 Task: Find connections with filter location Draveil with filter topic #Culturewith filter profile language German with filter current company Gates Corporation with filter school University Institute of Technology, The University of Burdwan with filter industry Computers and Electronics Manufacturing with filter service category Management with filter keywords title Events Manager
Action: Mouse moved to (695, 130)
Screenshot: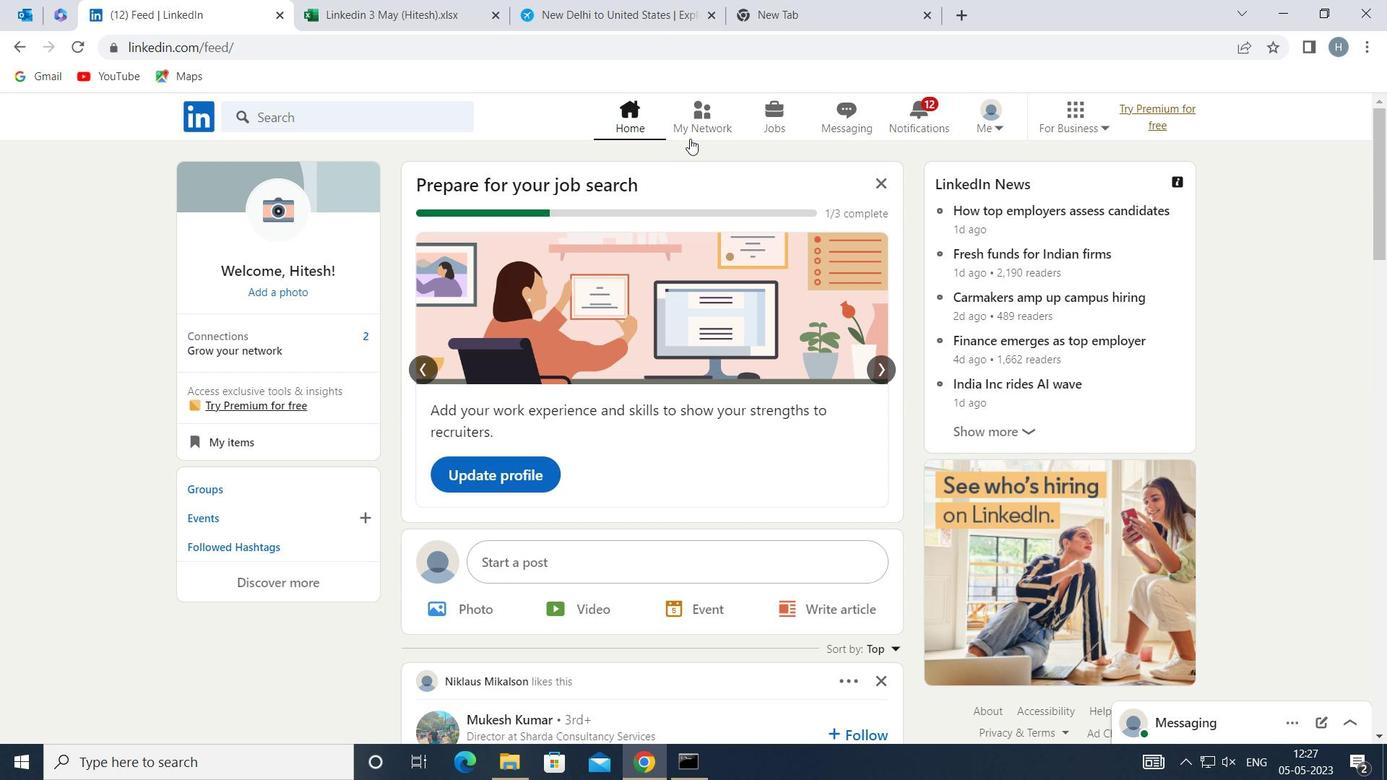 
Action: Mouse pressed left at (695, 130)
Screenshot: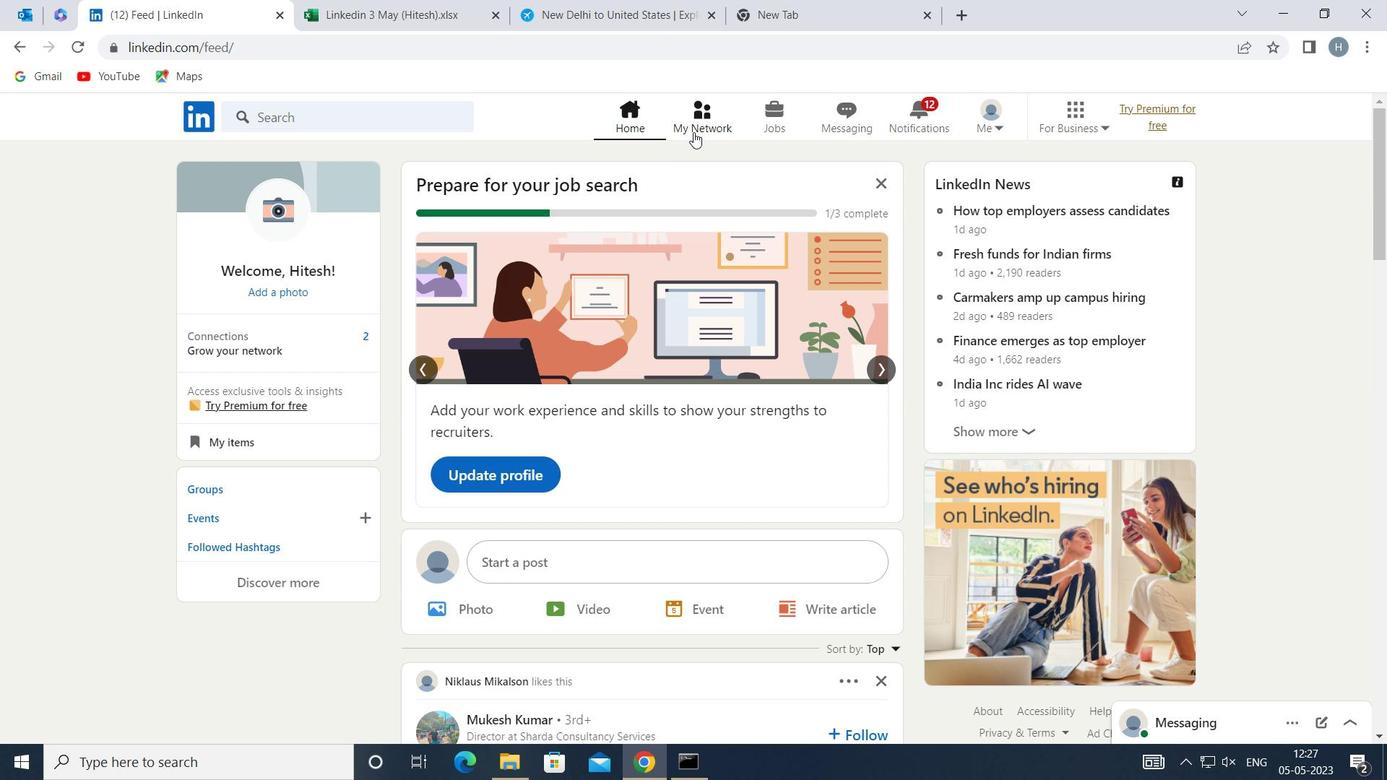 
Action: Mouse moved to (403, 211)
Screenshot: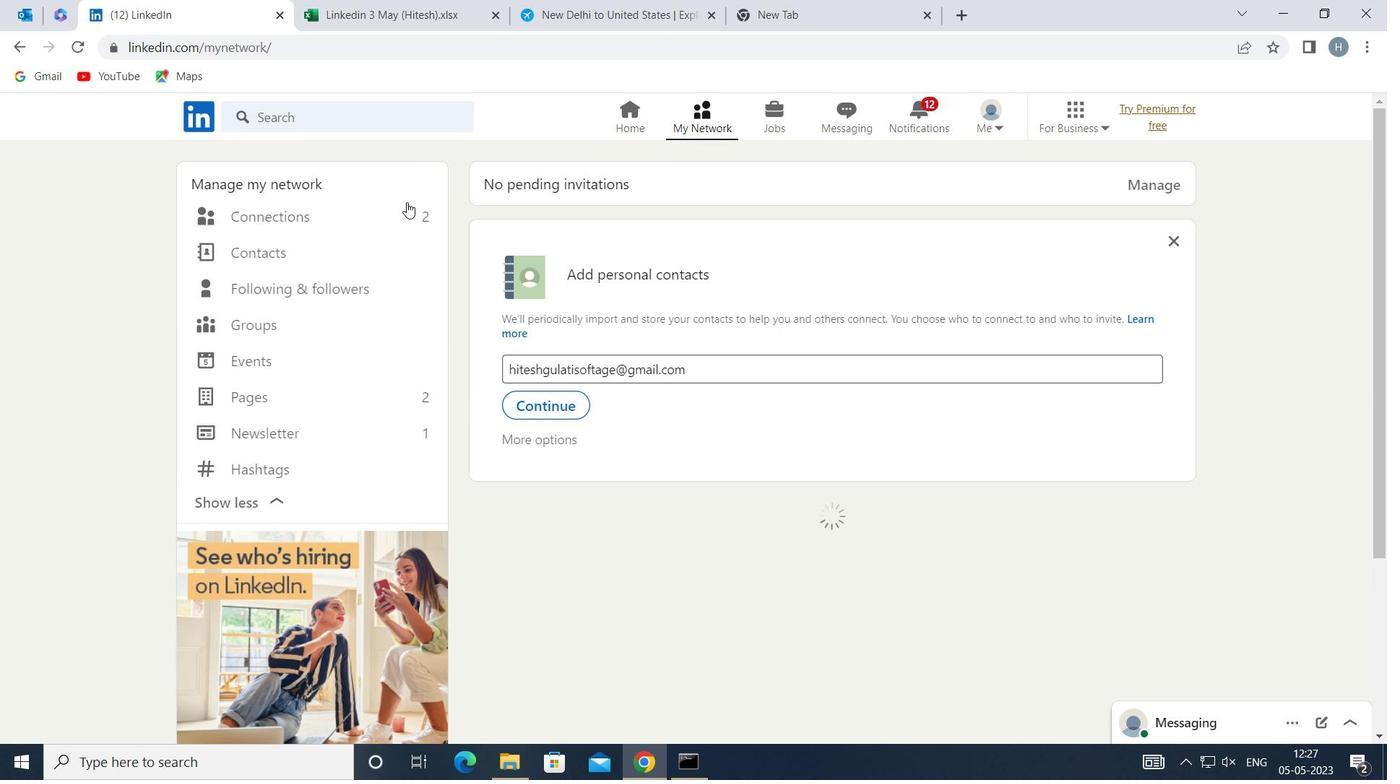 
Action: Mouse pressed left at (403, 211)
Screenshot: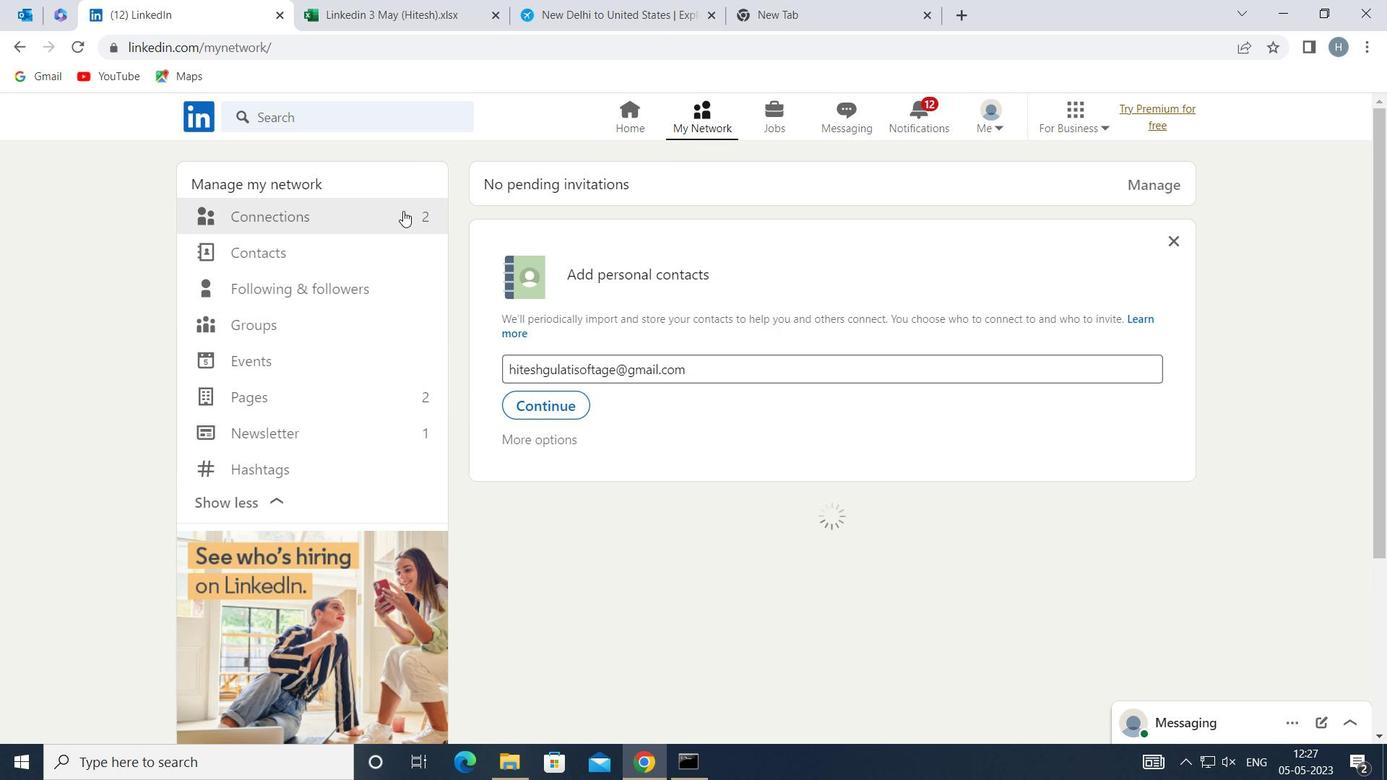 
Action: Mouse moved to (821, 219)
Screenshot: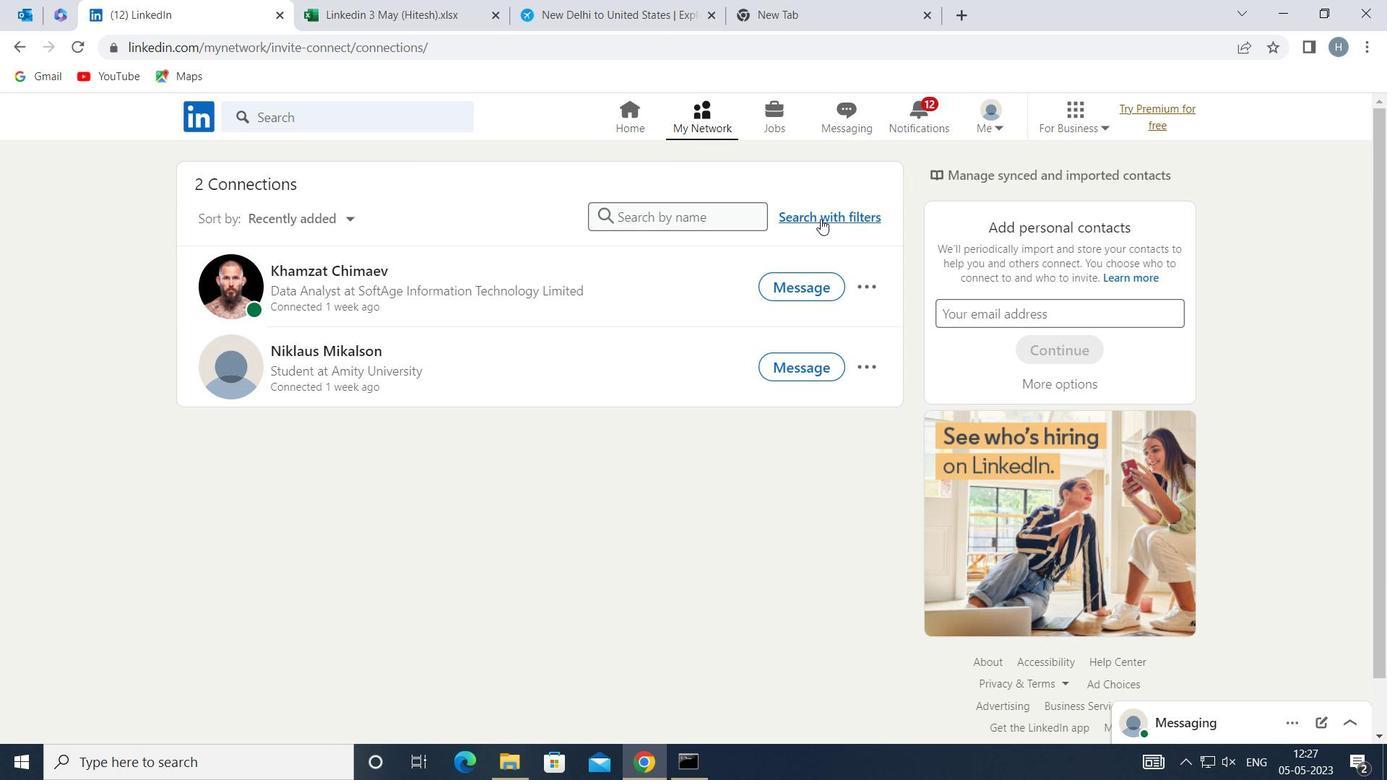 
Action: Mouse pressed left at (821, 219)
Screenshot: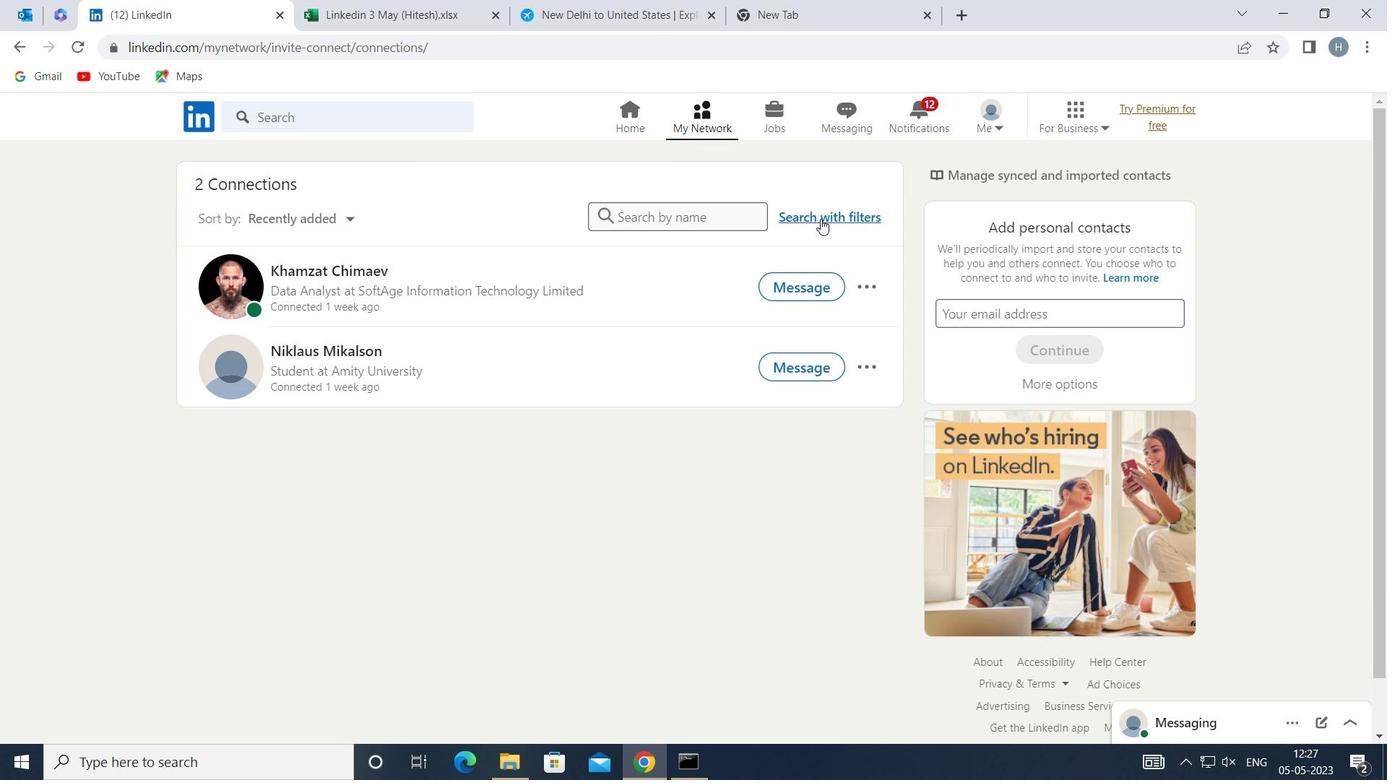 
Action: Mouse moved to (752, 171)
Screenshot: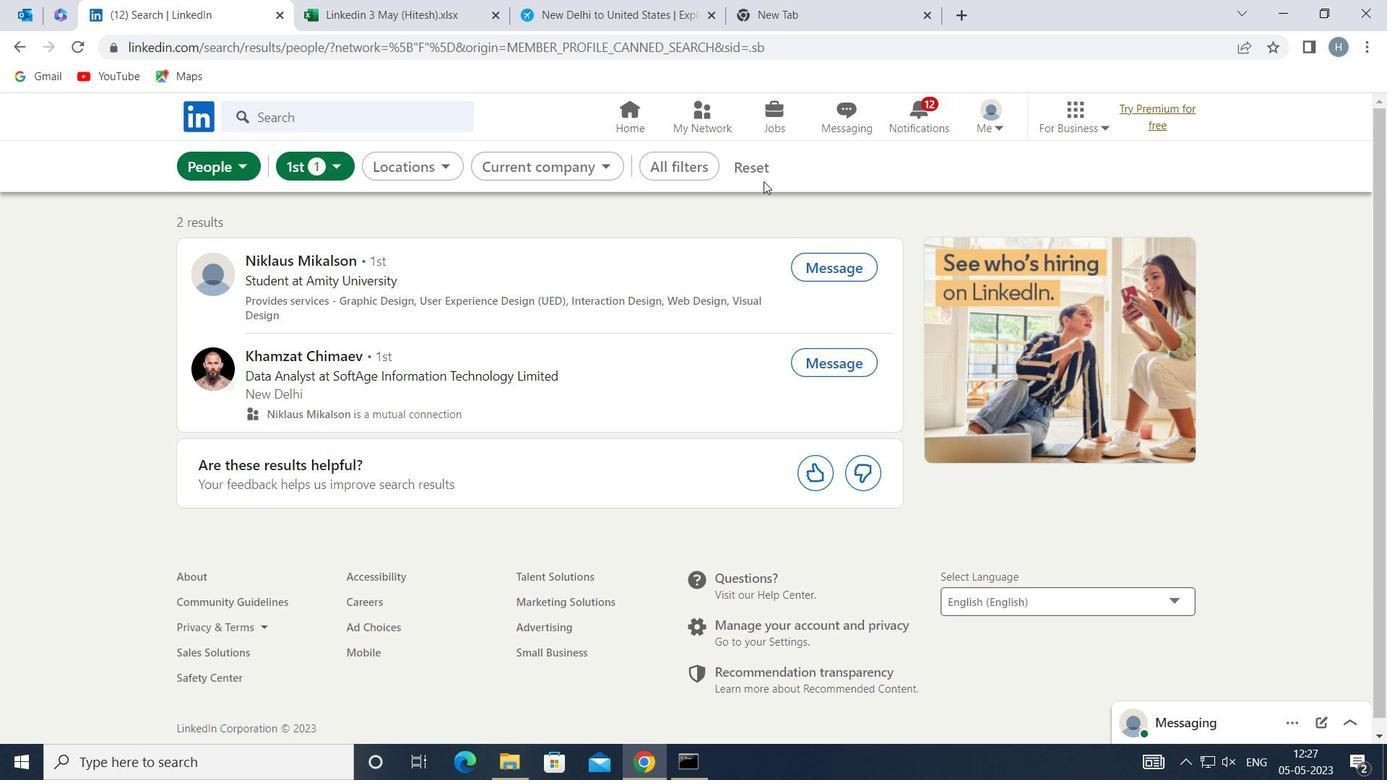 
Action: Mouse pressed left at (752, 171)
Screenshot: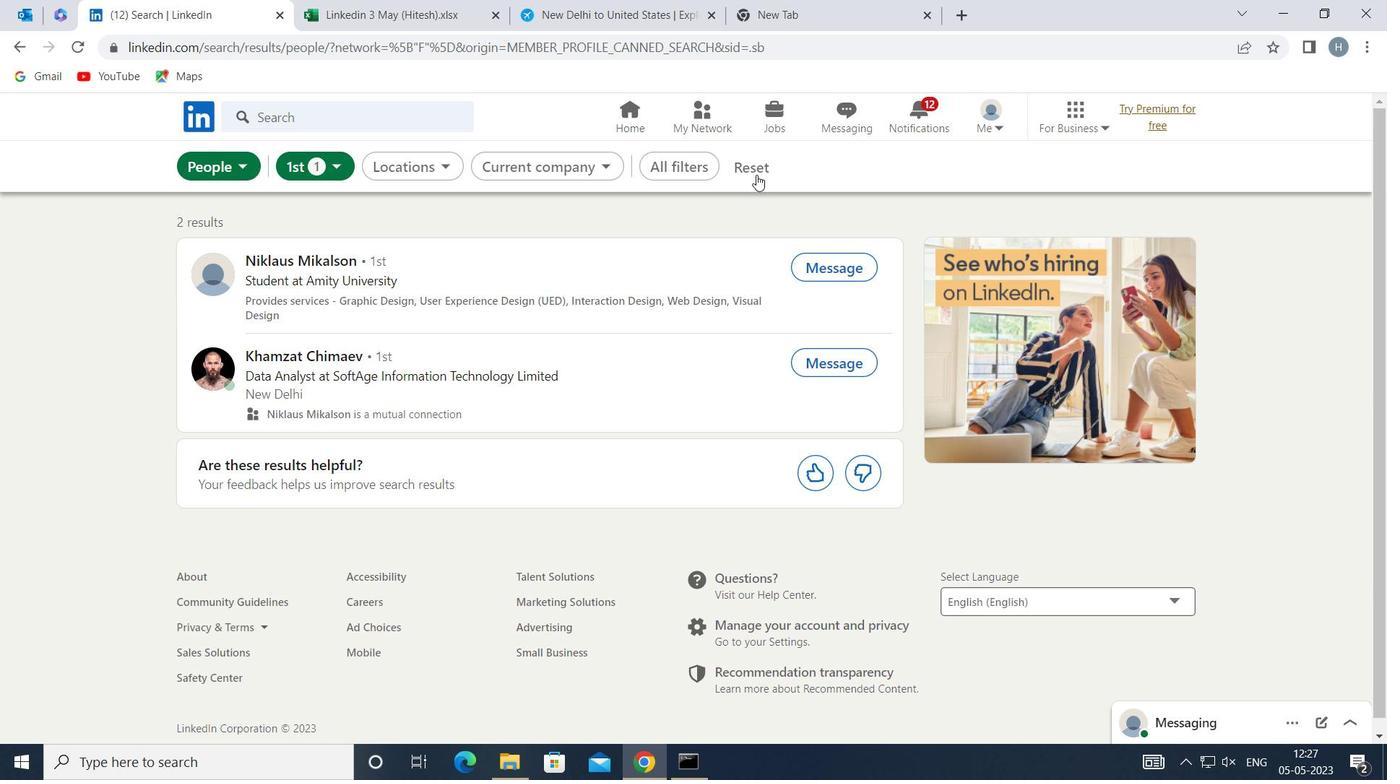 
Action: Mouse moved to (738, 169)
Screenshot: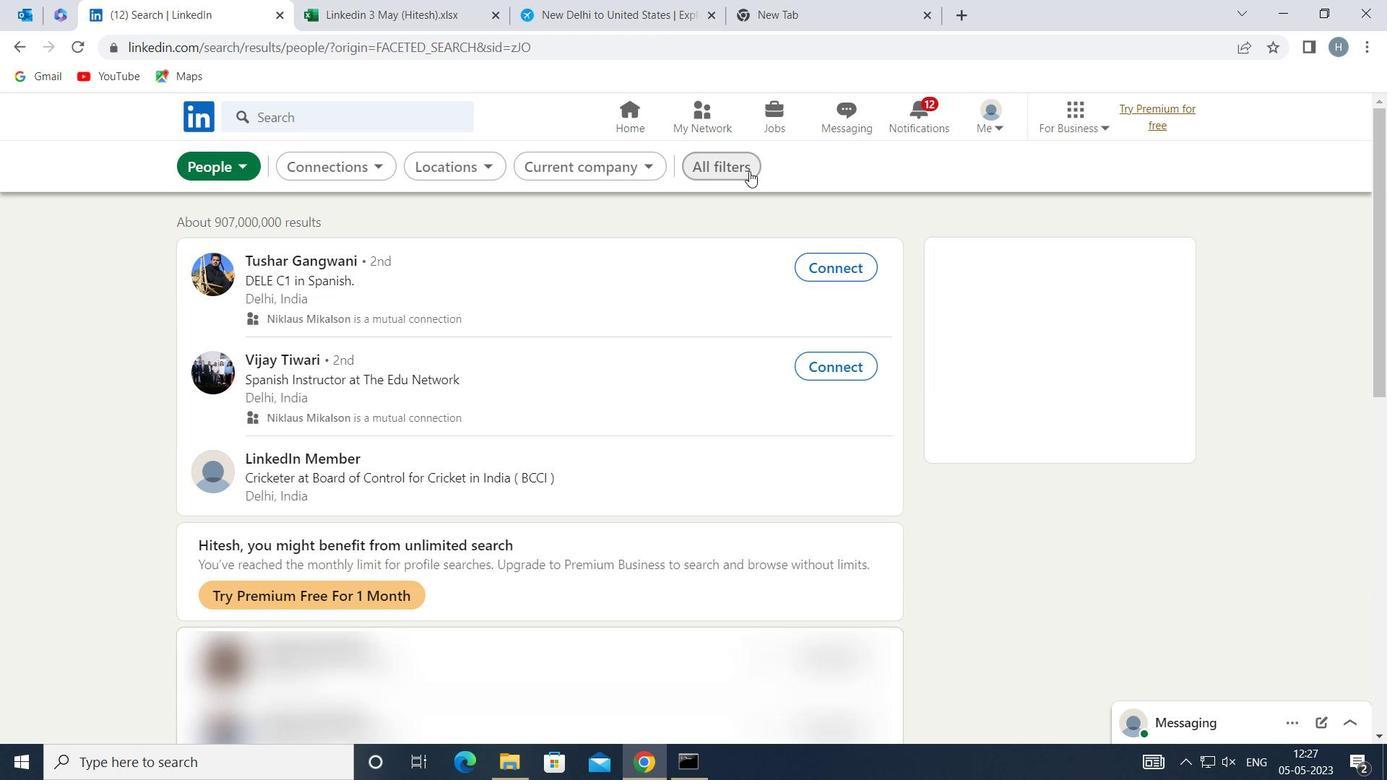 
Action: Mouse pressed left at (738, 169)
Screenshot: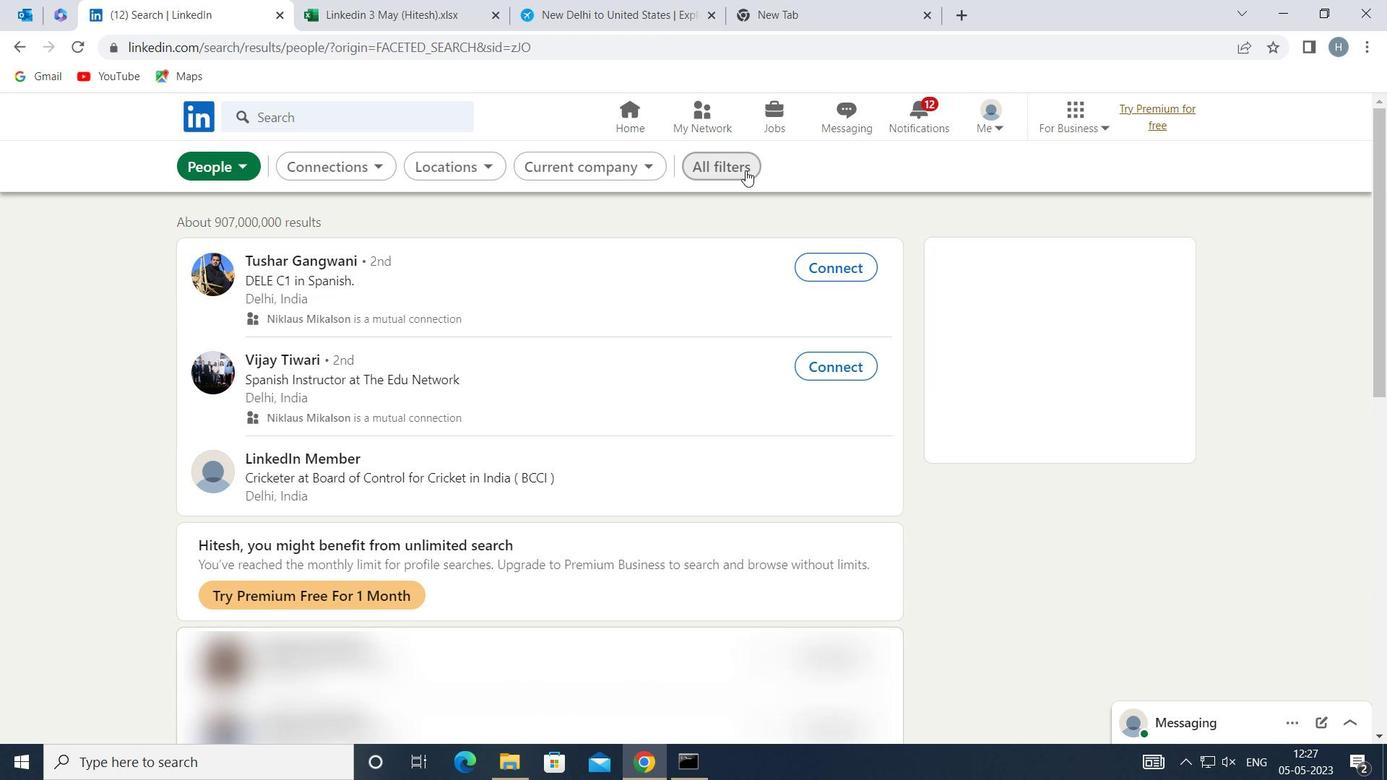 
Action: Mouse moved to (1088, 431)
Screenshot: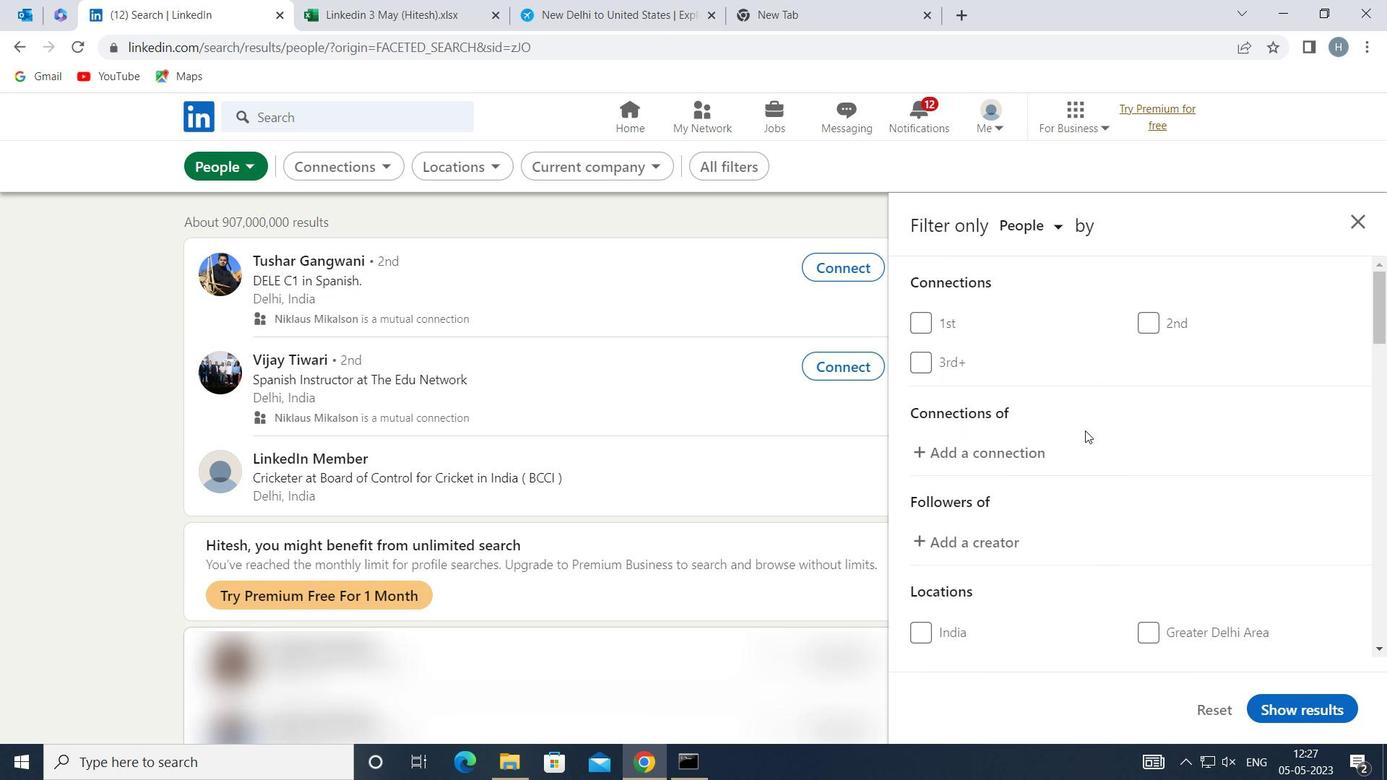 
Action: Mouse scrolled (1088, 430) with delta (0, 0)
Screenshot: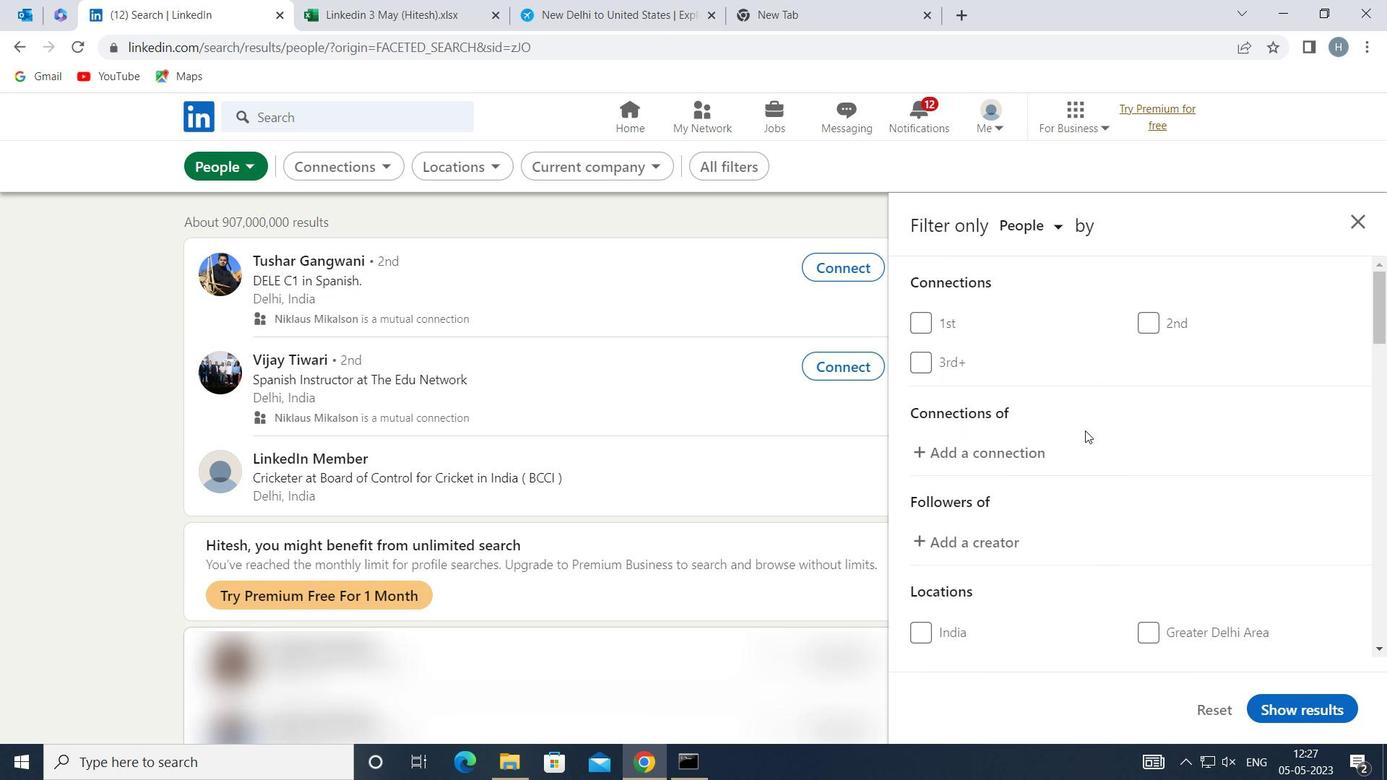 
Action: Mouse moved to (1090, 430)
Screenshot: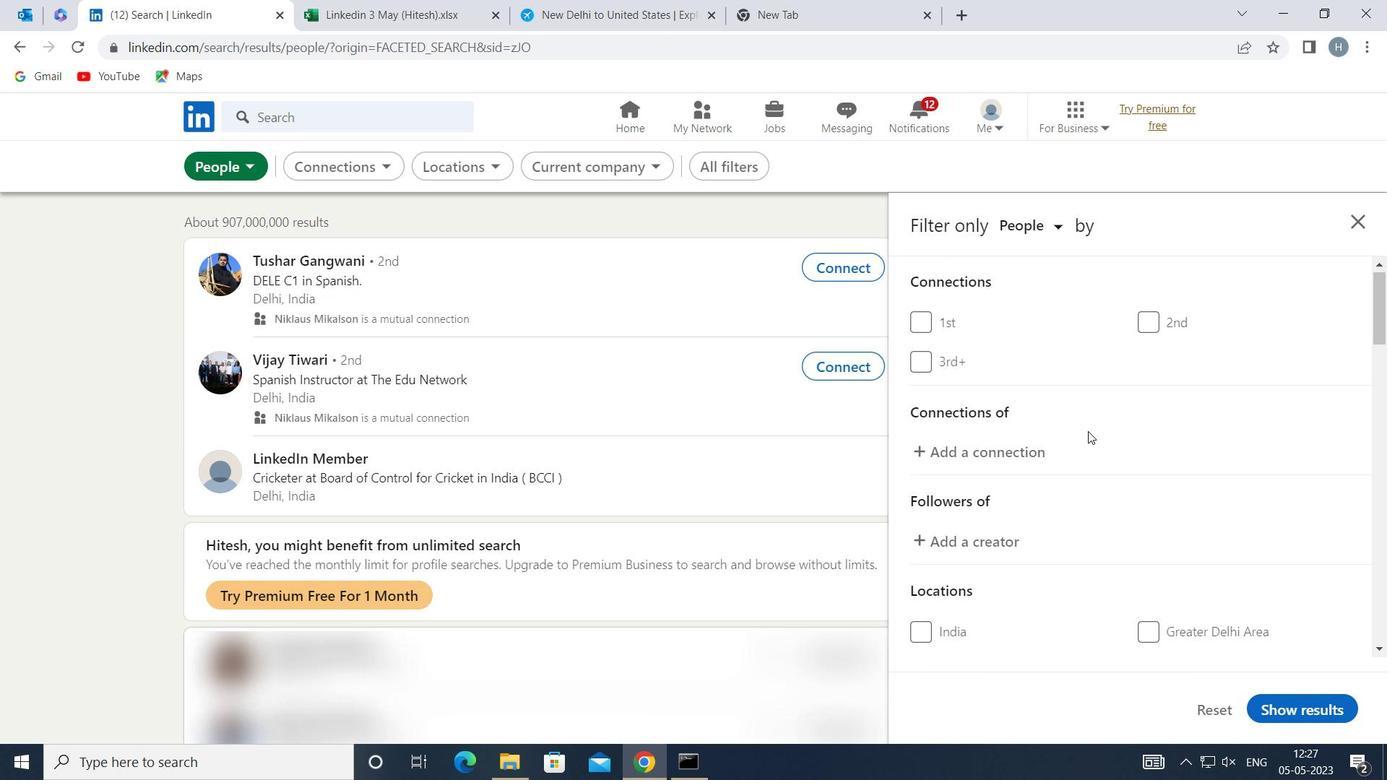 
Action: Mouse scrolled (1090, 430) with delta (0, 0)
Screenshot: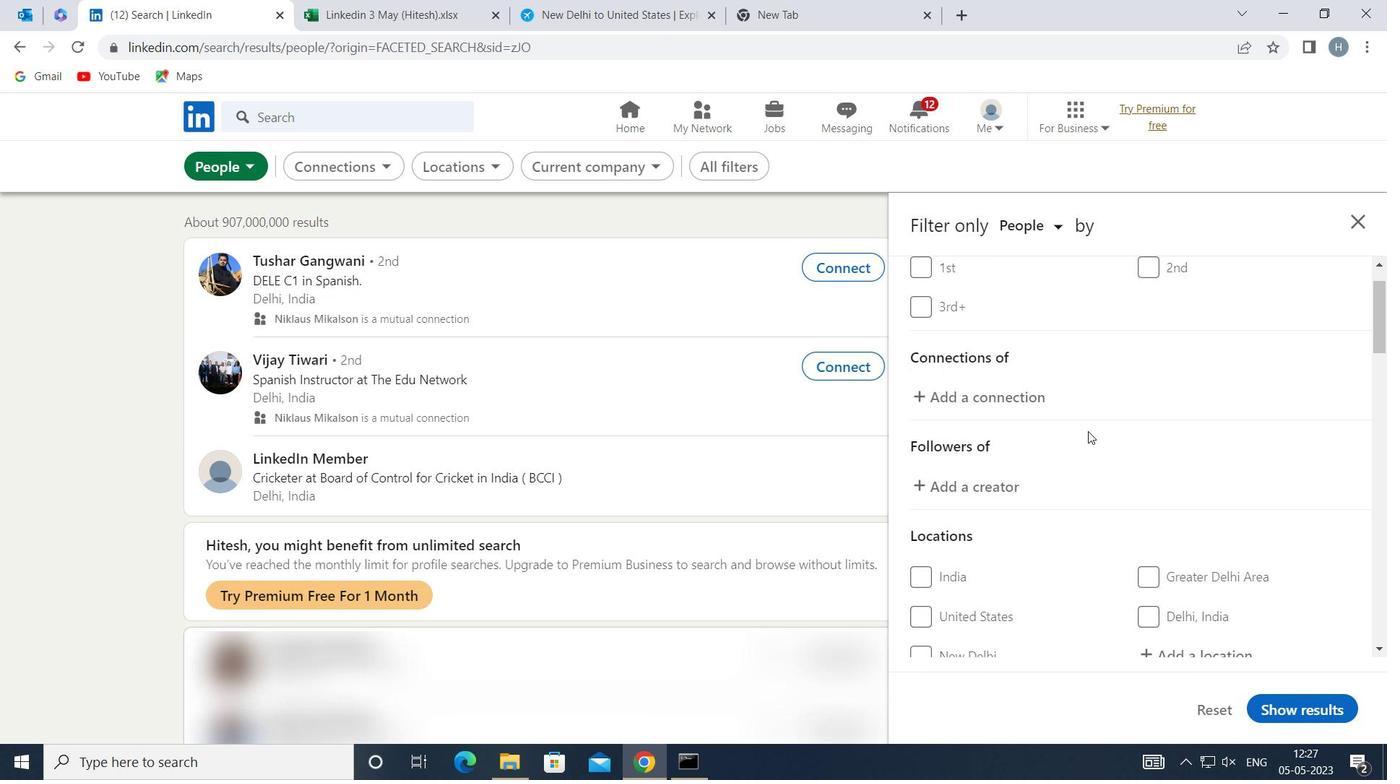 
Action: Mouse moved to (1209, 529)
Screenshot: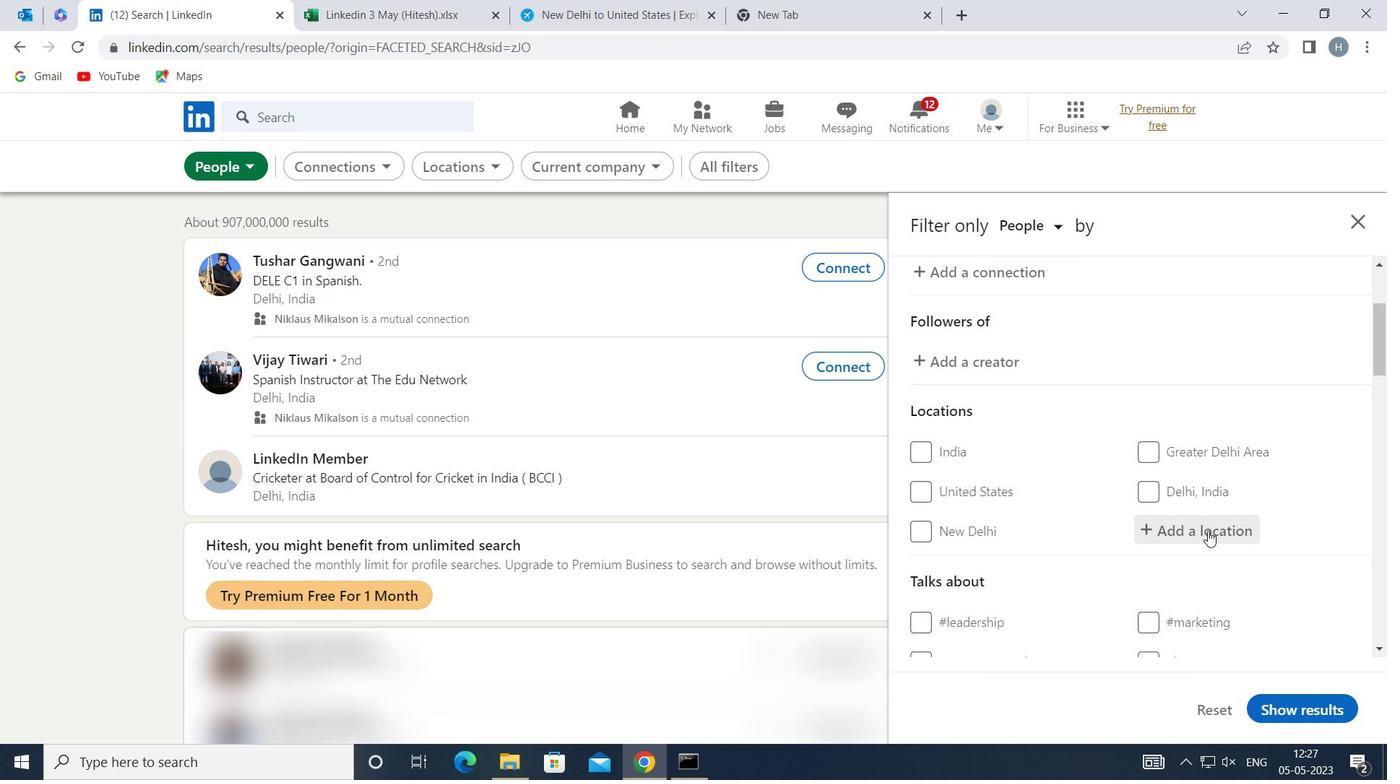 
Action: Mouse pressed left at (1209, 529)
Screenshot: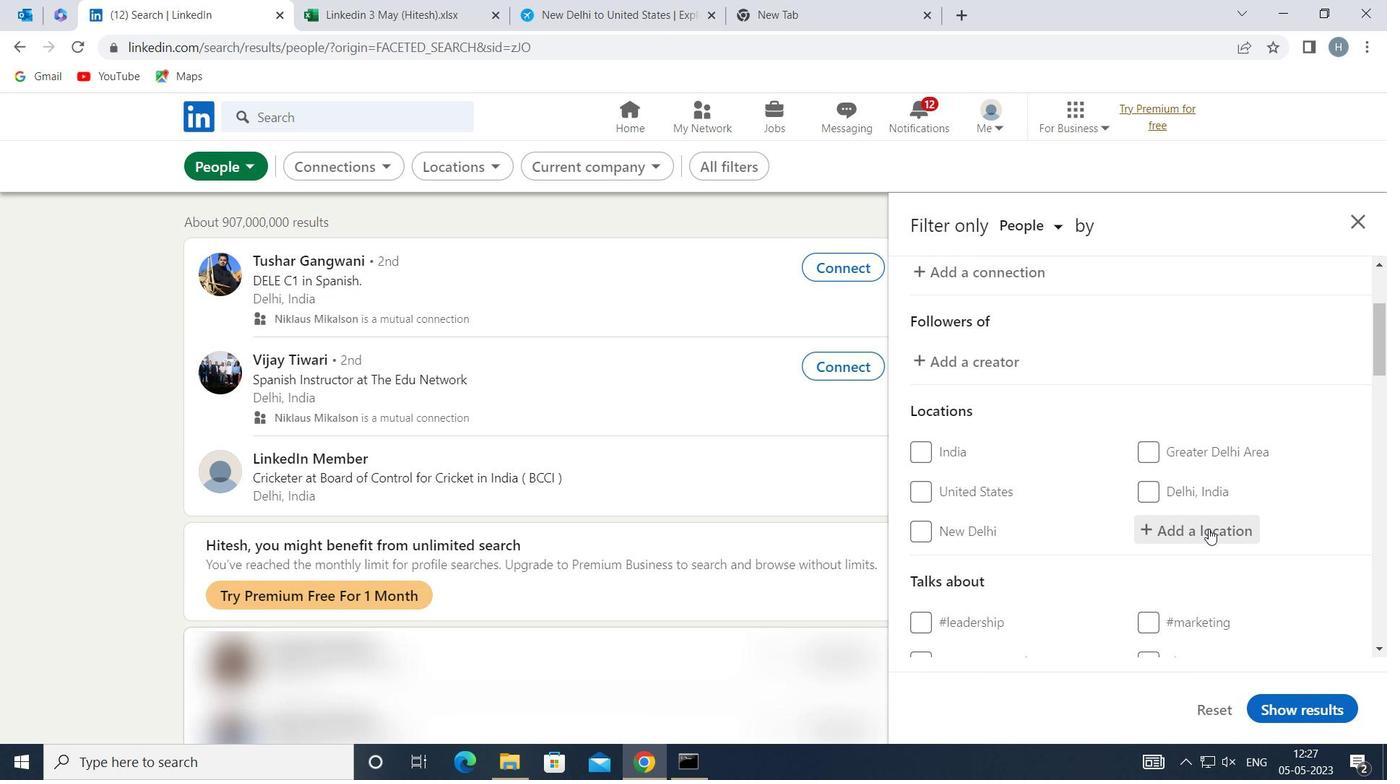 
Action: Key pressed <Key.shift>DRAVEIL
Screenshot: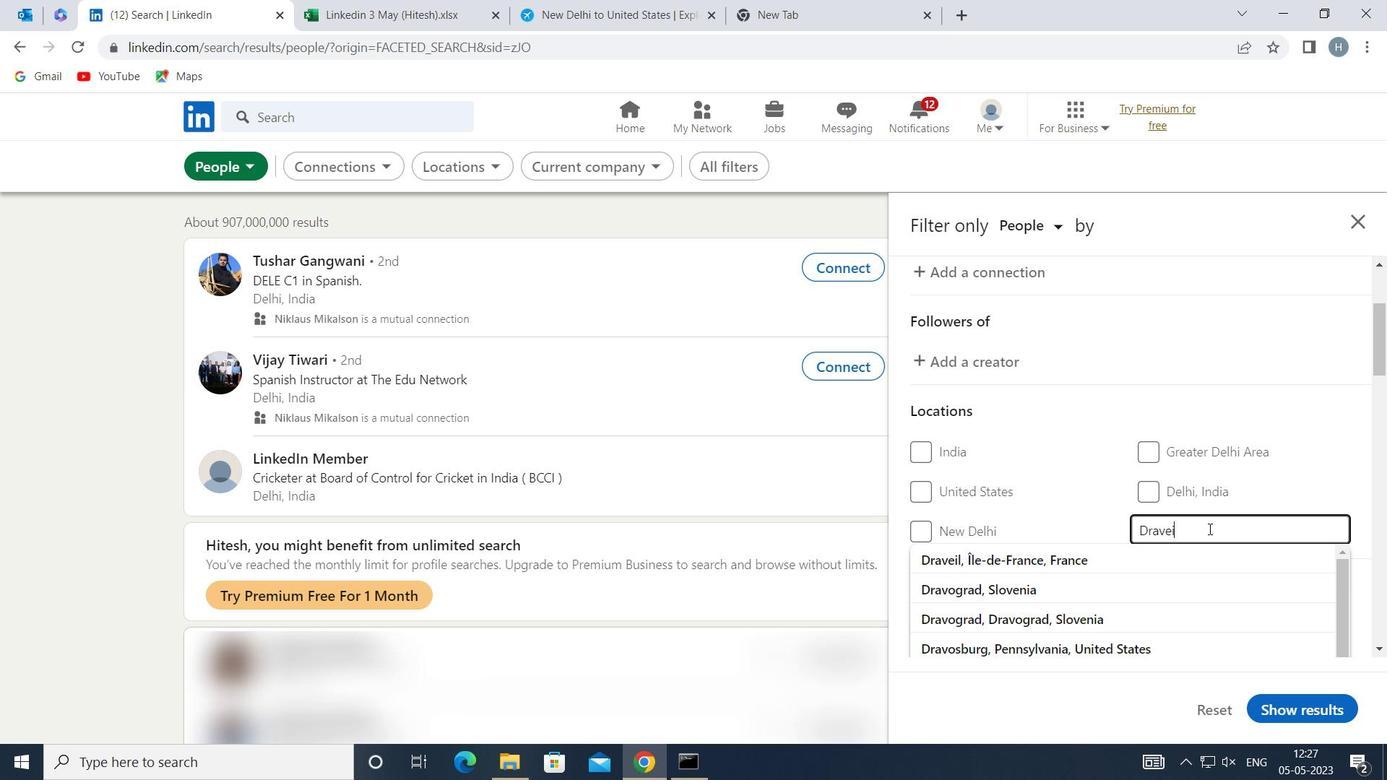 
Action: Mouse moved to (1166, 553)
Screenshot: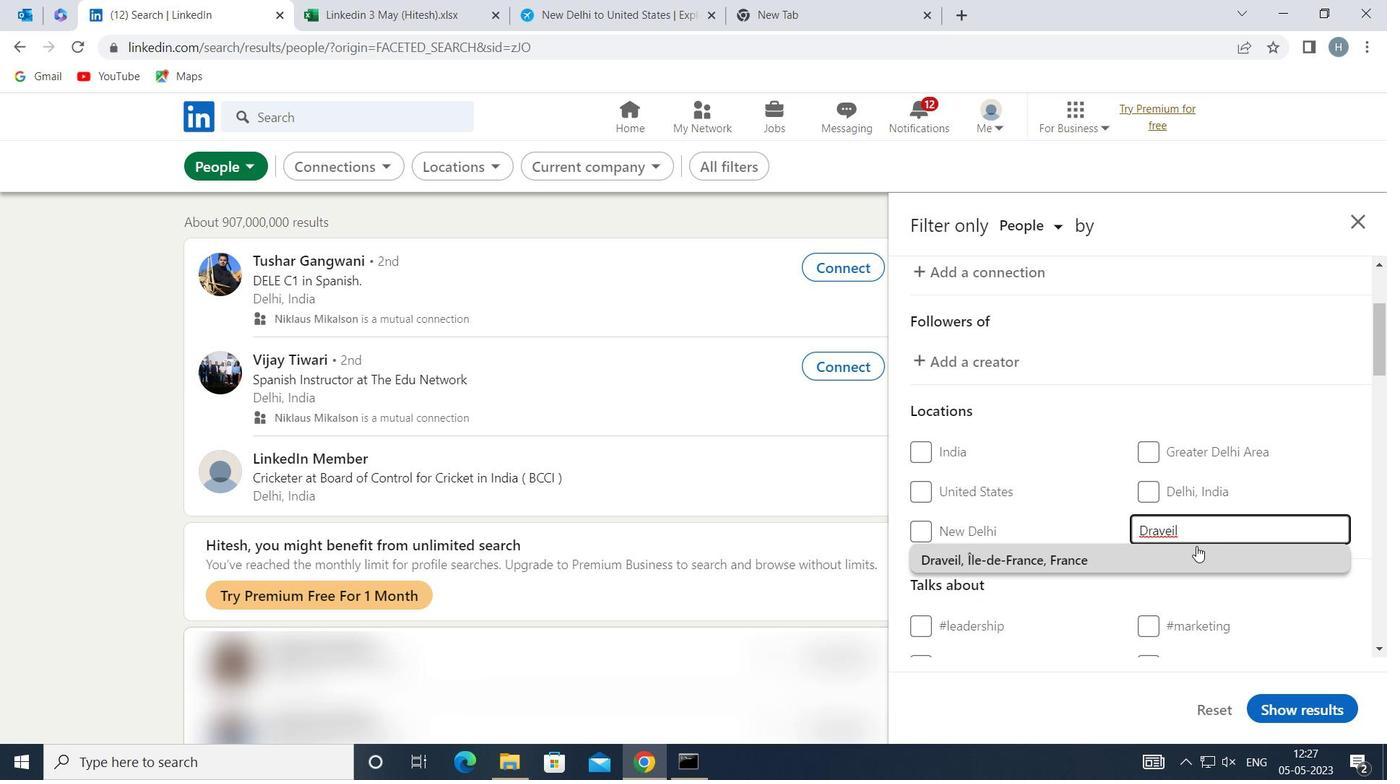 
Action: Mouse pressed left at (1166, 553)
Screenshot: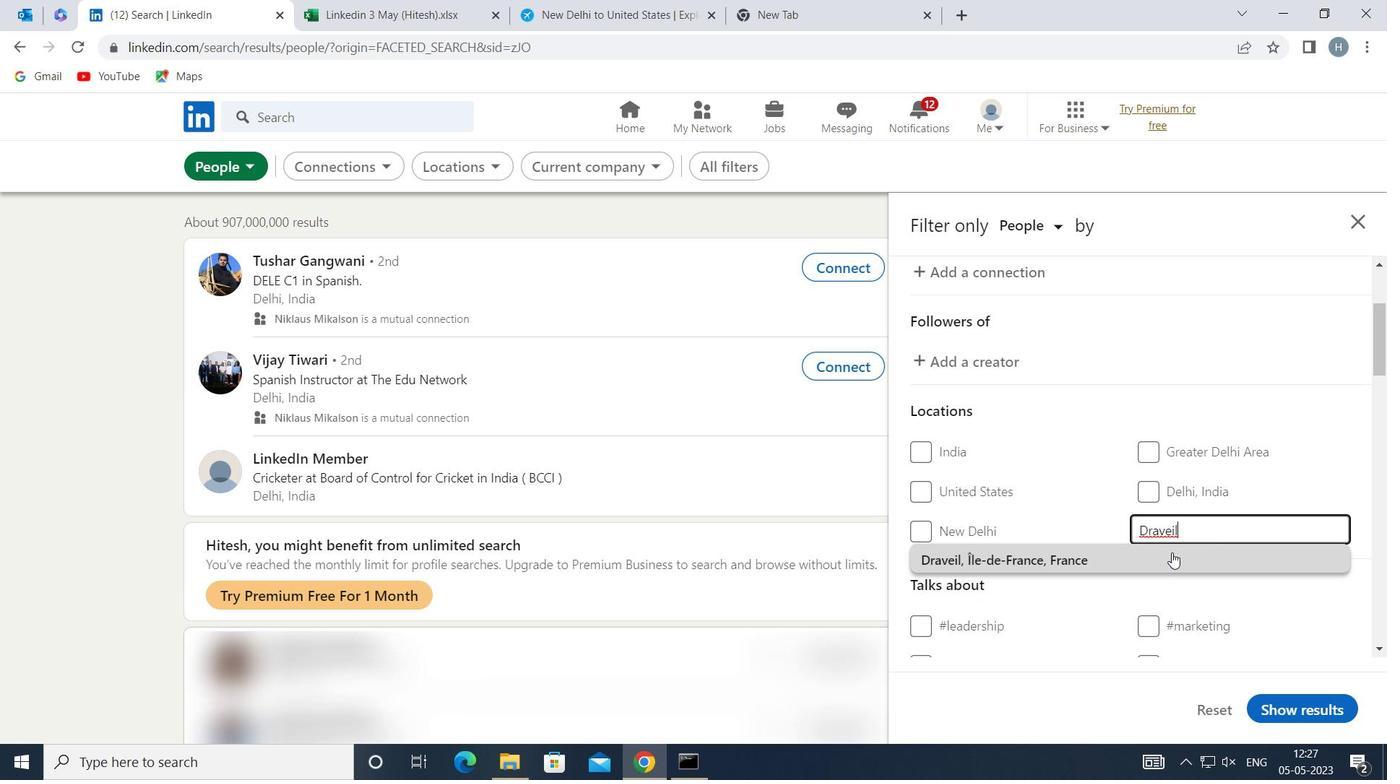 
Action: Mouse moved to (1101, 531)
Screenshot: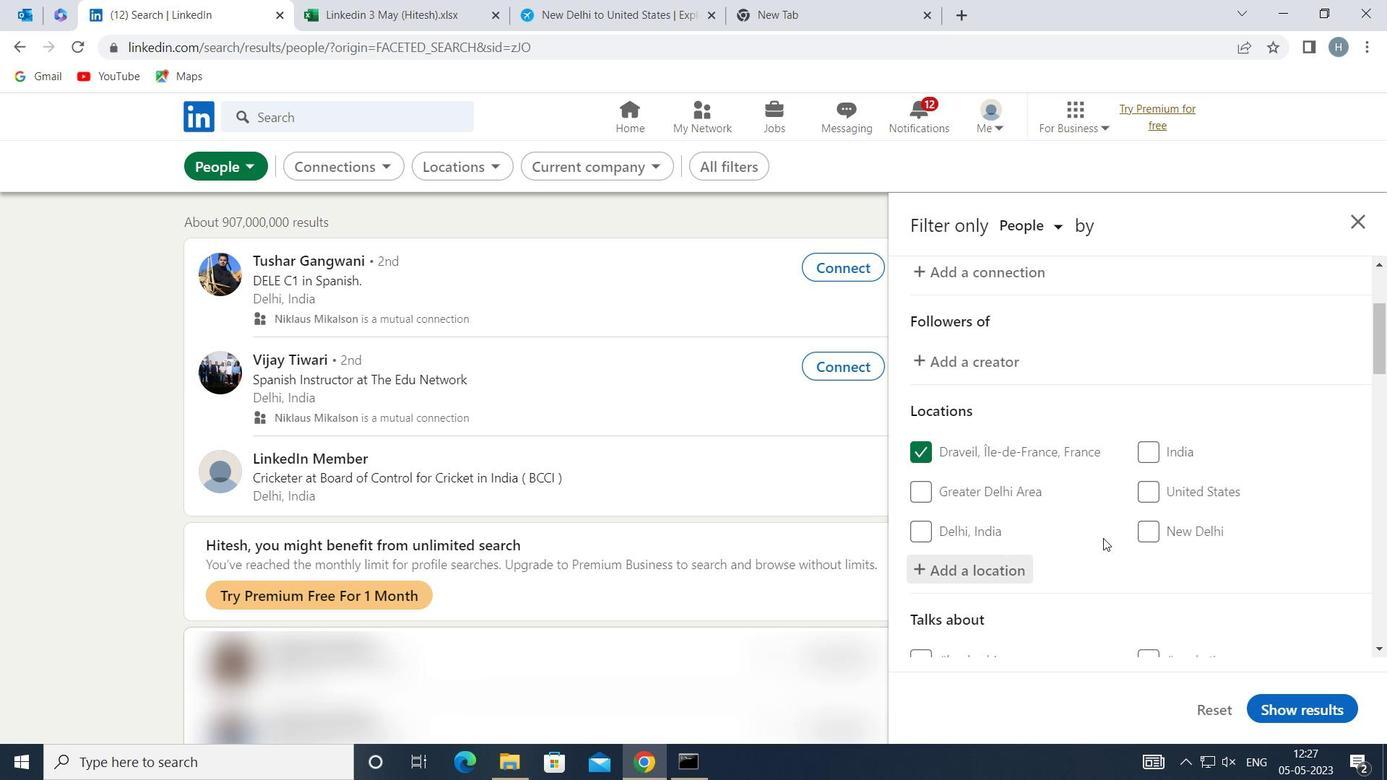 
Action: Mouse scrolled (1101, 530) with delta (0, 0)
Screenshot: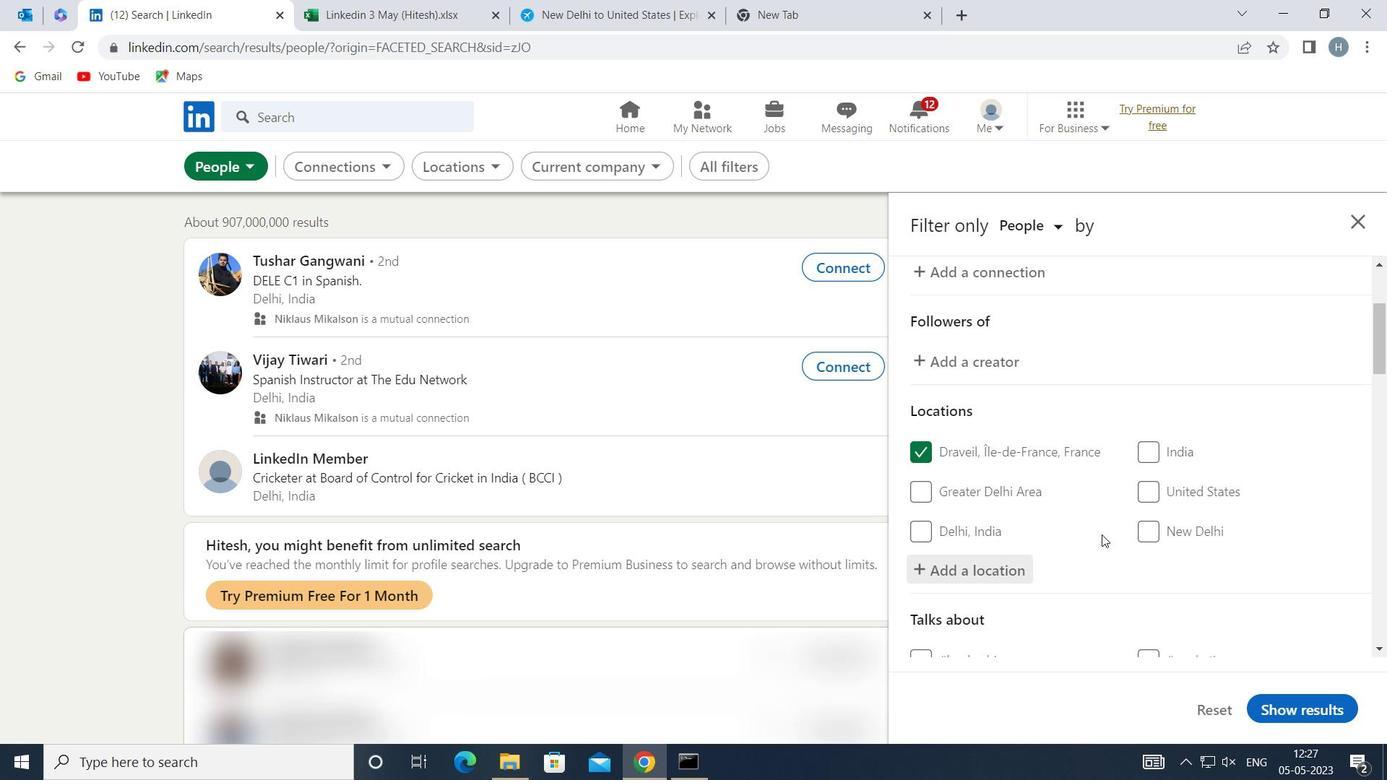 
Action: Mouse scrolled (1101, 530) with delta (0, 0)
Screenshot: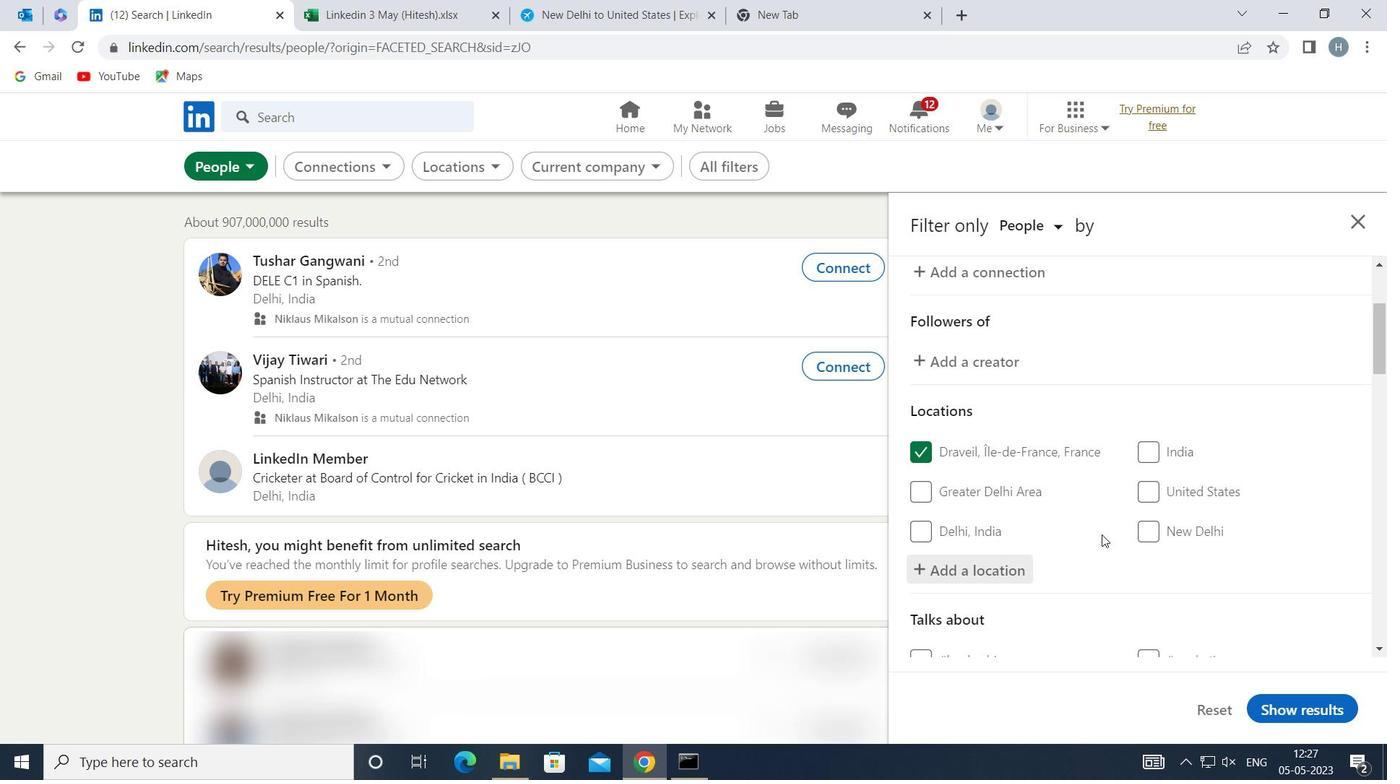 
Action: Mouse moved to (1101, 526)
Screenshot: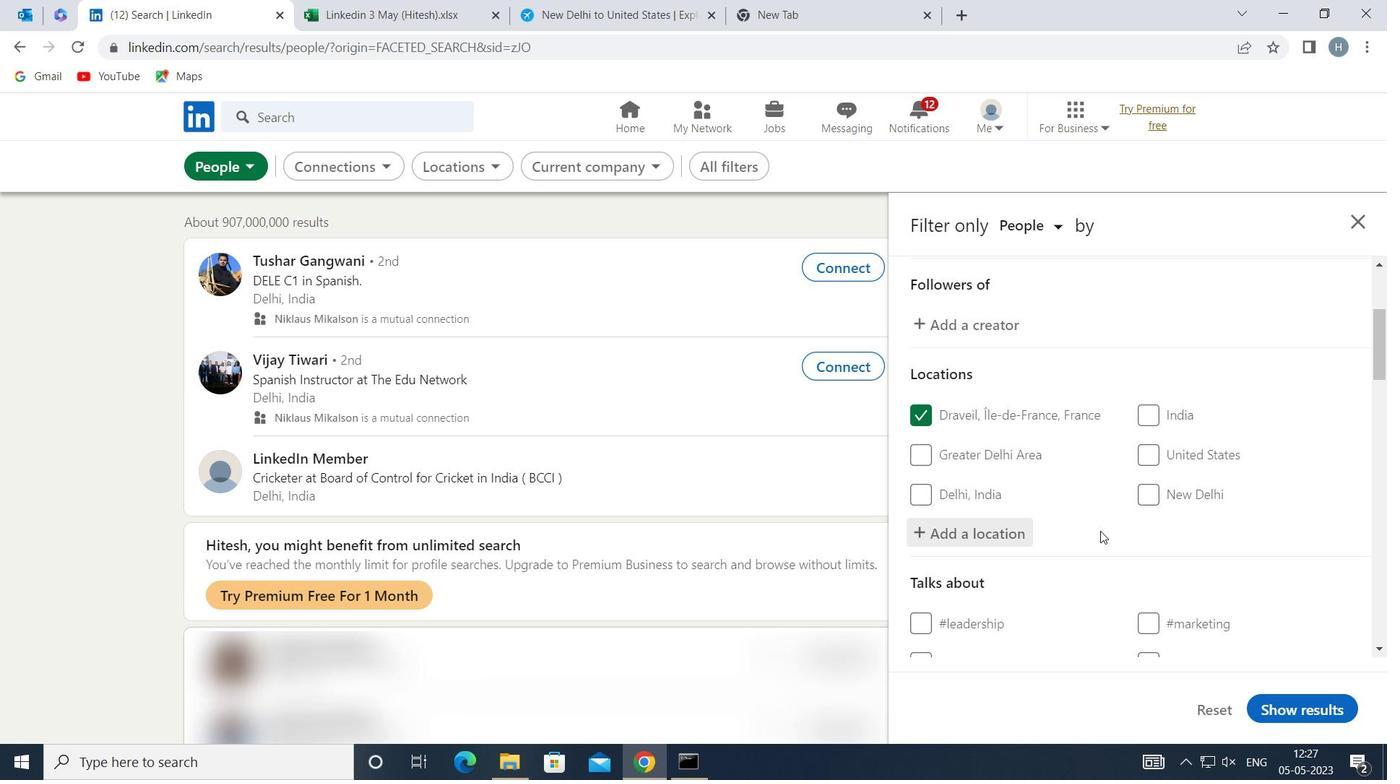 
Action: Mouse scrolled (1101, 526) with delta (0, 0)
Screenshot: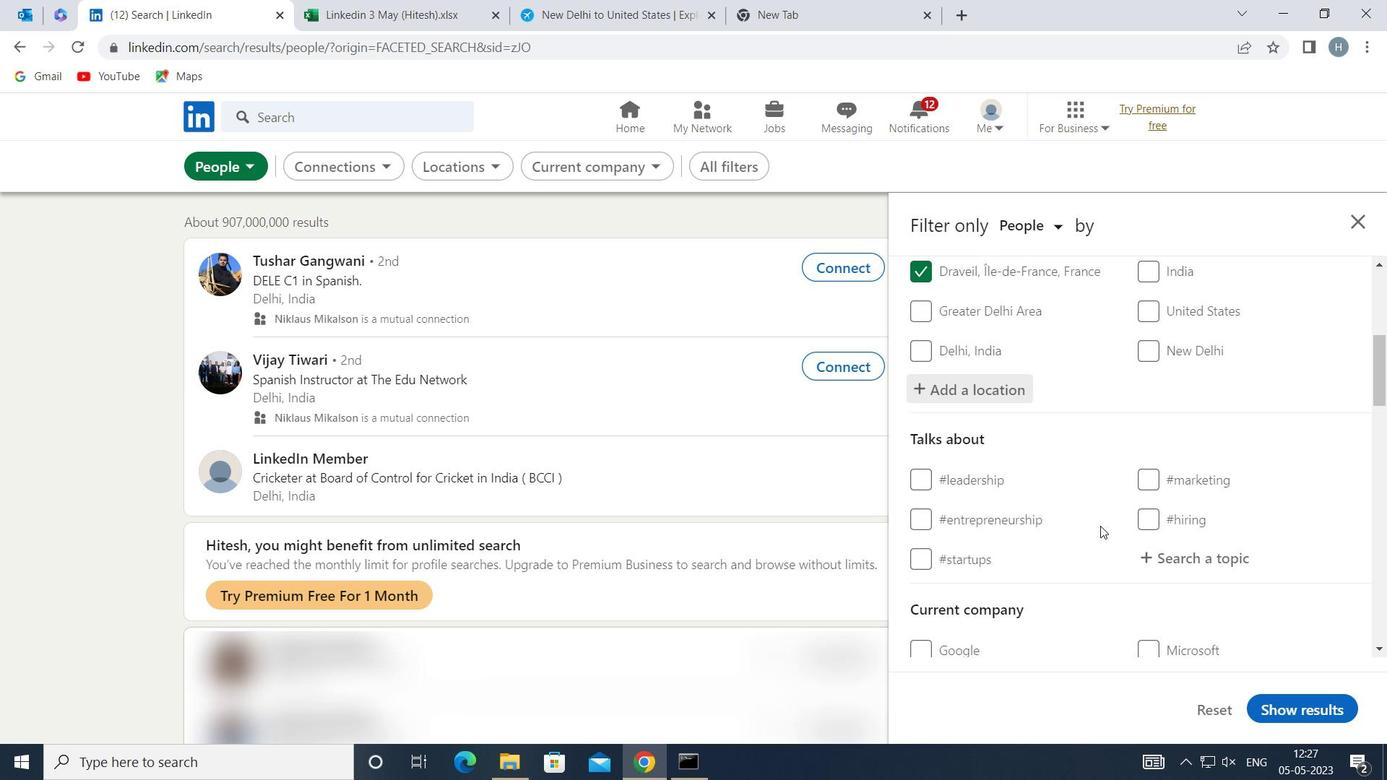 
Action: Mouse moved to (1215, 466)
Screenshot: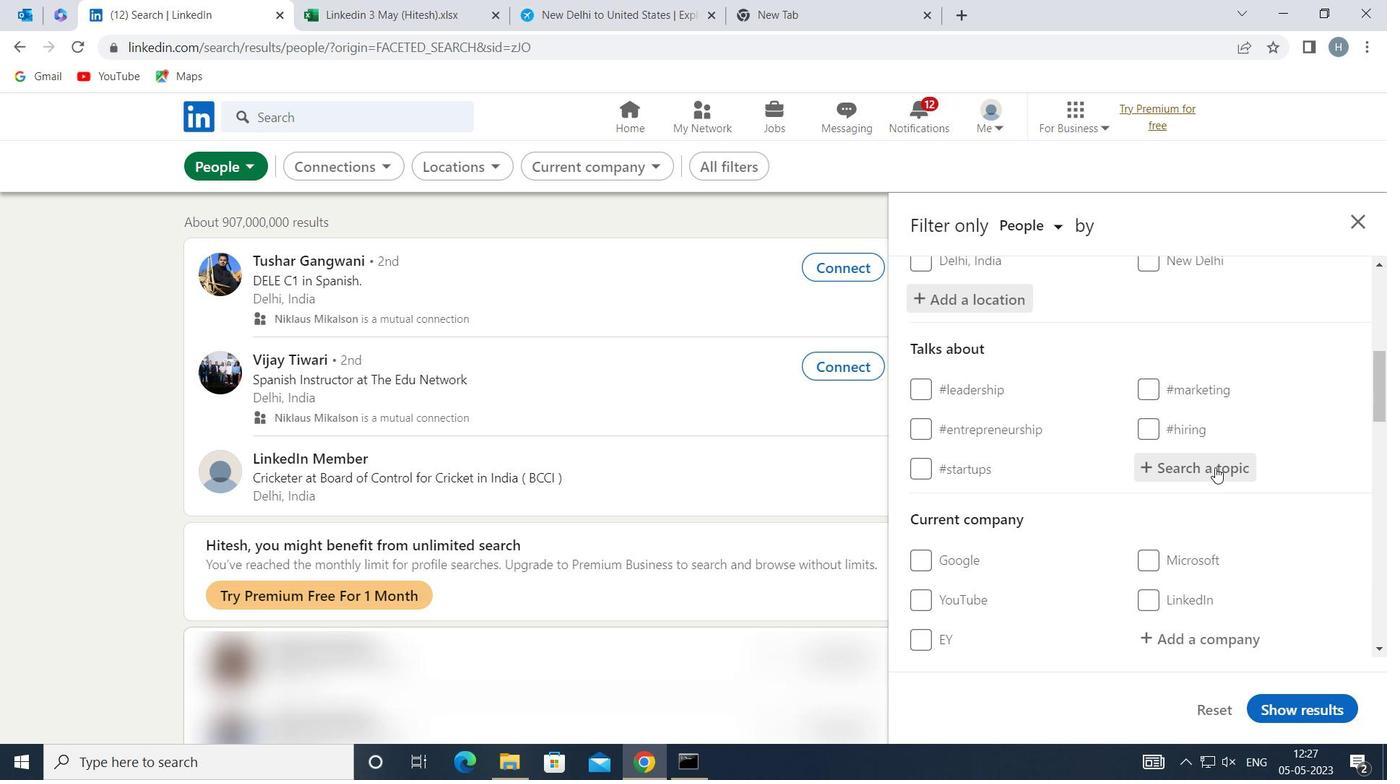 
Action: Mouse pressed left at (1215, 466)
Screenshot: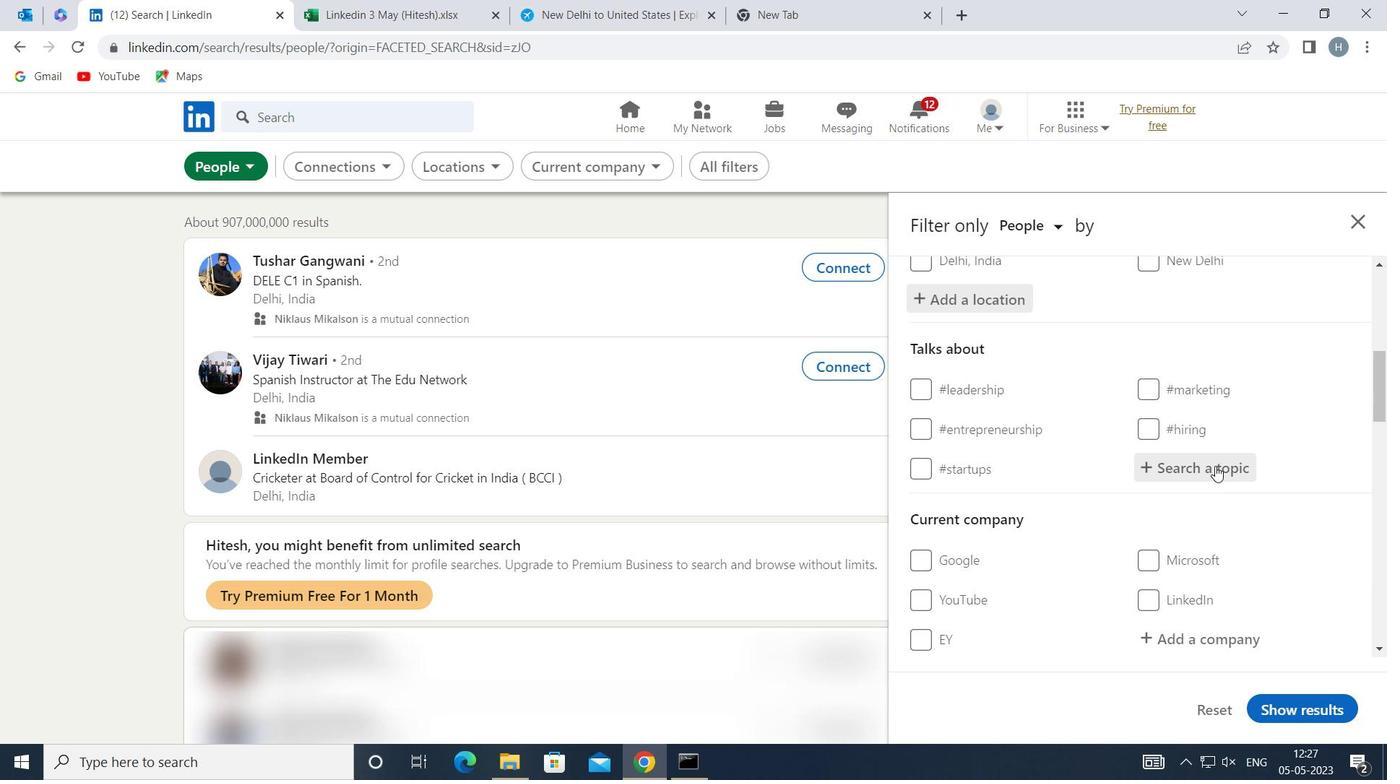 
Action: Key pressed <Key.shift>CULTURE
Screenshot: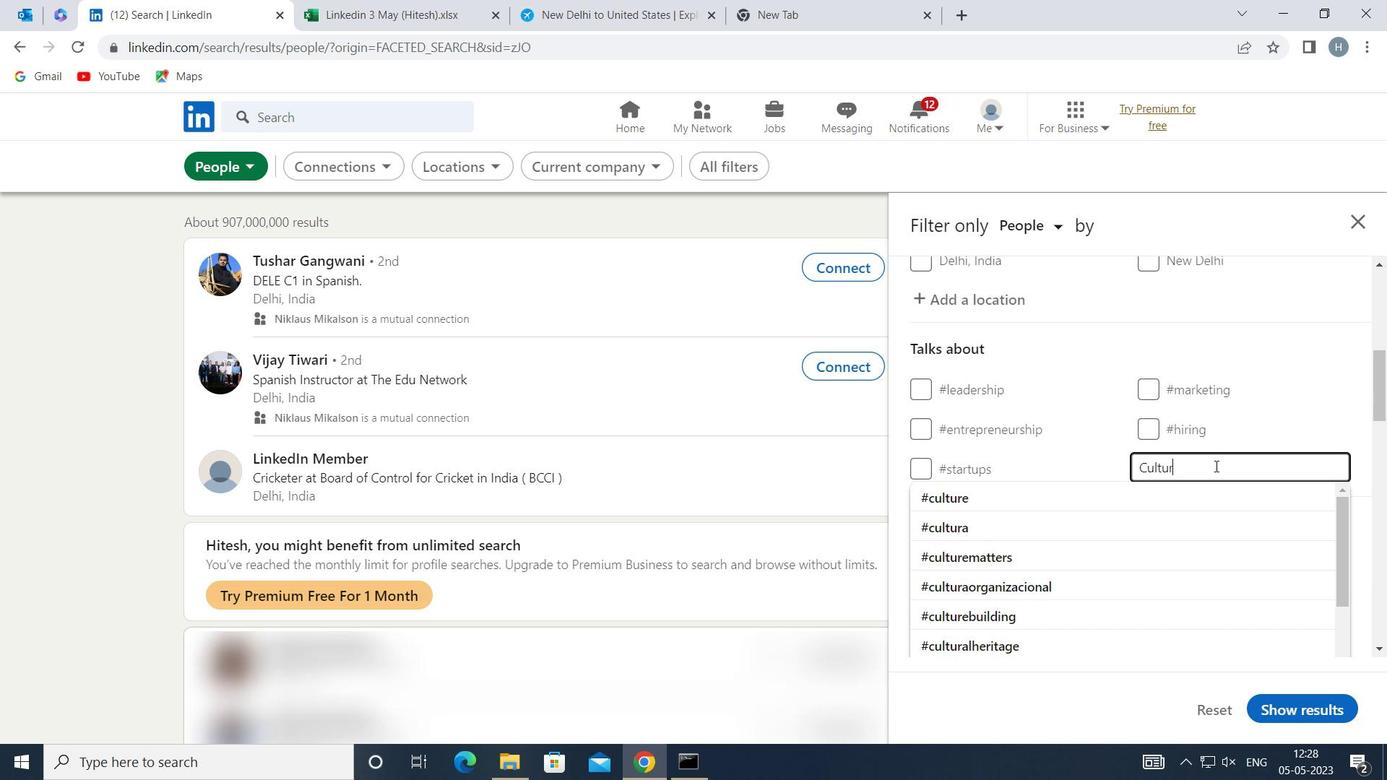 
Action: Mouse moved to (1102, 495)
Screenshot: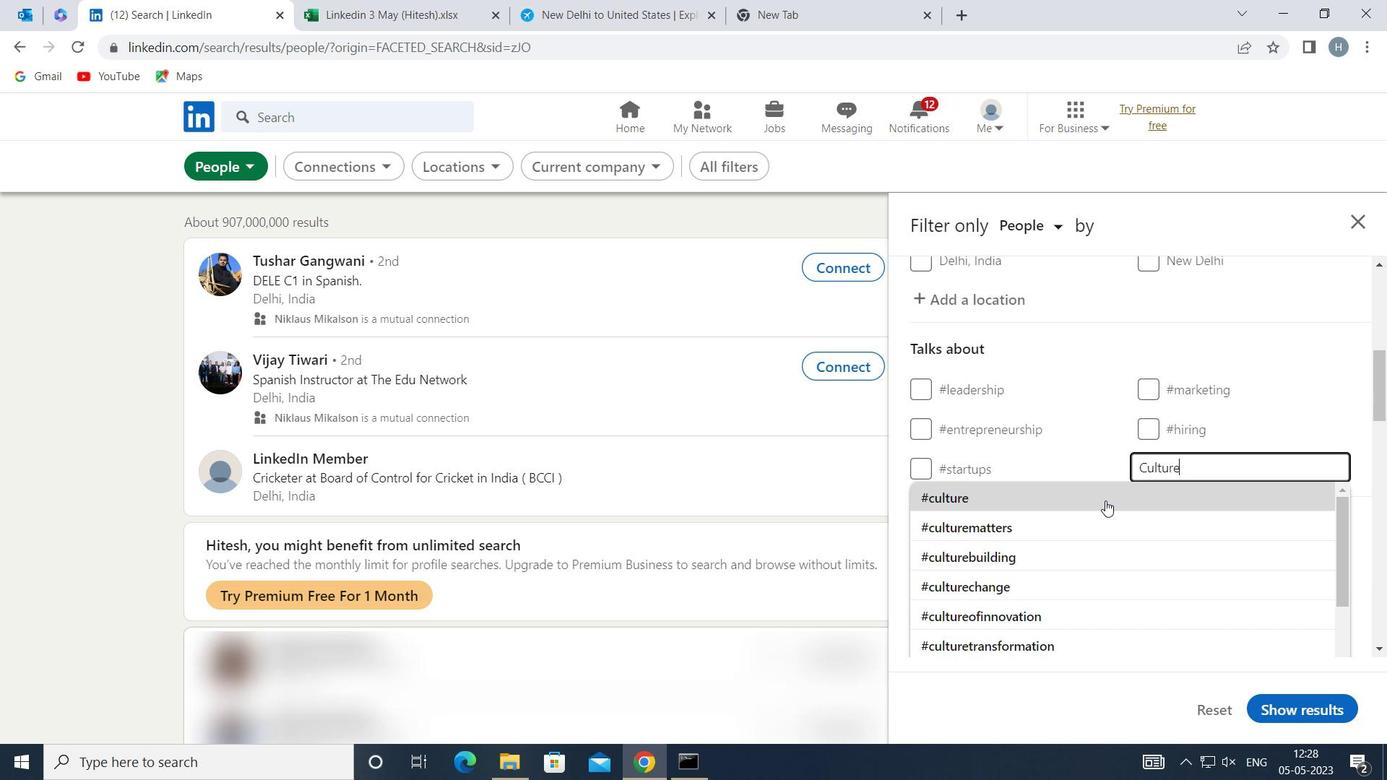 
Action: Mouse pressed left at (1102, 495)
Screenshot: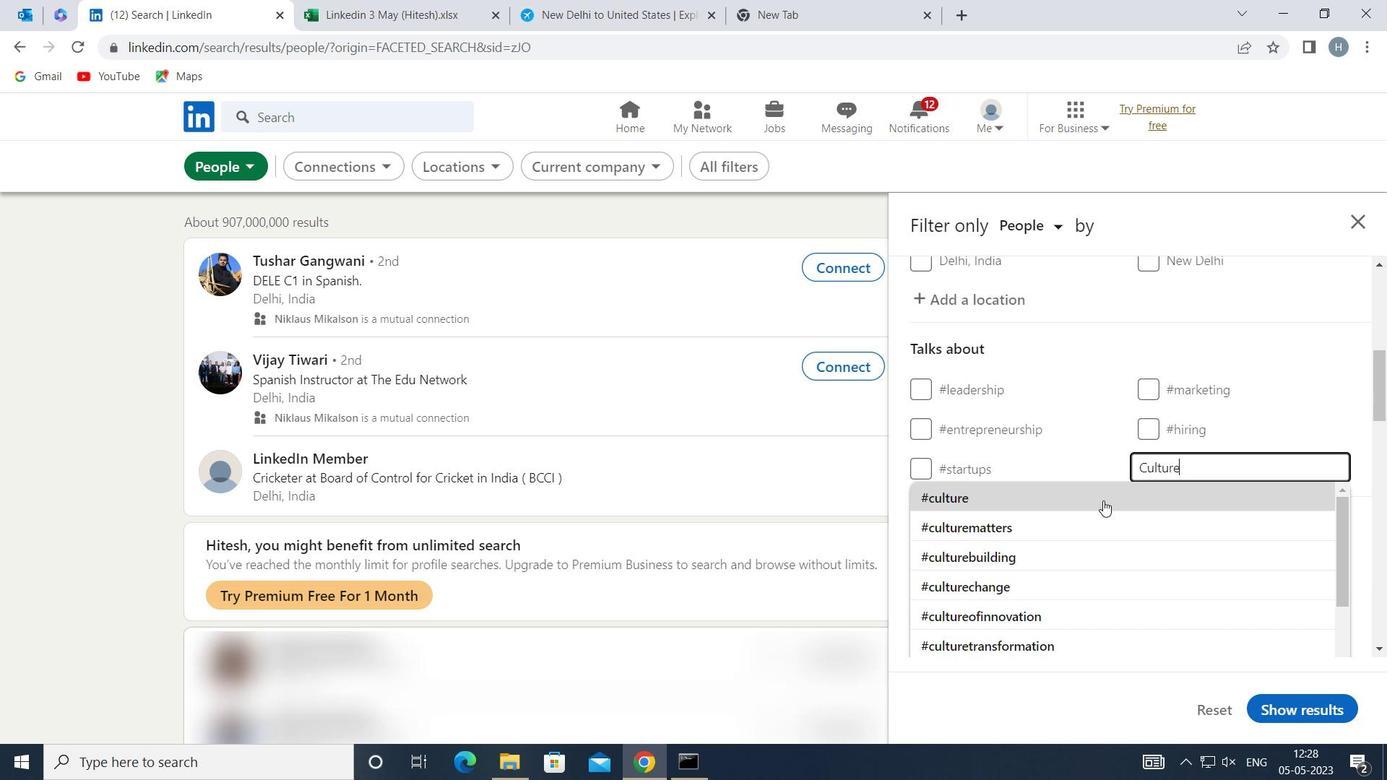 
Action: Mouse moved to (1095, 475)
Screenshot: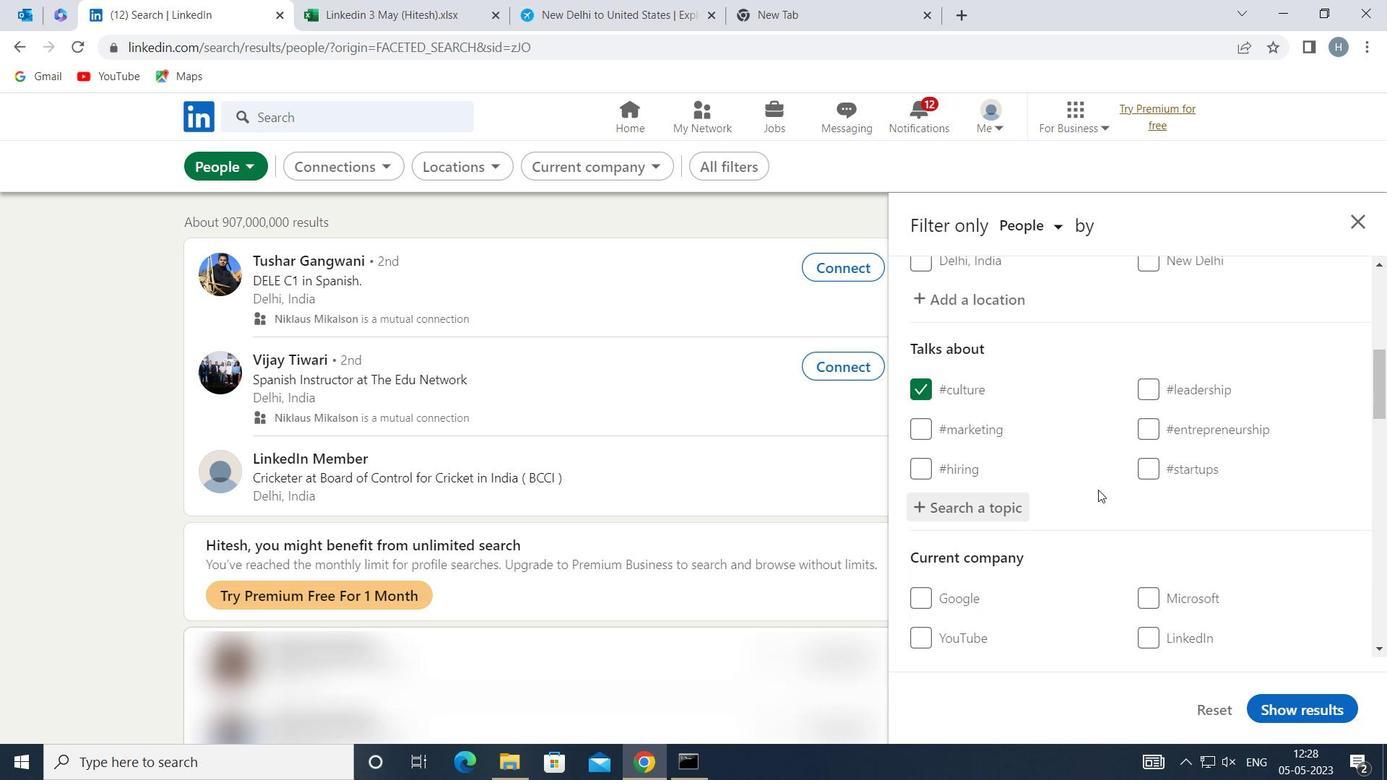 
Action: Mouse scrolled (1095, 474) with delta (0, 0)
Screenshot: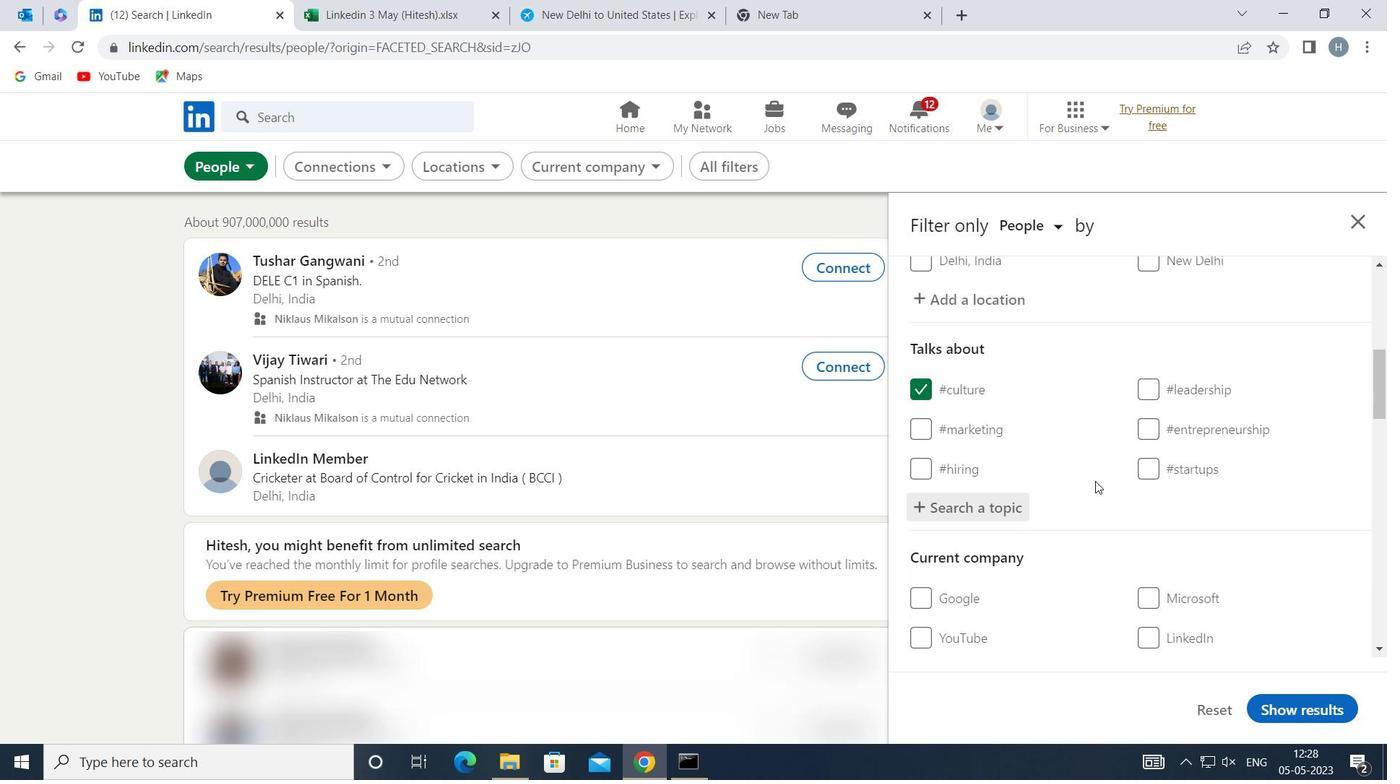 
Action: Mouse moved to (1097, 469)
Screenshot: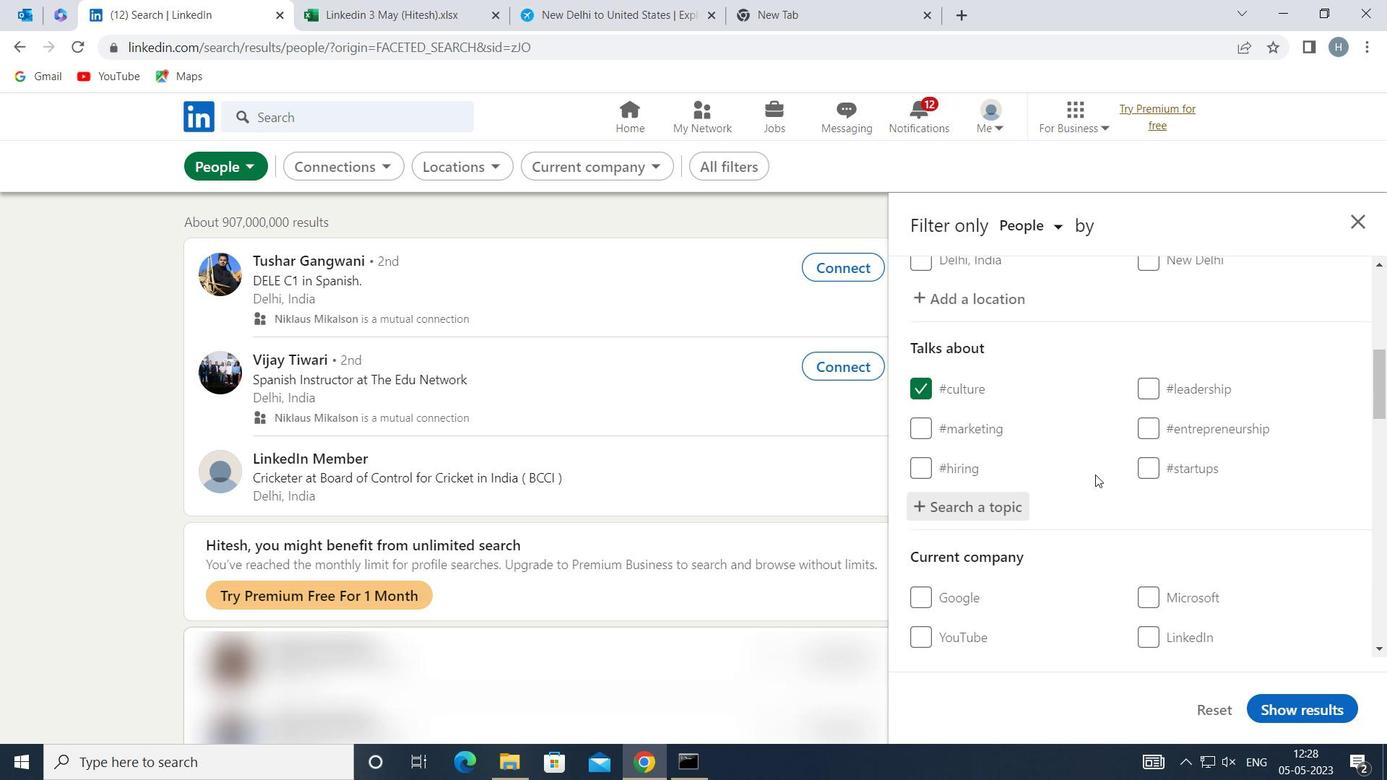 
Action: Mouse scrolled (1097, 468) with delta (0, 0)
Screenshot: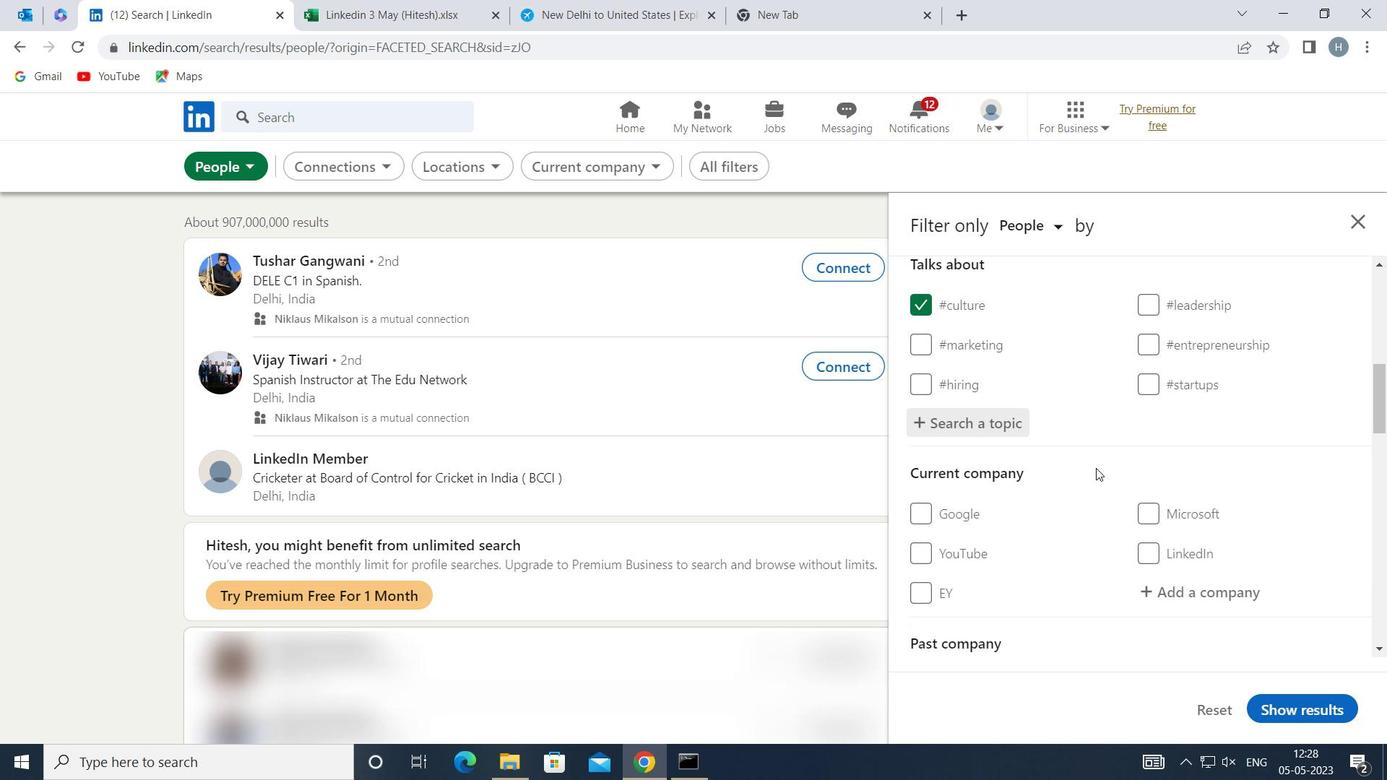 
Action: Mouse moved to (1100, 467)
Screenshot: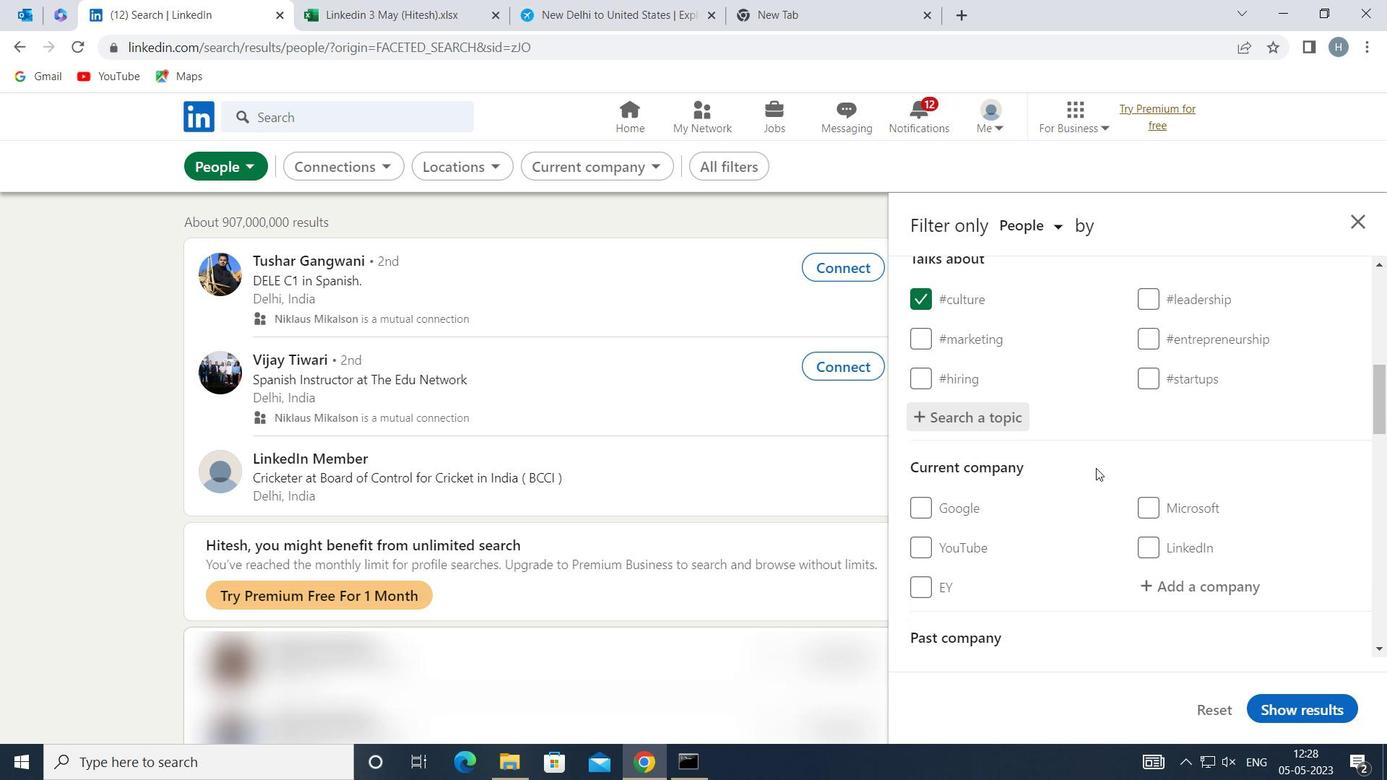 
Action: Mouse scrolled (1100, 466) with delta (0, 0)
Screenshot: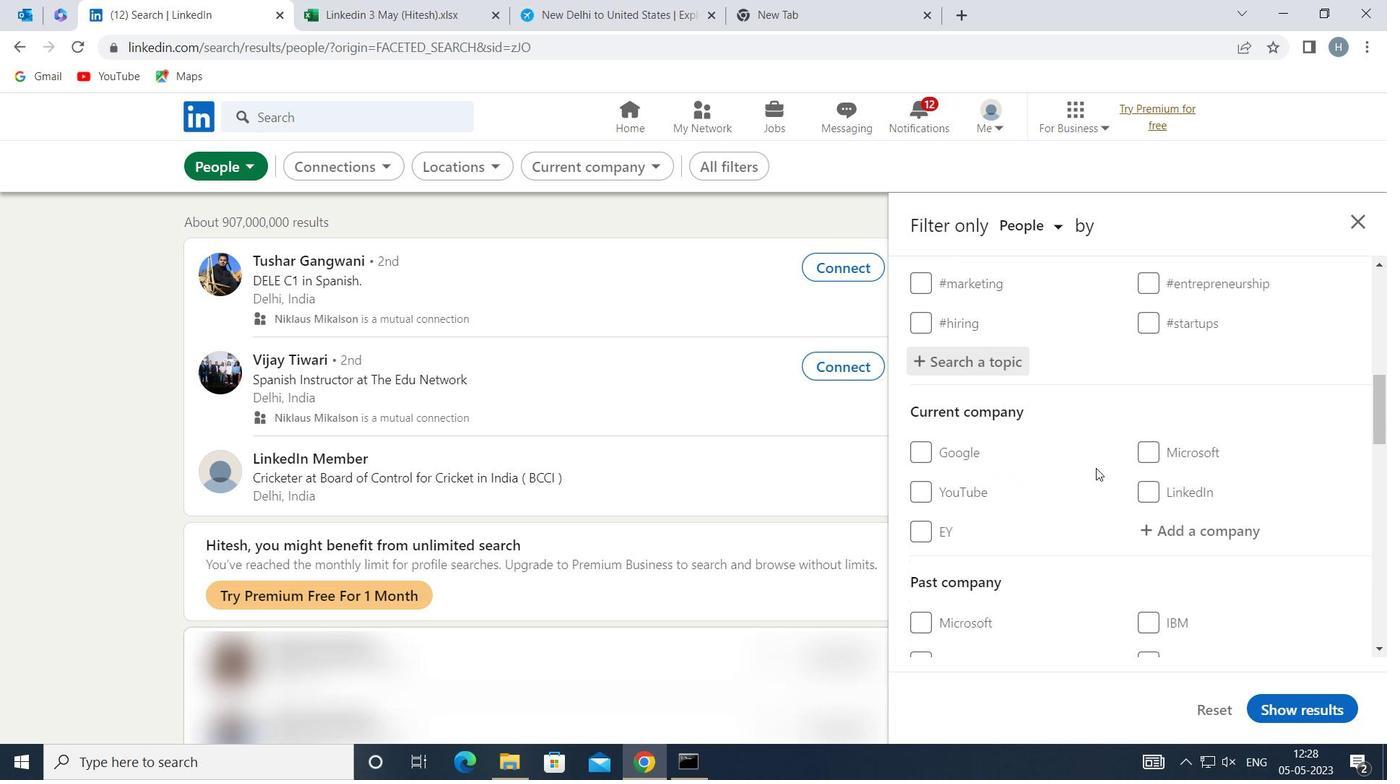
Action: Mouse scrolled (1100, 466) with delta (0, 0)
Screenshot: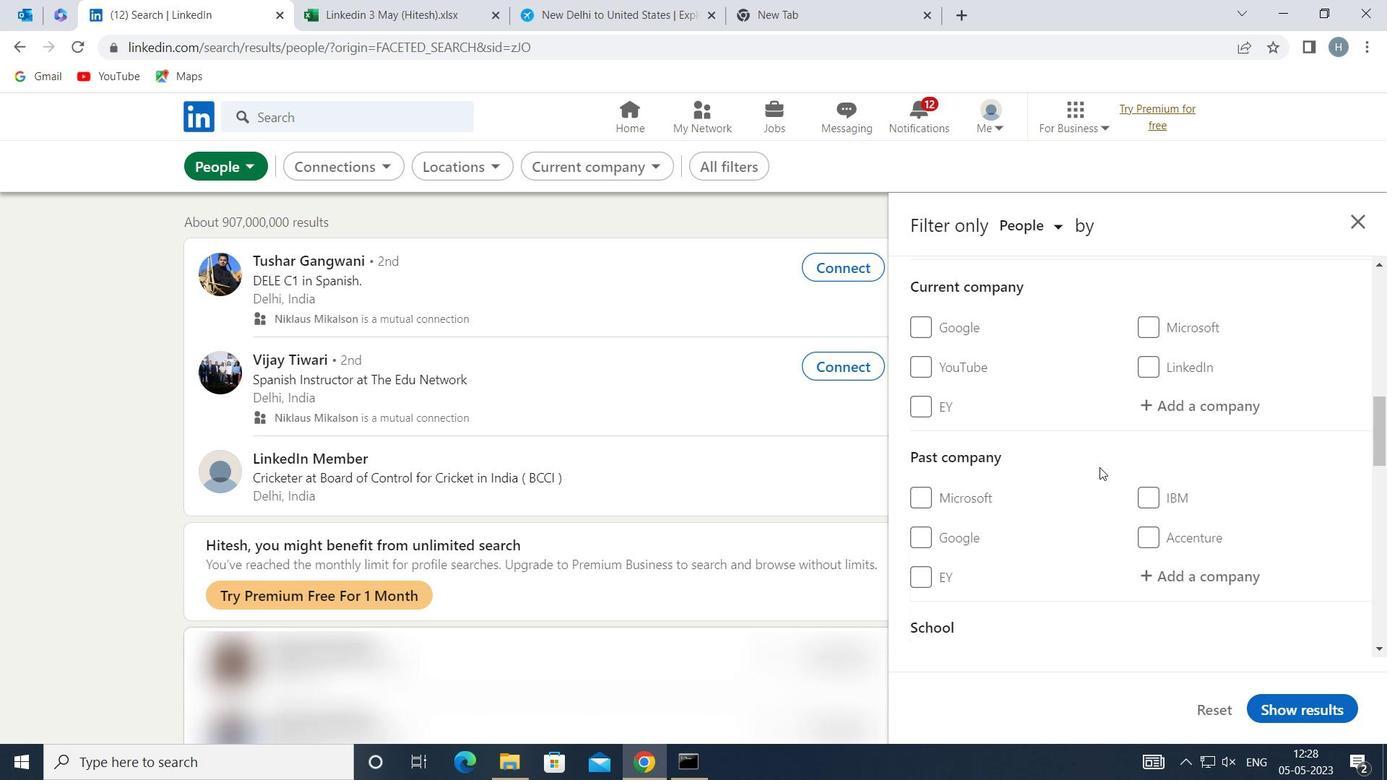 
Action: Mouse moved to (1101, 466)
Screenshot: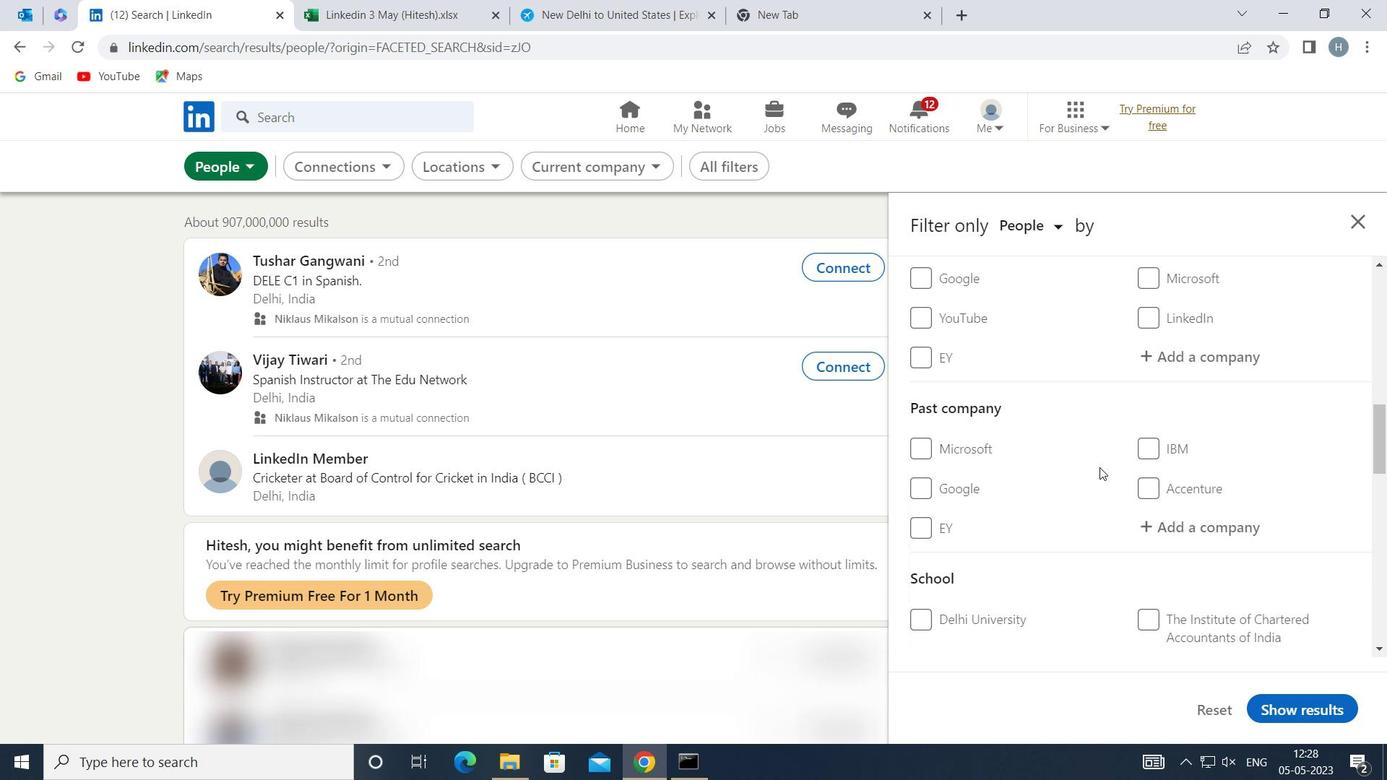 
Action: Mouse scrolled (1101, 466) with delta (0, 0)
Screenshot: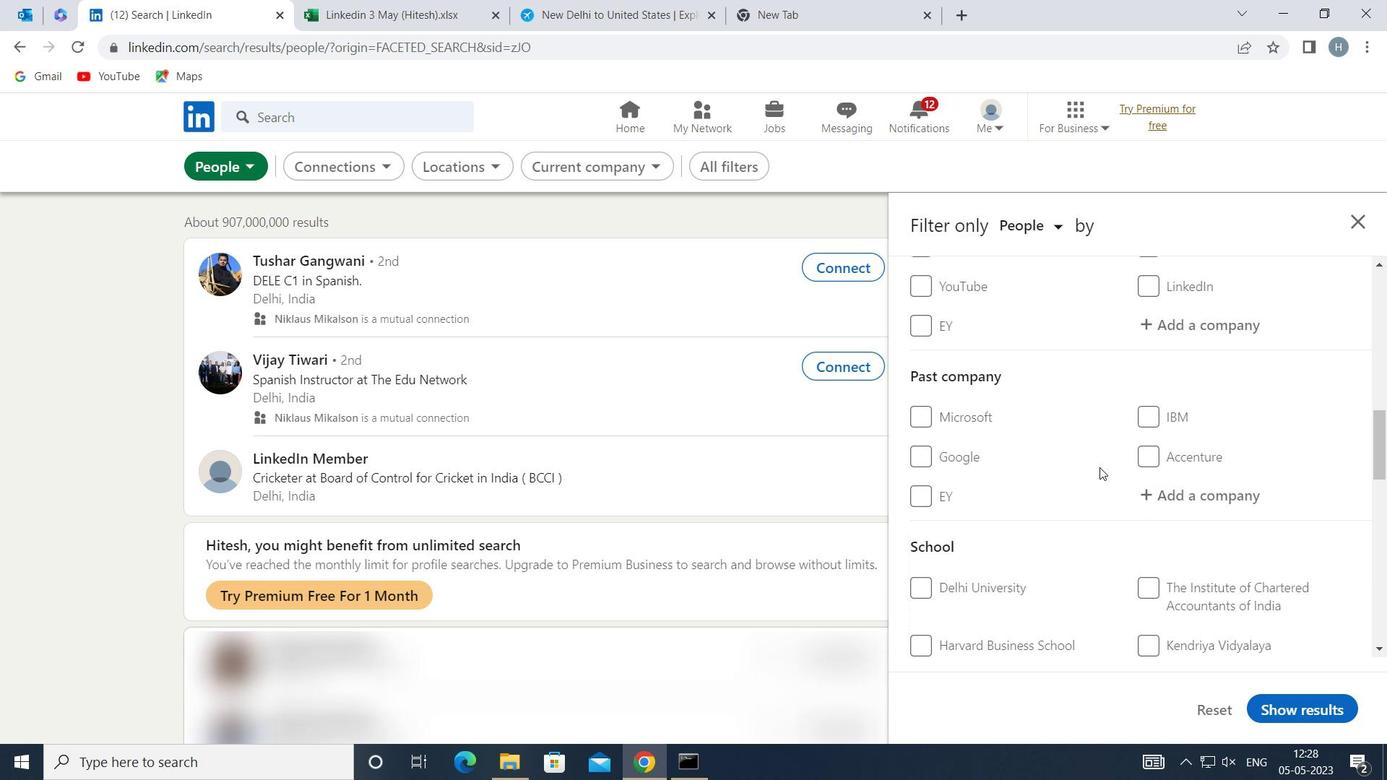 
Action: Mouse moved to (1102, 465)
Screenshot: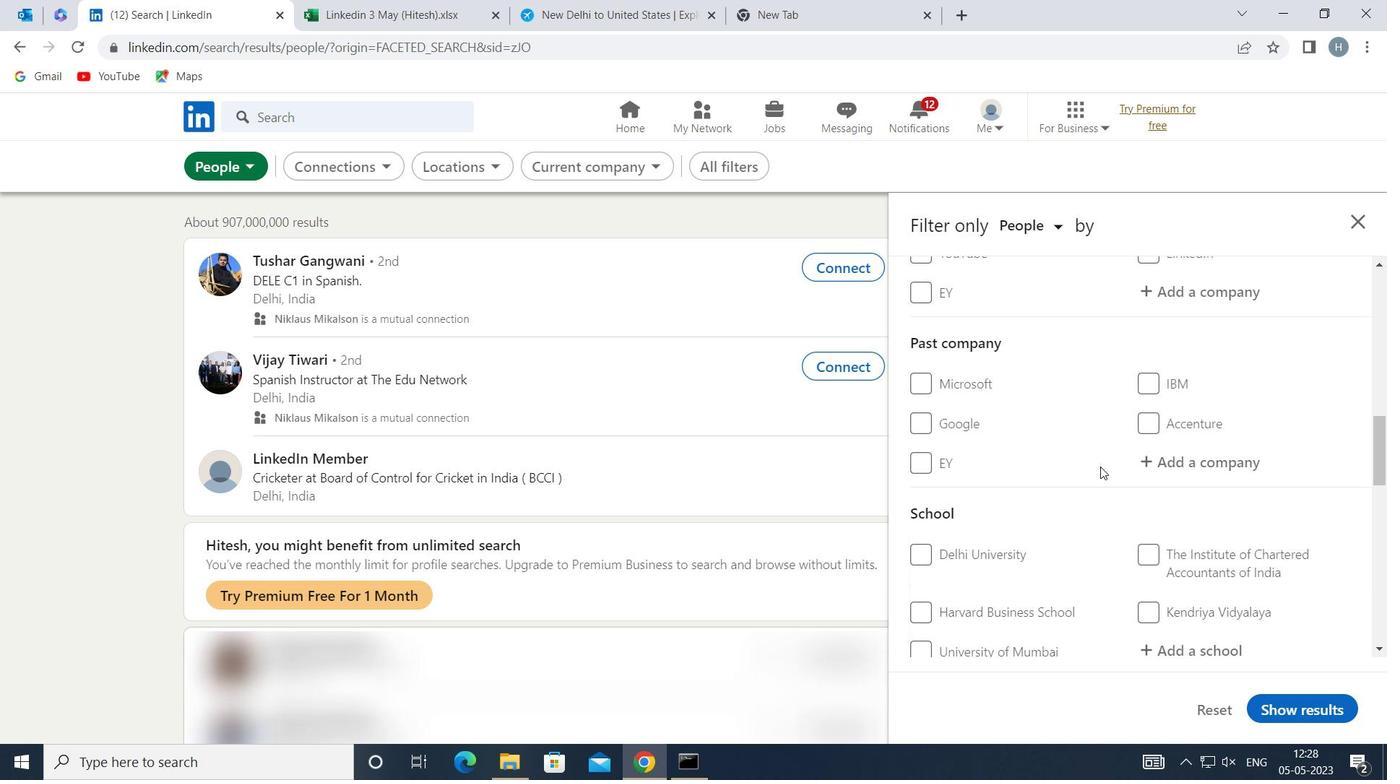 
Action: Mouse scrolled (1102, 464) with delta (0, 0)
Screenshot: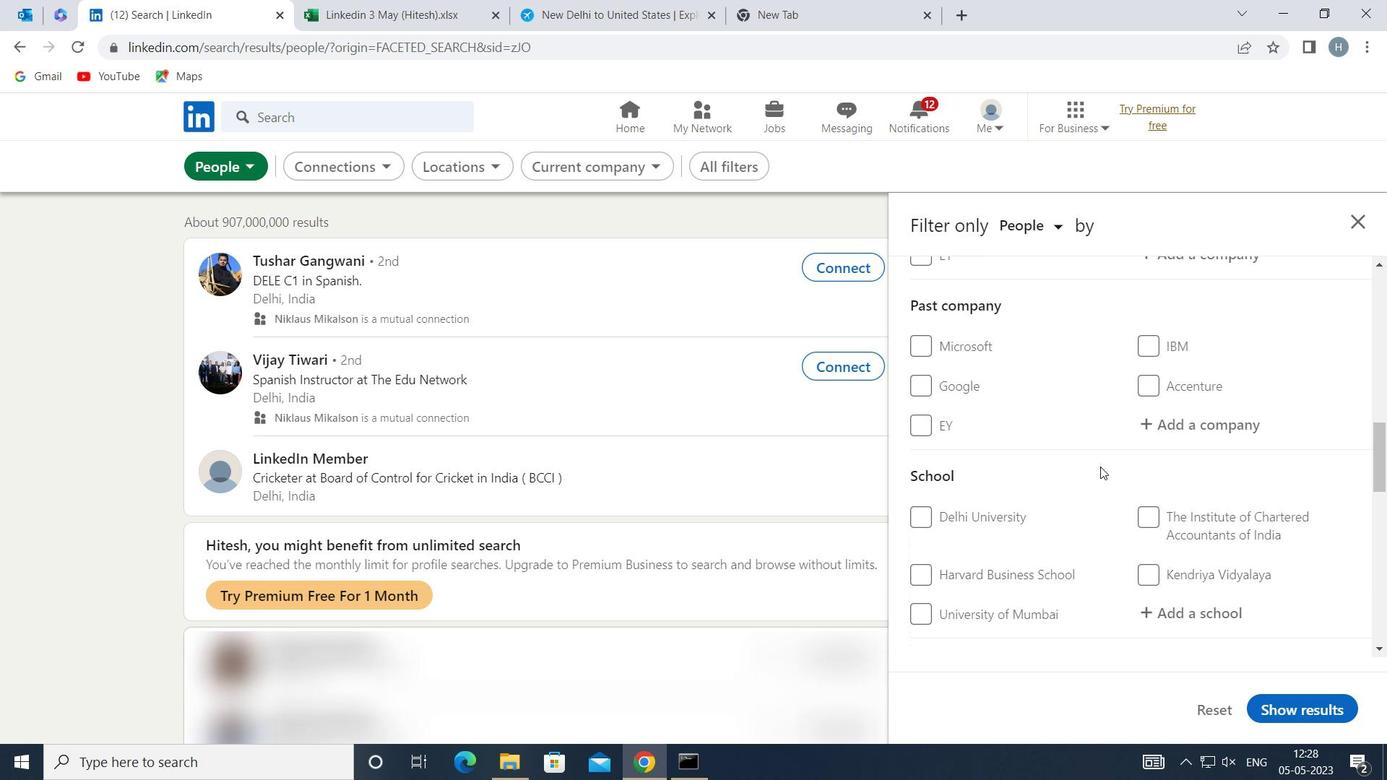 
Action: Mouse moved to (1102, 465)
Screenshot: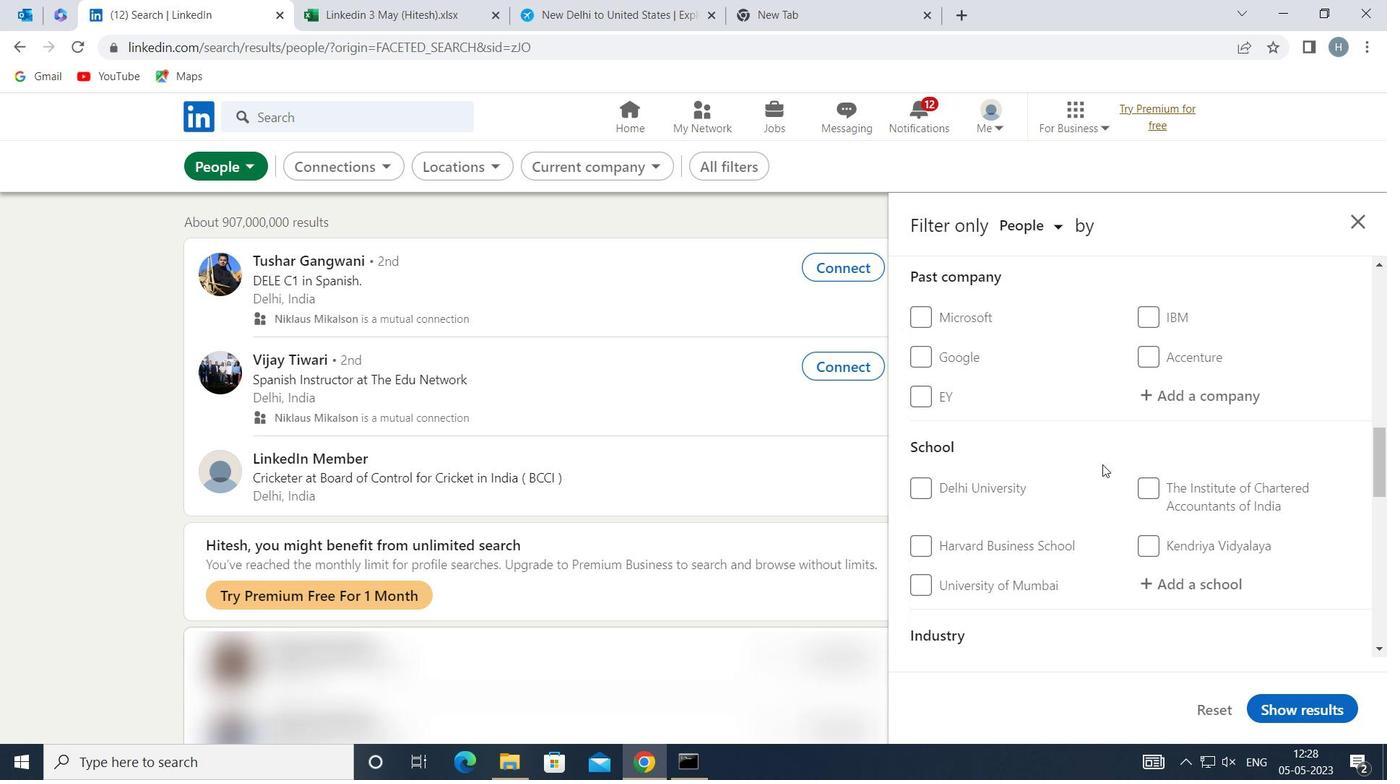 
Action: Mouse scrolled (1102, 464) with delta (0, 0)
Screenshot: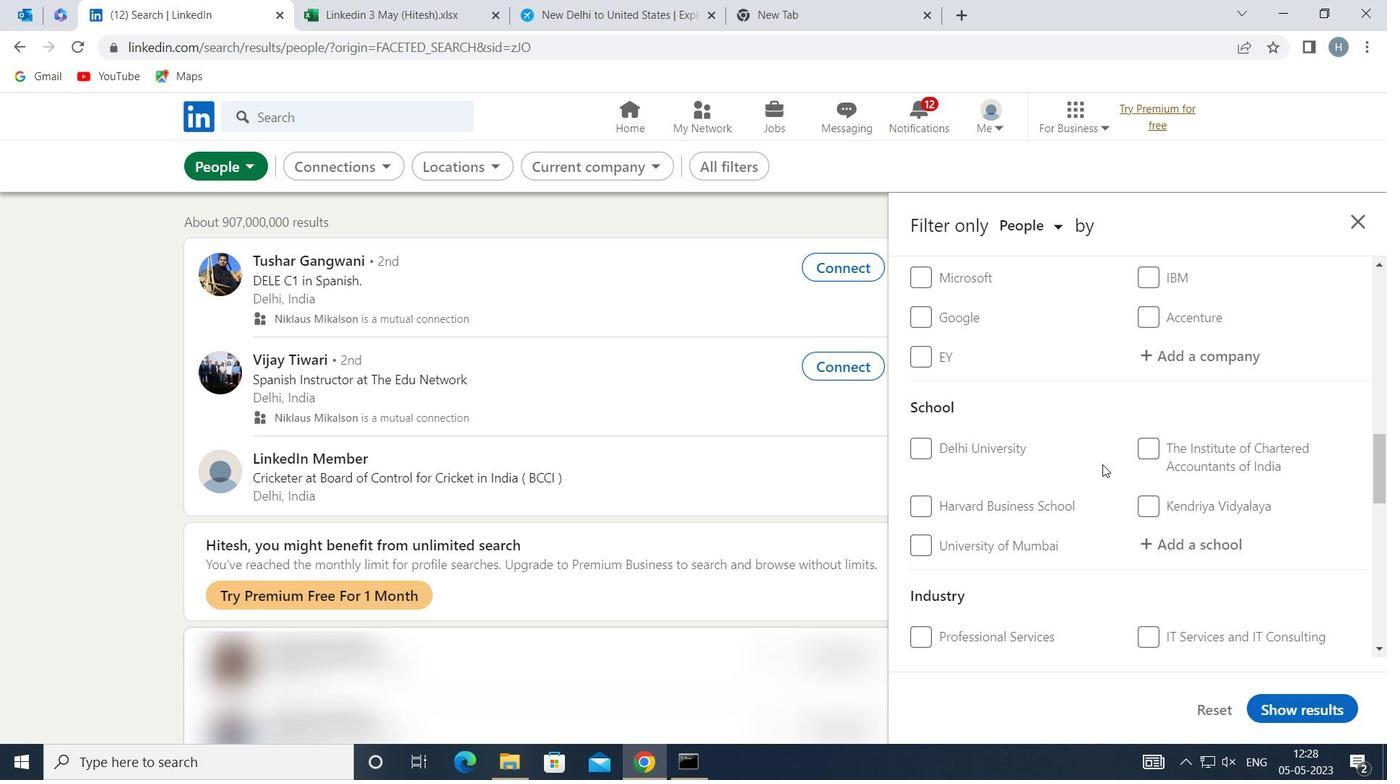 
Action: Mouse scrolled (1102, 464) with delta (0, 0)
Screenshot: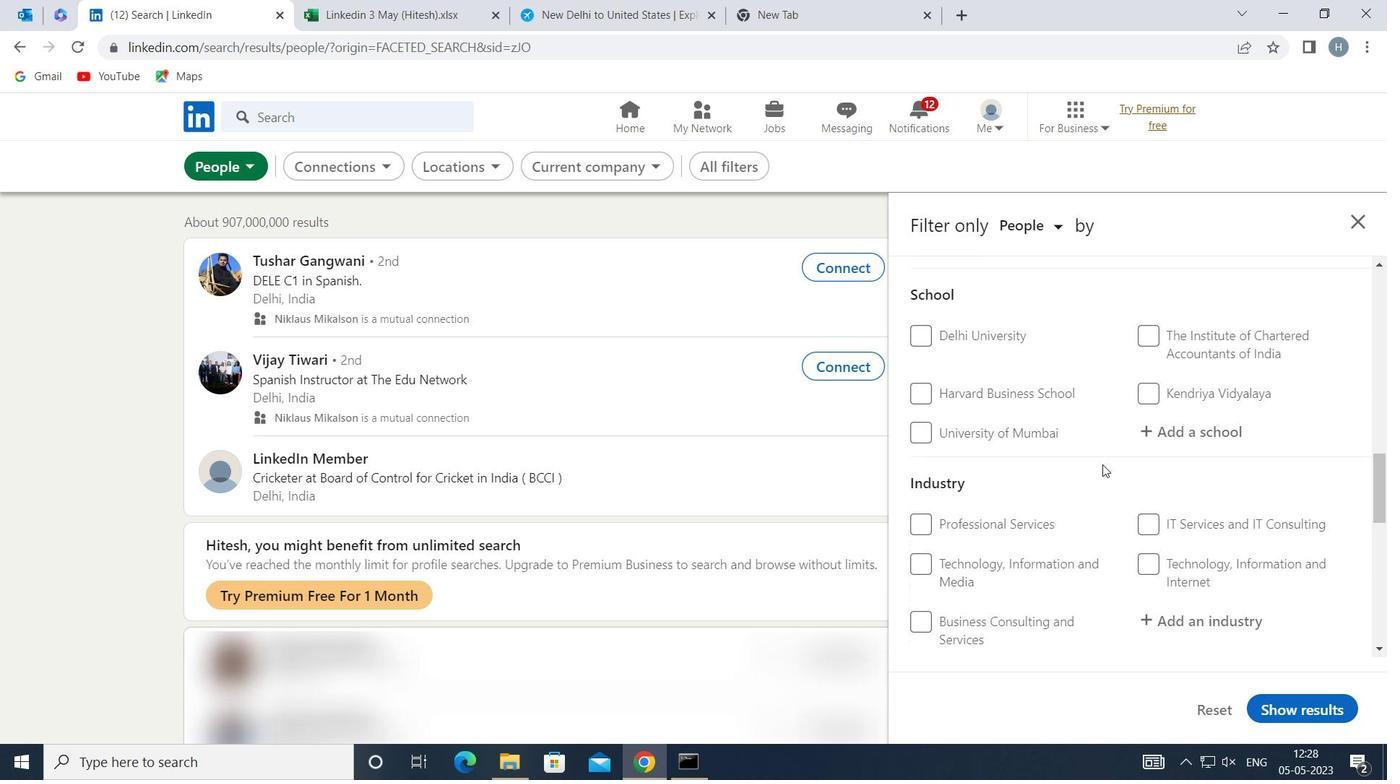
Action: Mouse scrolled (1102, 464) with delta (0, 0)
Screenshot: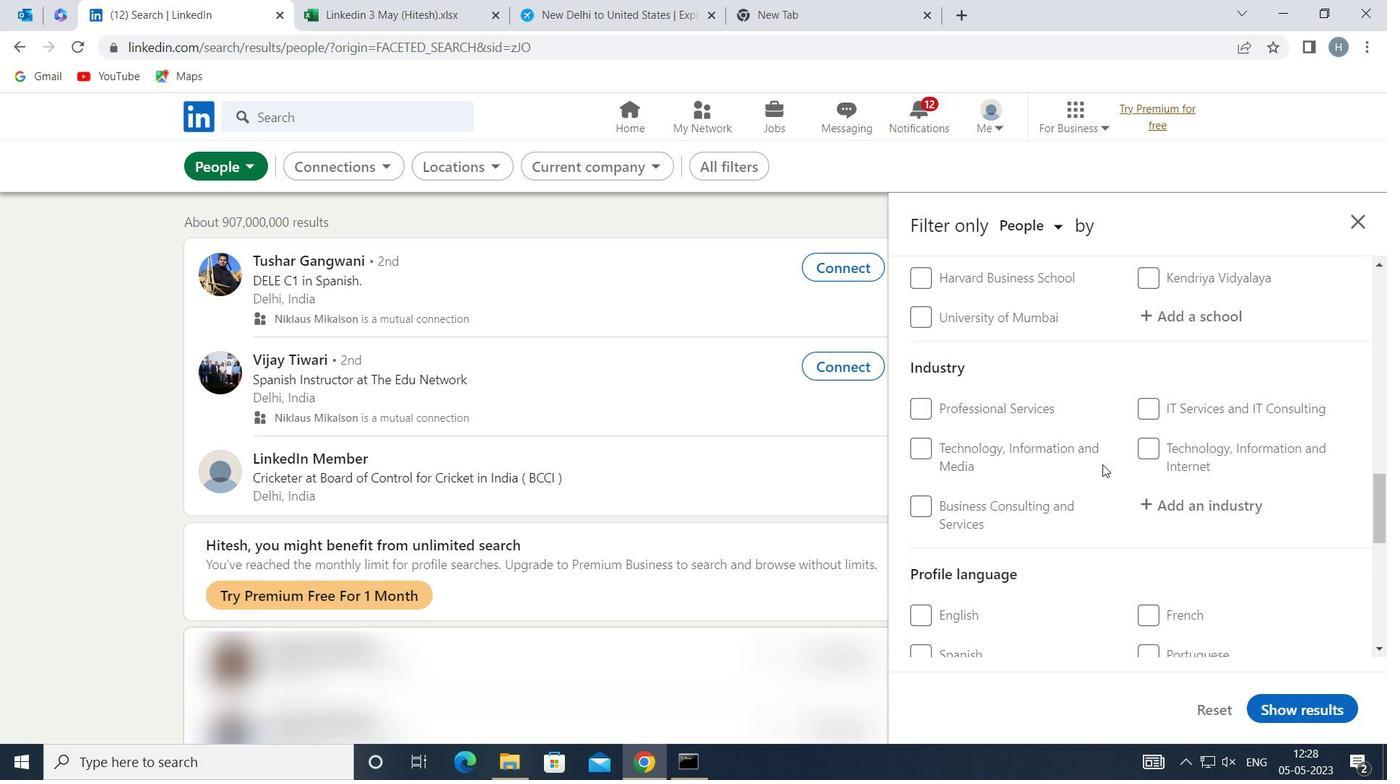 
Action: Mouse scrolled (1102, 464) with delta (0, 0)
Screenshot: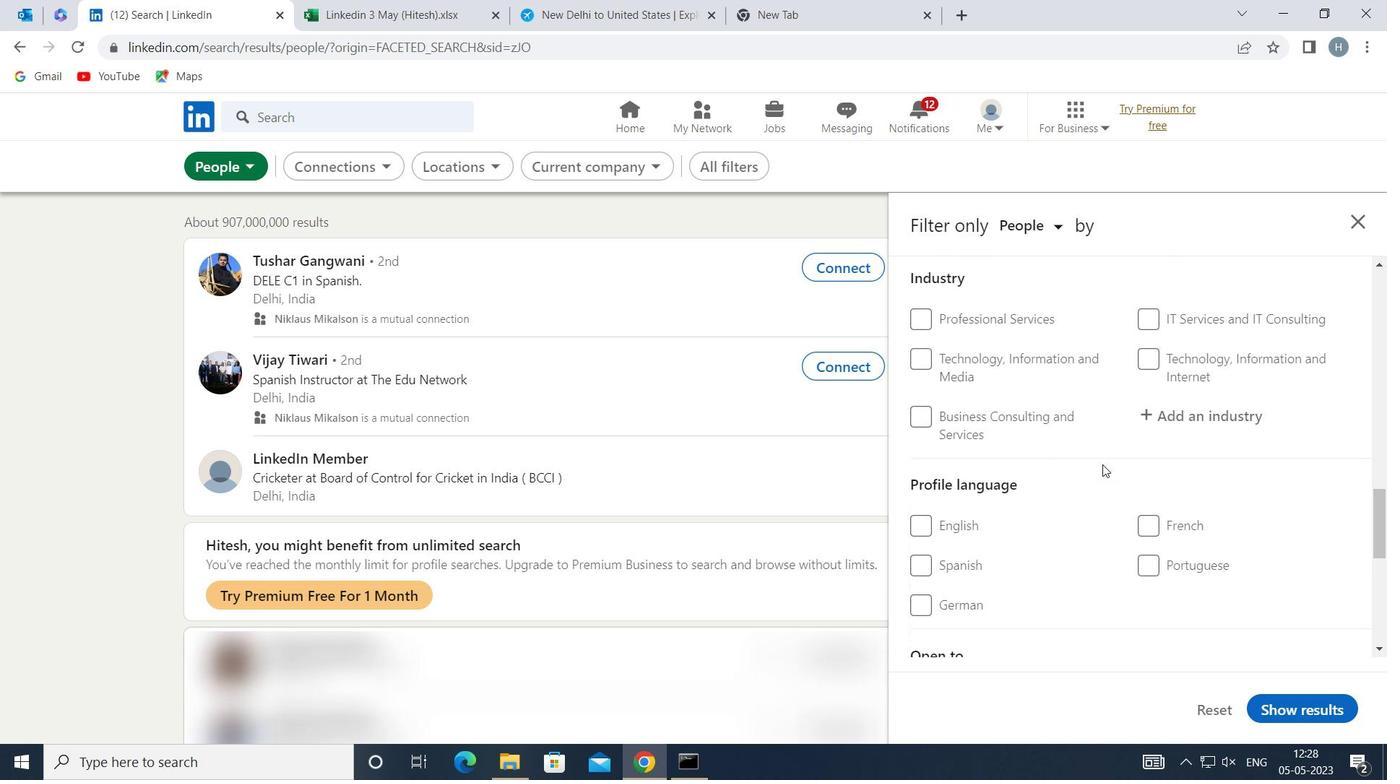 
Action: Mouse moved to (969, 510)
Screenshot: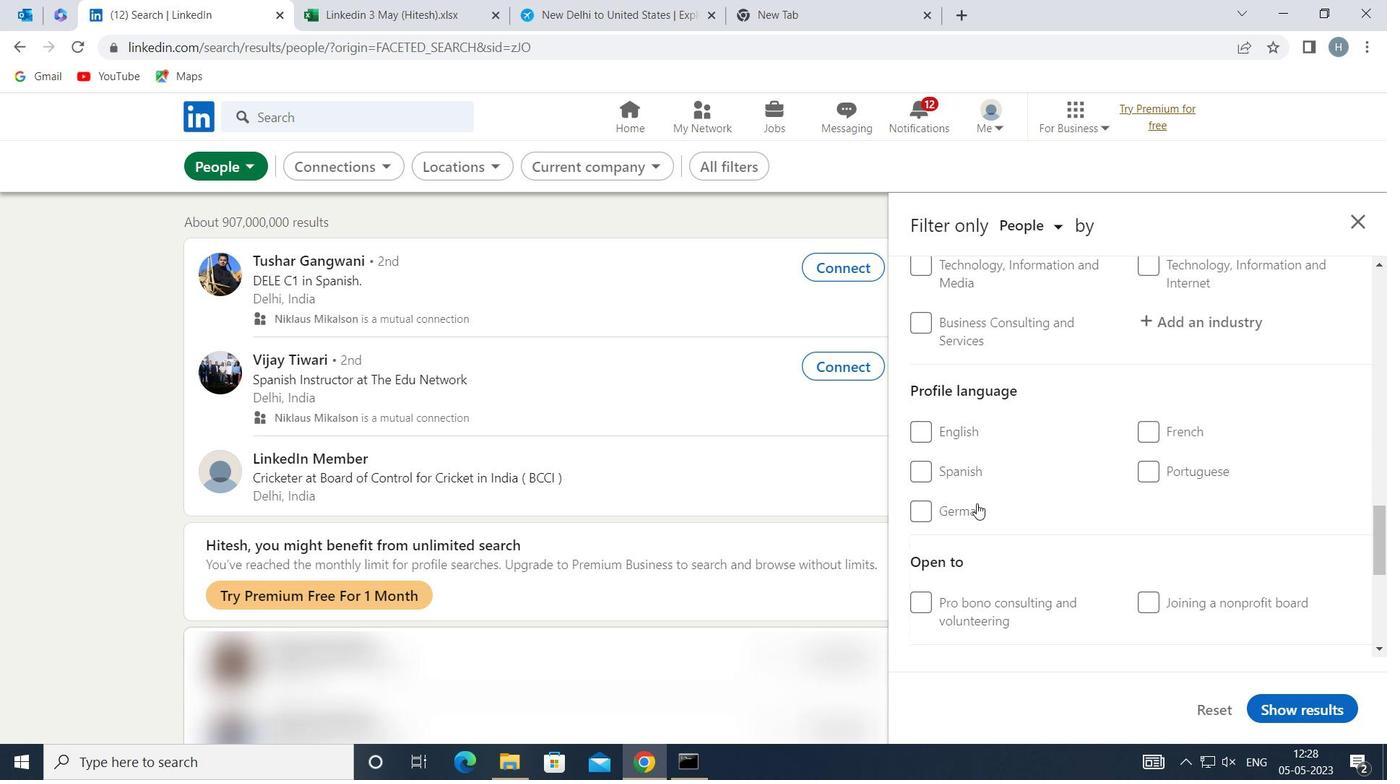 
Action: Mouse pressed left at (969, 510)
Screenshot: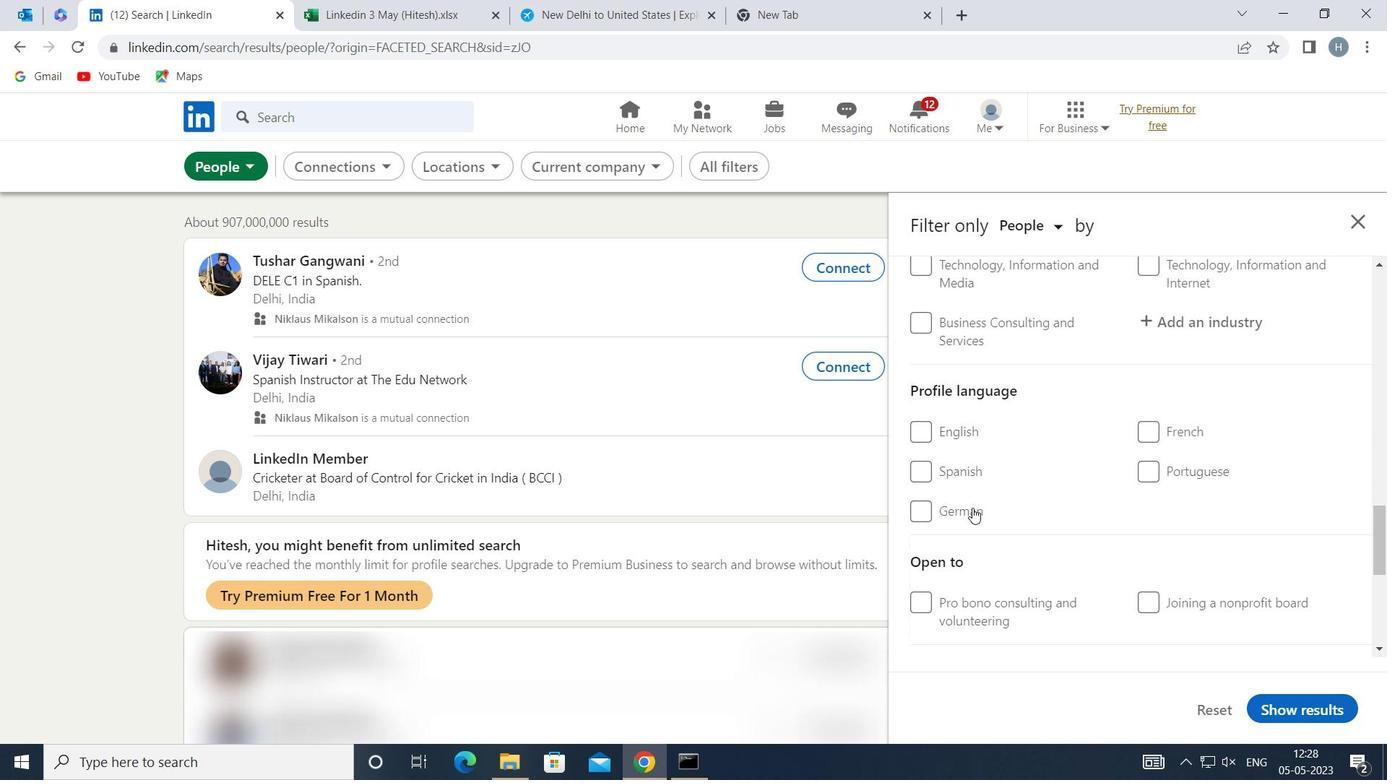 
Action: Mouse moved to (1134, 464)
Screenshot: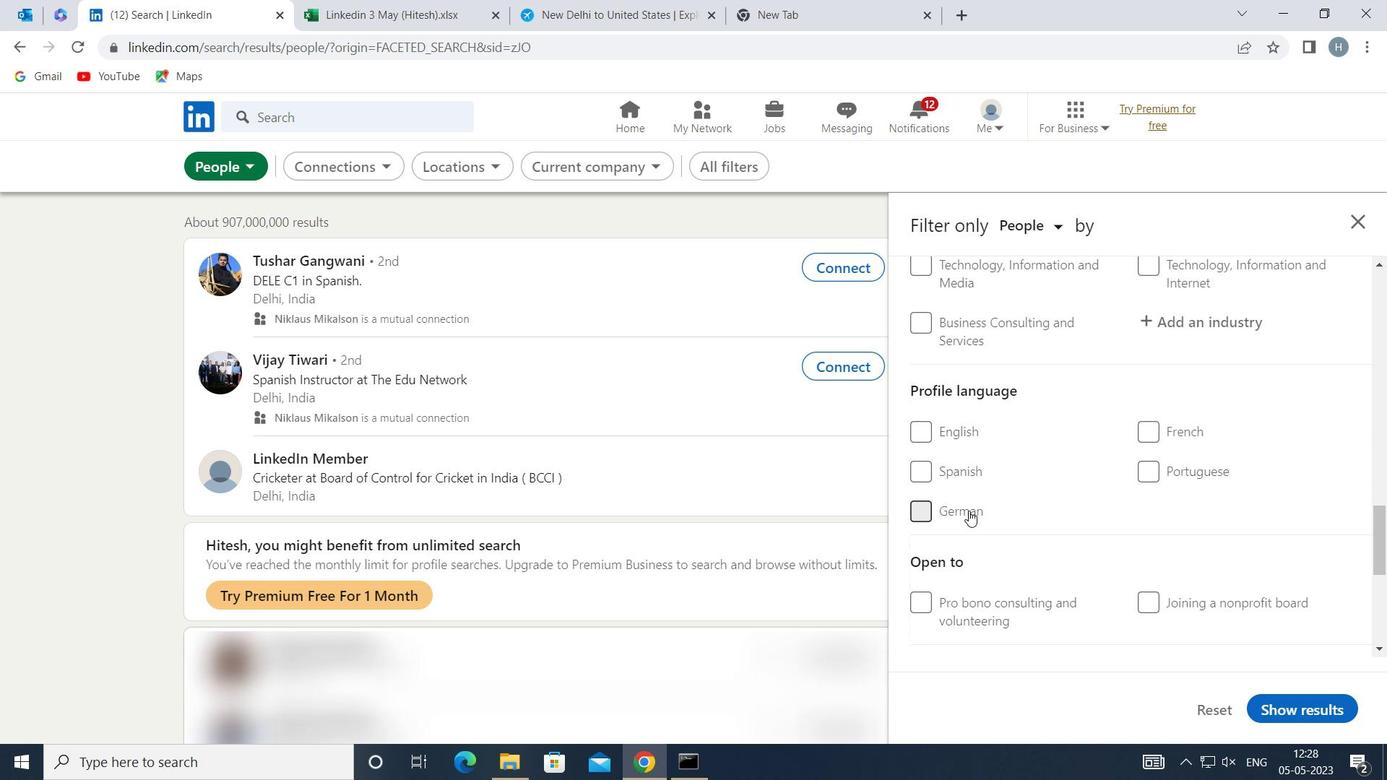 
Action: Mouse scrolled (1134, 465) with delta (0, 0)
Screenshot: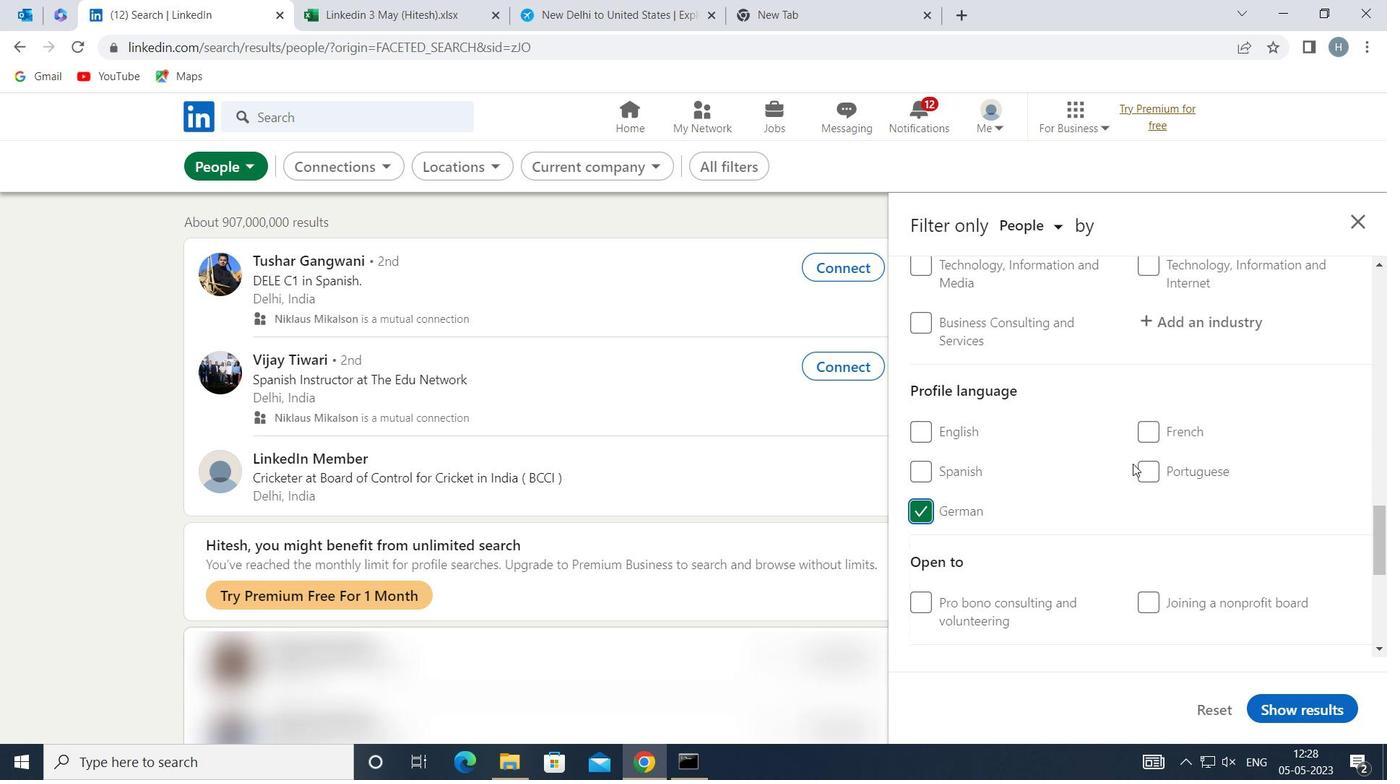 
Action: Mouse moved to (1134, 463)
Screenshot: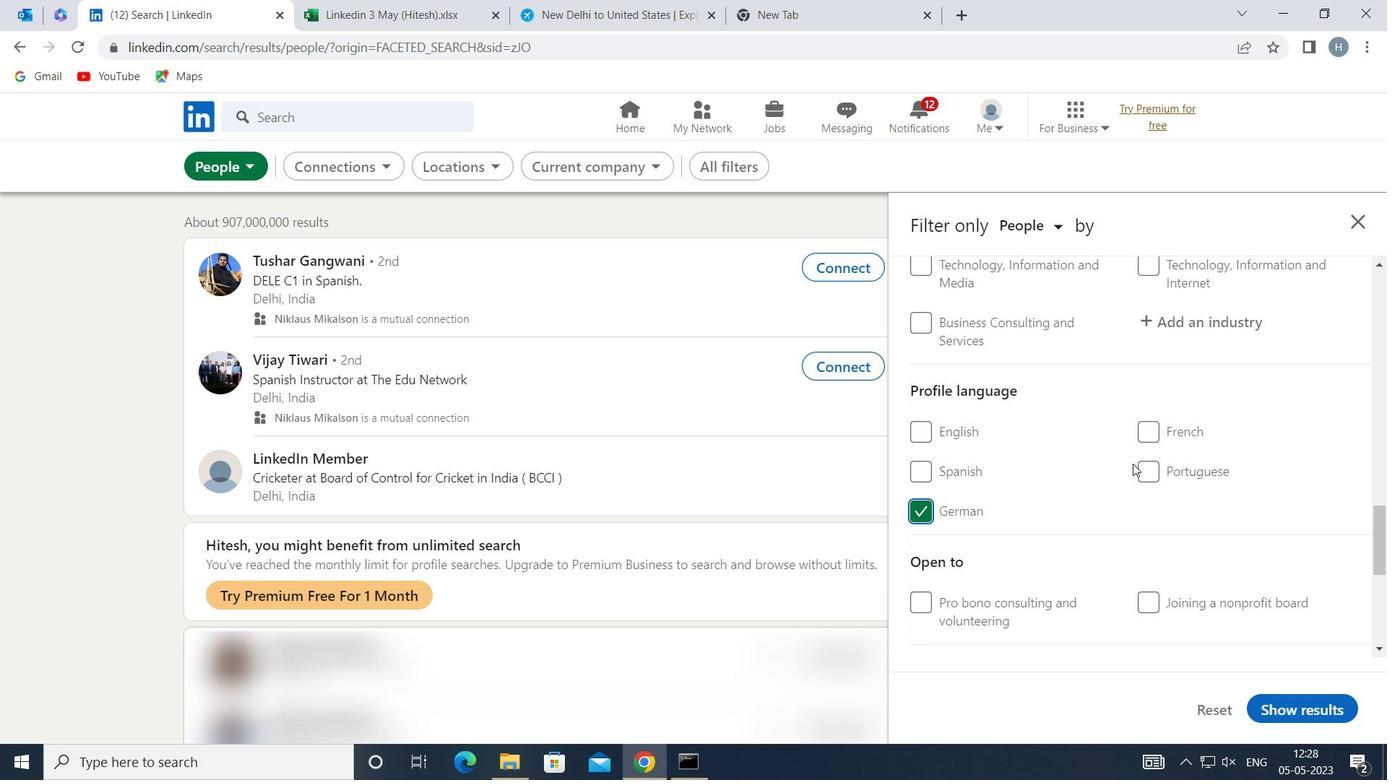 
Action: Mouse scrolled (1134, 464) with delta (0, 0)
Screenshot: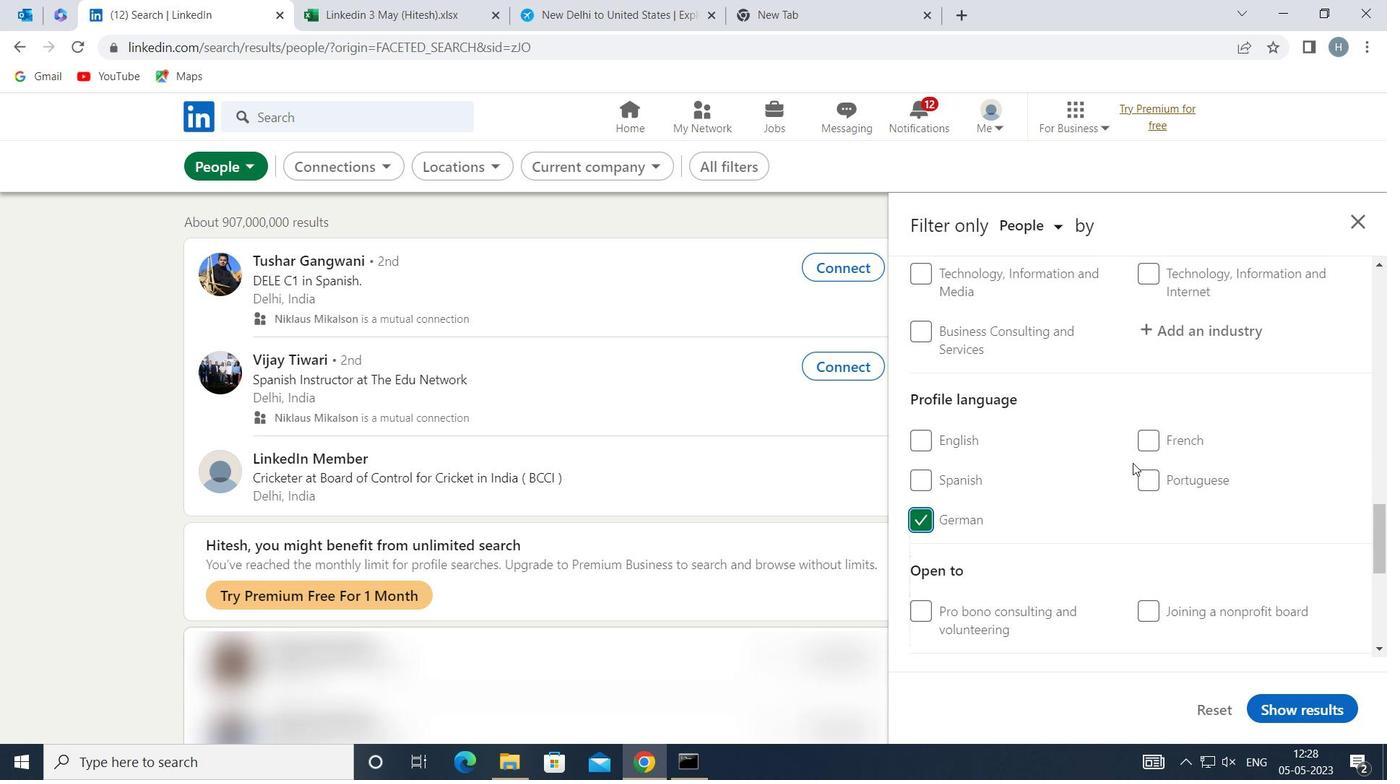 
Action: Mouse scrolled (1134, 464) with delta (0, 0)
Screenshot: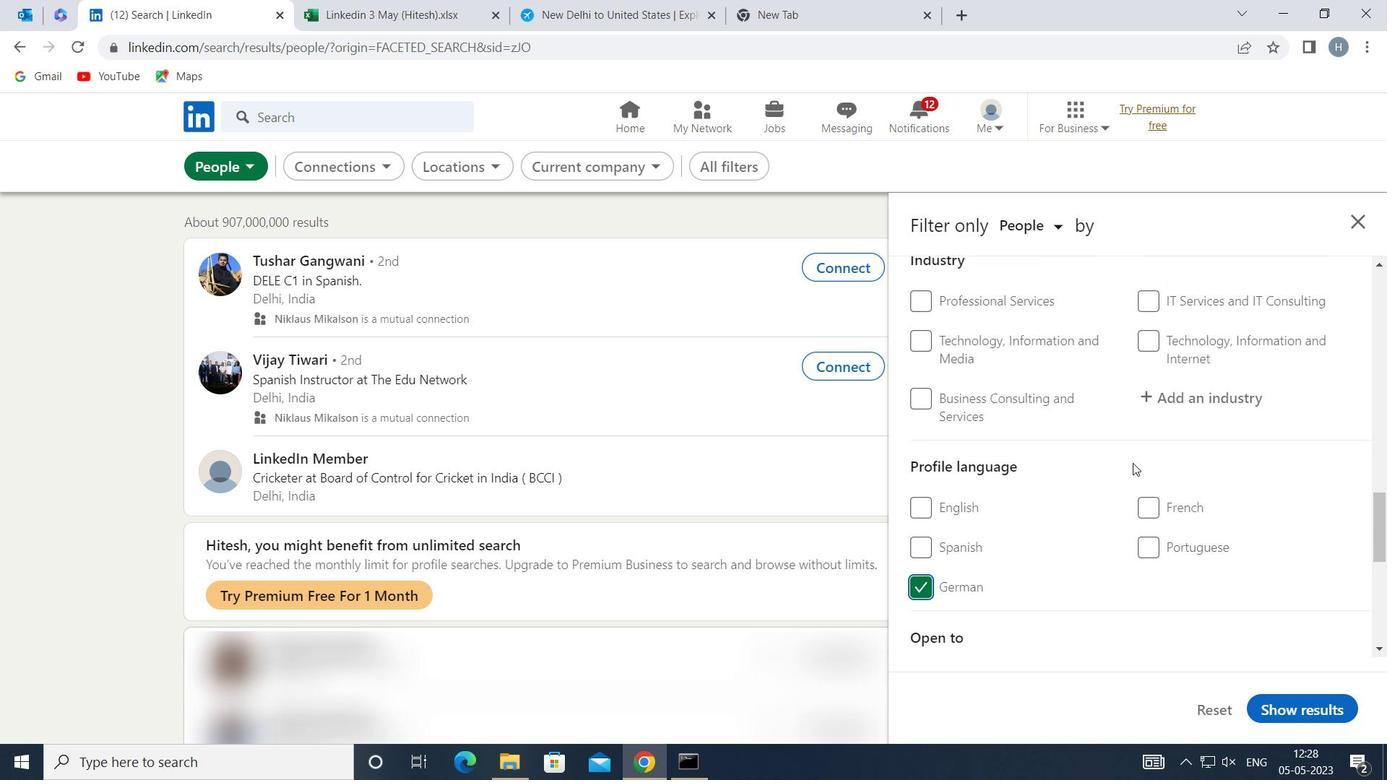 
Action: Mouse scrolled (1134, 464) with delta (0, 0)
Screenshot: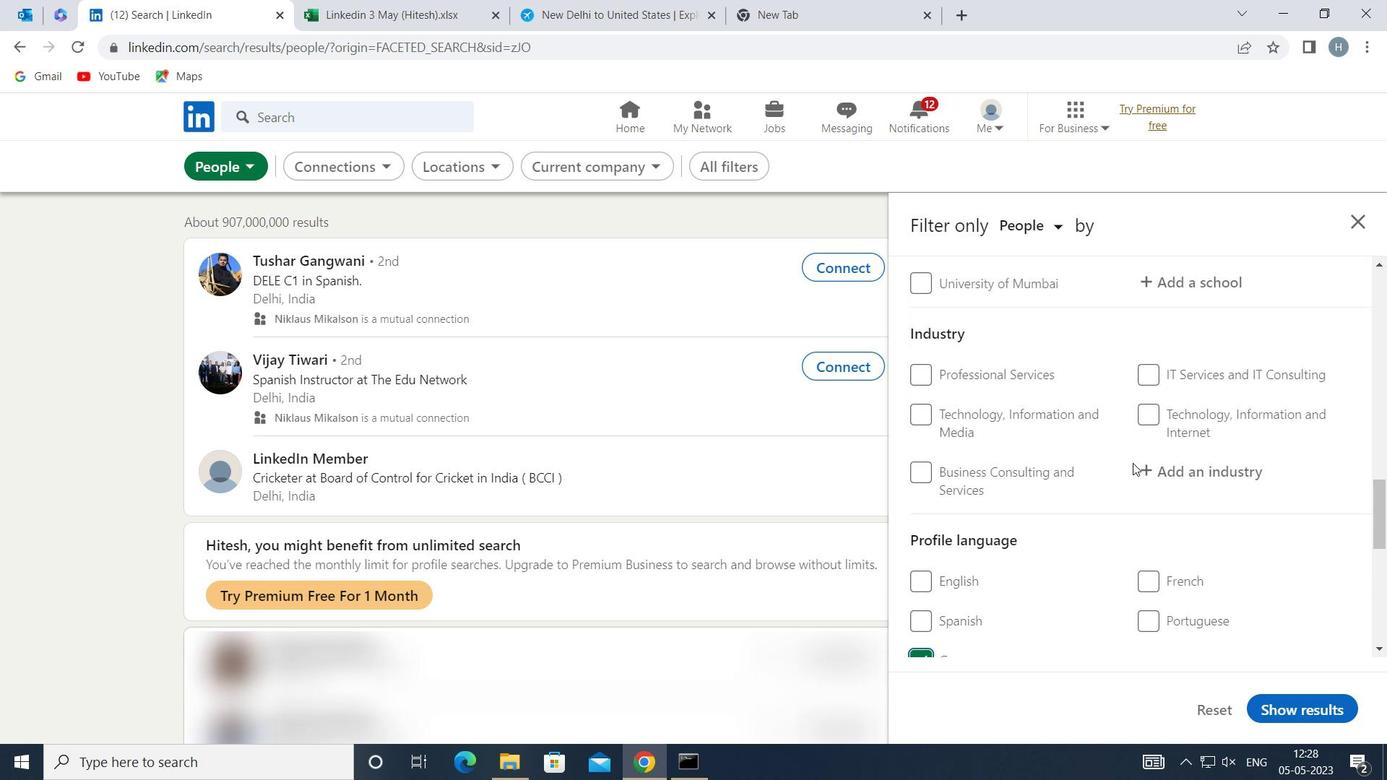 
Action: Mouse scrolled (1134, 464) with delta (0, 0)
Screenshot: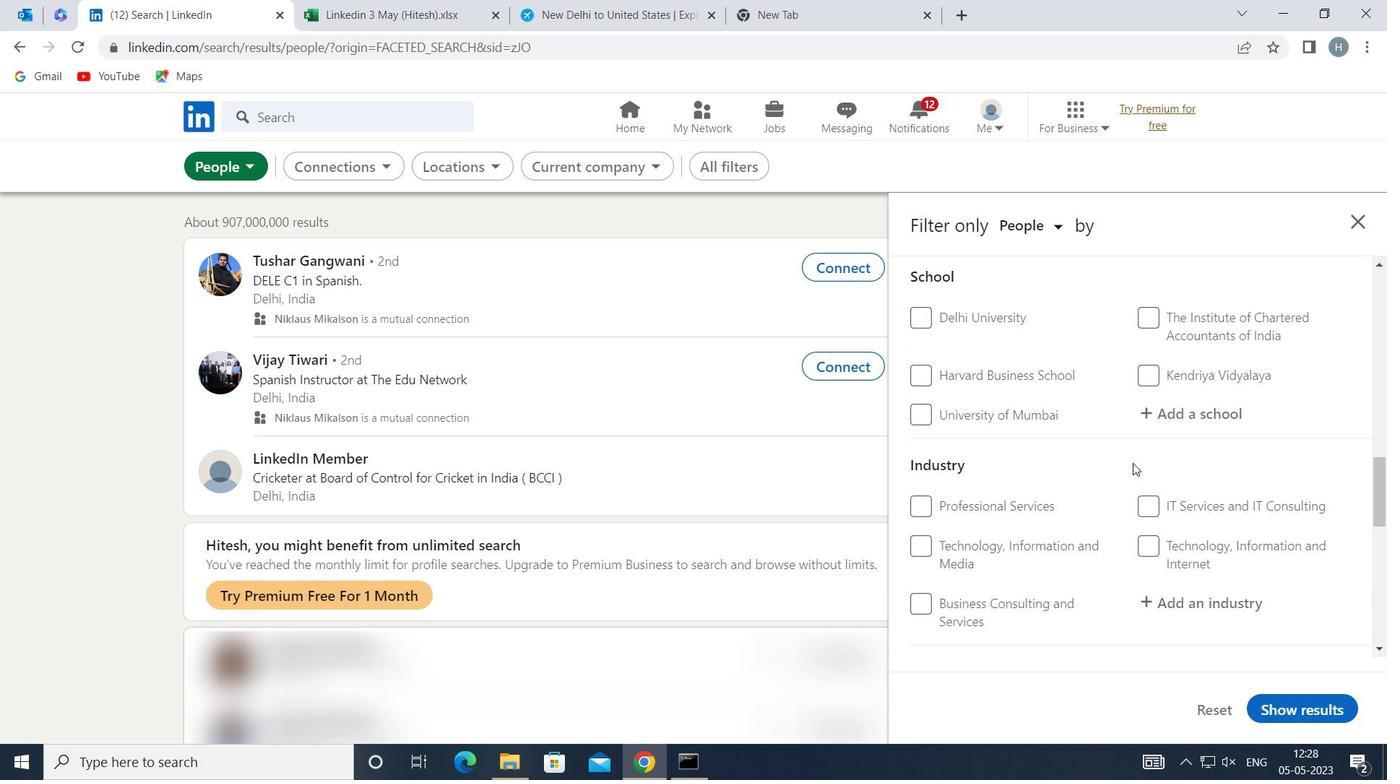 
Action: Mouse scrolled (1134, 464) with delta (0, 0)
Screenshot: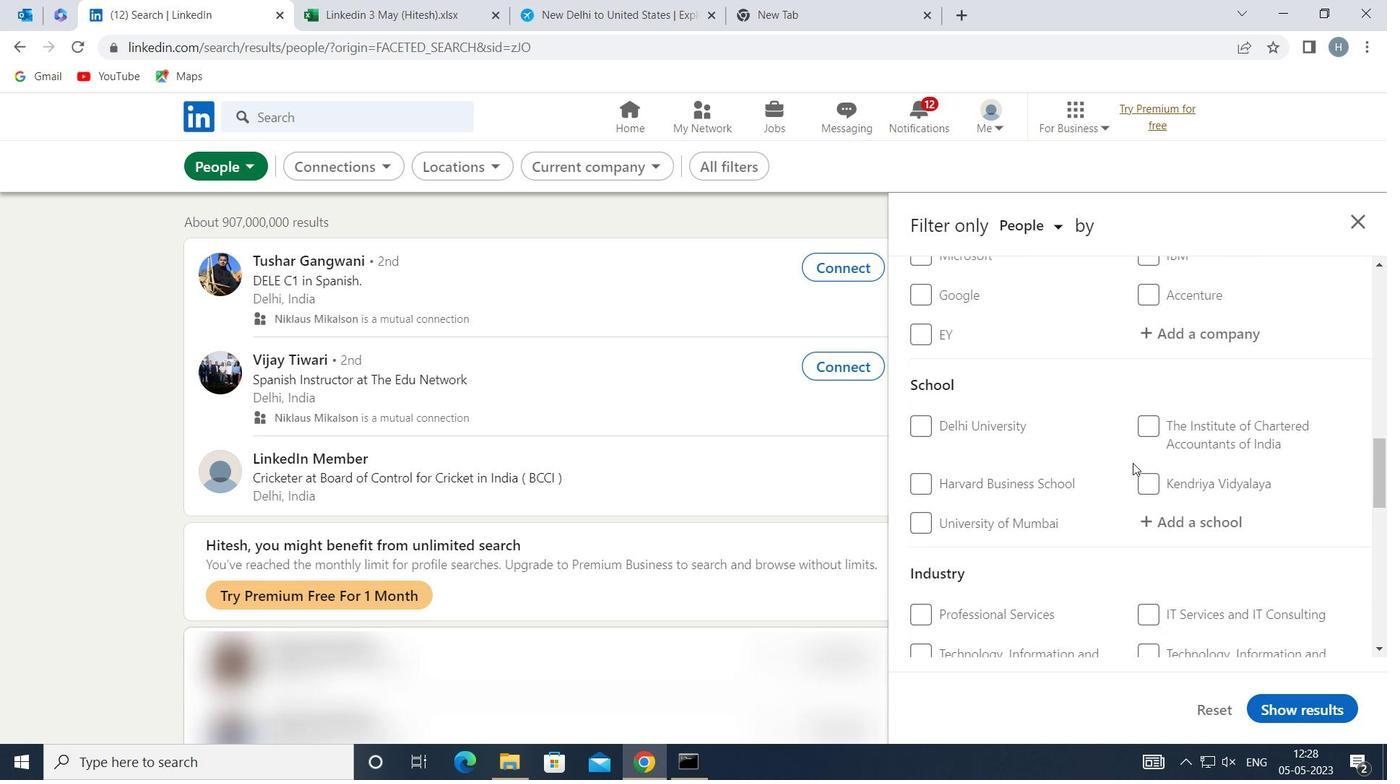 
Action: Mouse scrolled (1134, 464) with delta (0, 0)
Screenshot: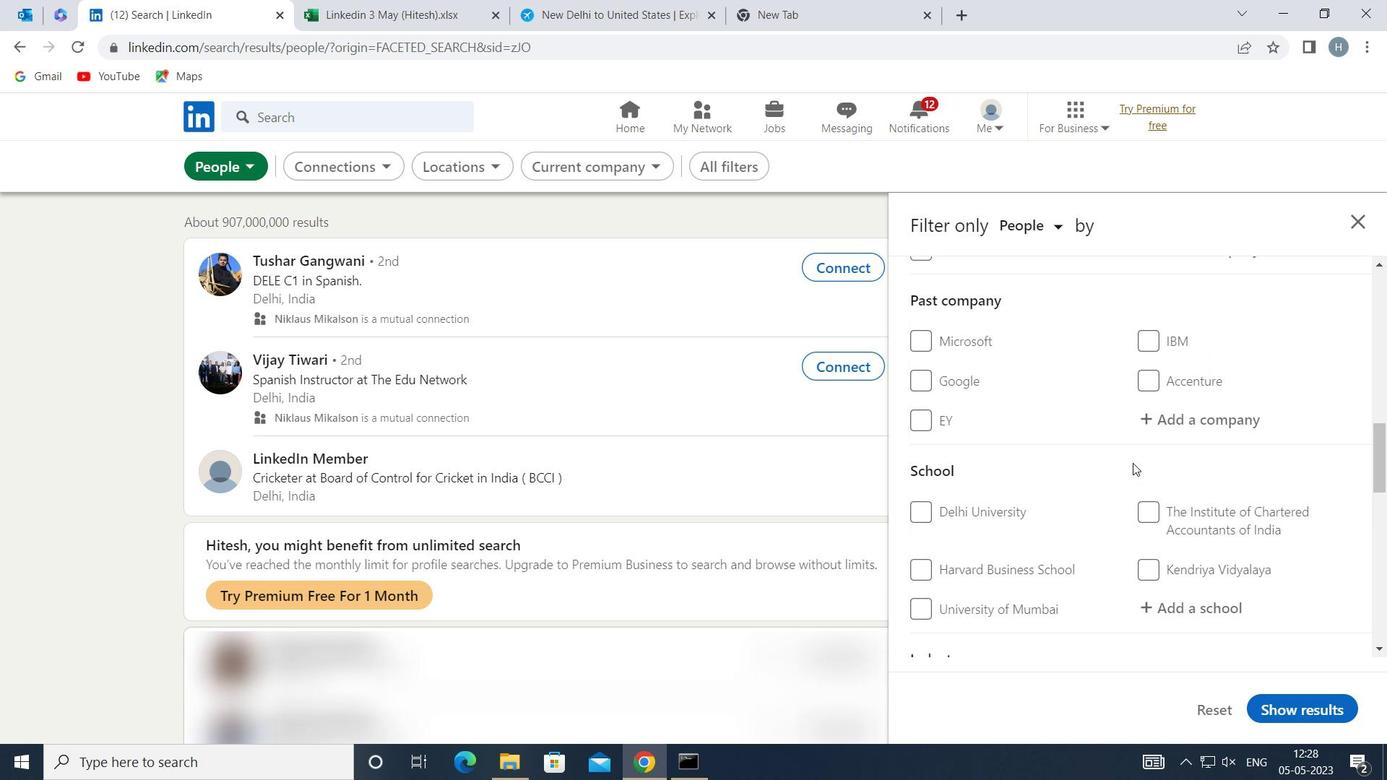 
Action: Mouse scrolled (1134, 464) with delta (0, 0)
Screenshot: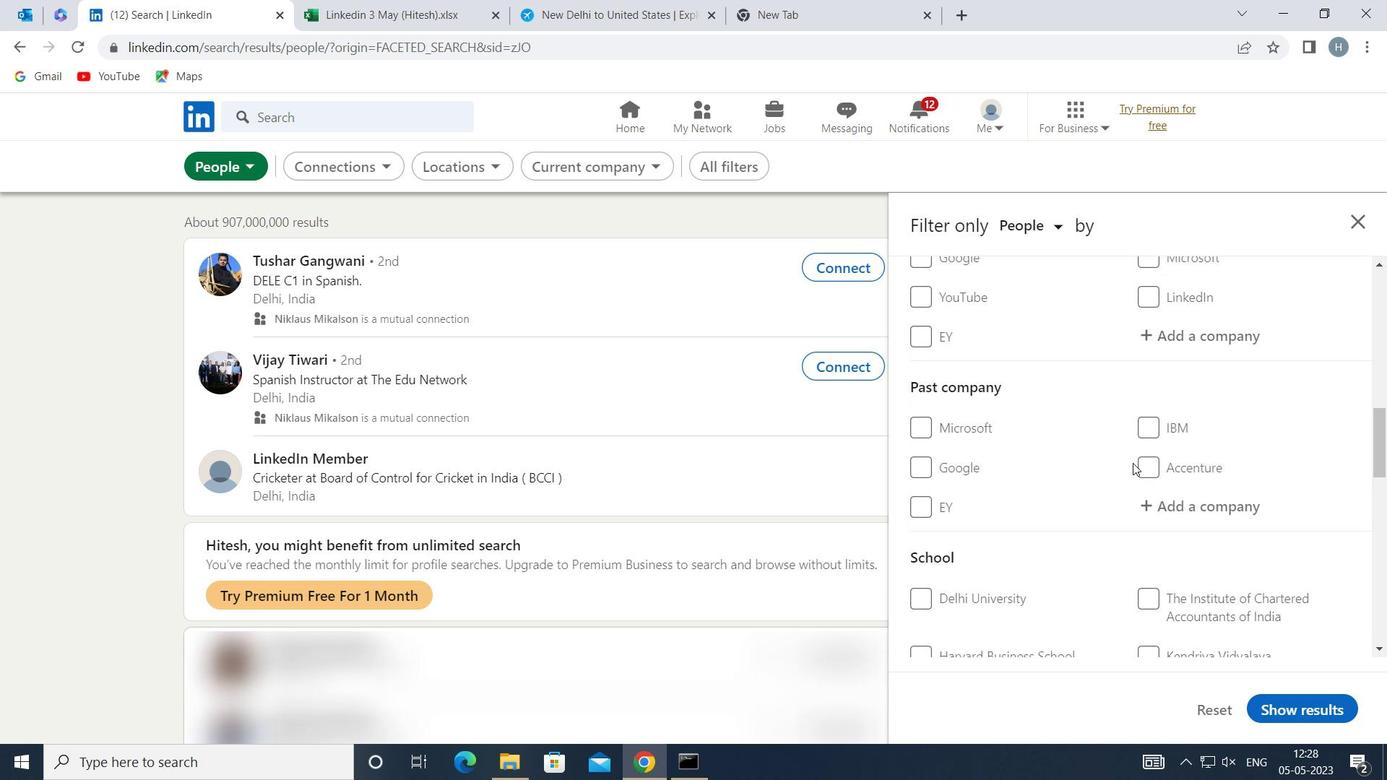 
Action: Mouse moved to (1191, 491)
Screenshot: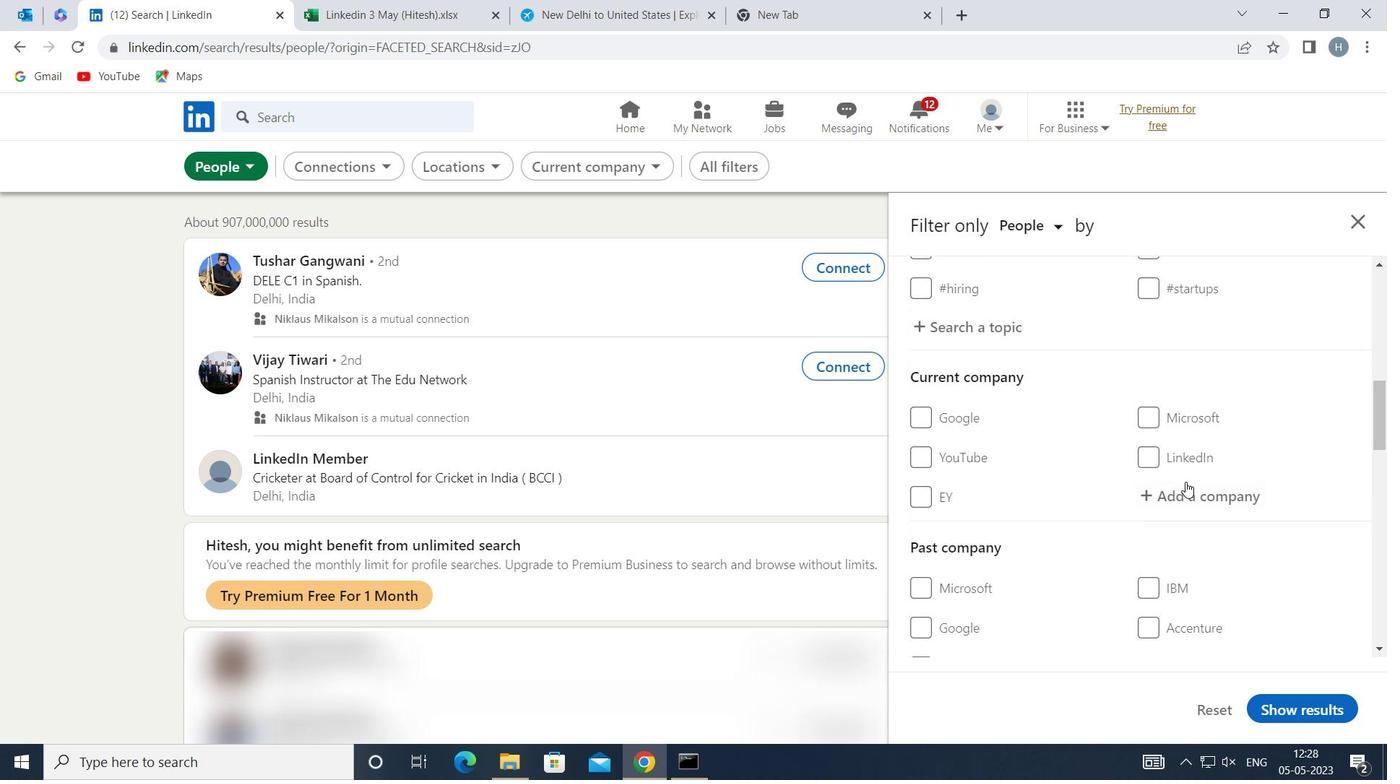 
Action: Mouse pressed left at (1191, 491)
Screenshot: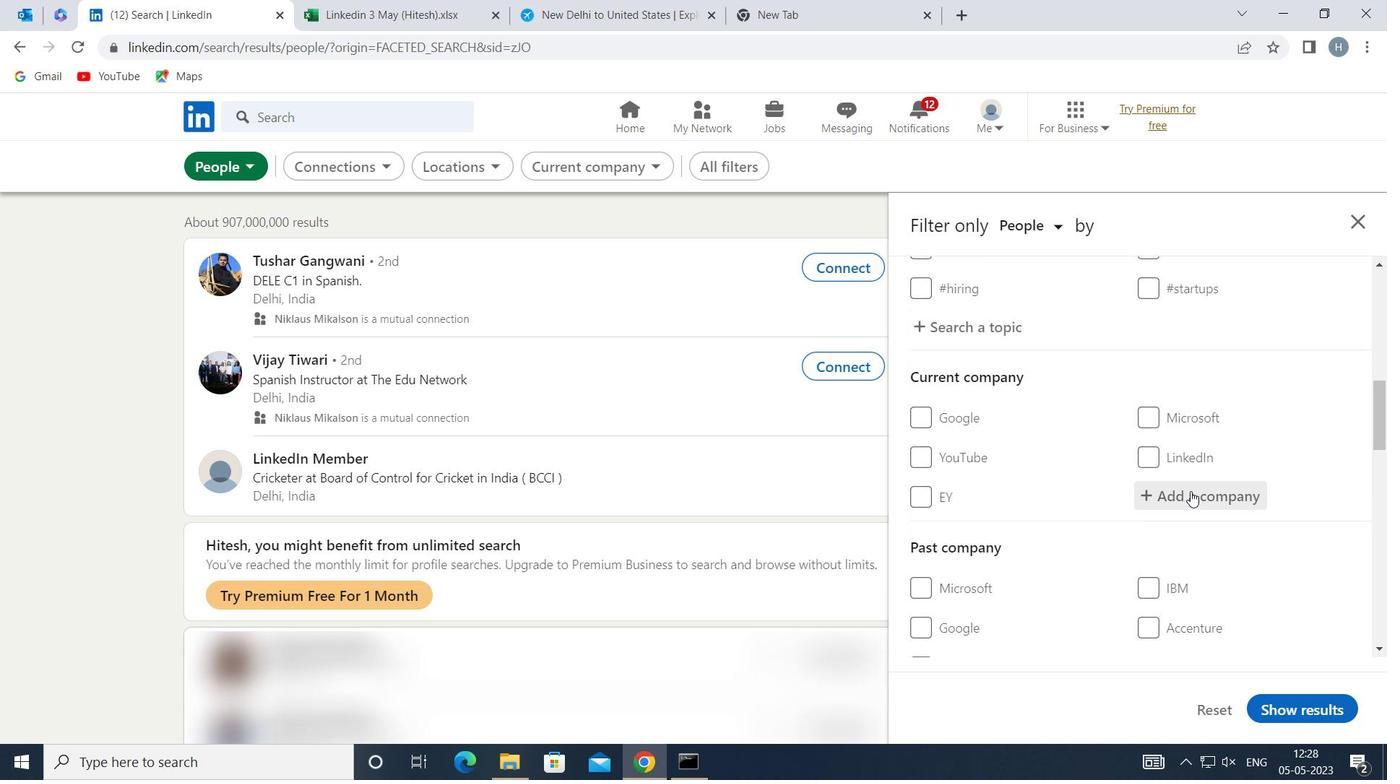 
Action: Mouse moved to (1188, 488)
Screenshot: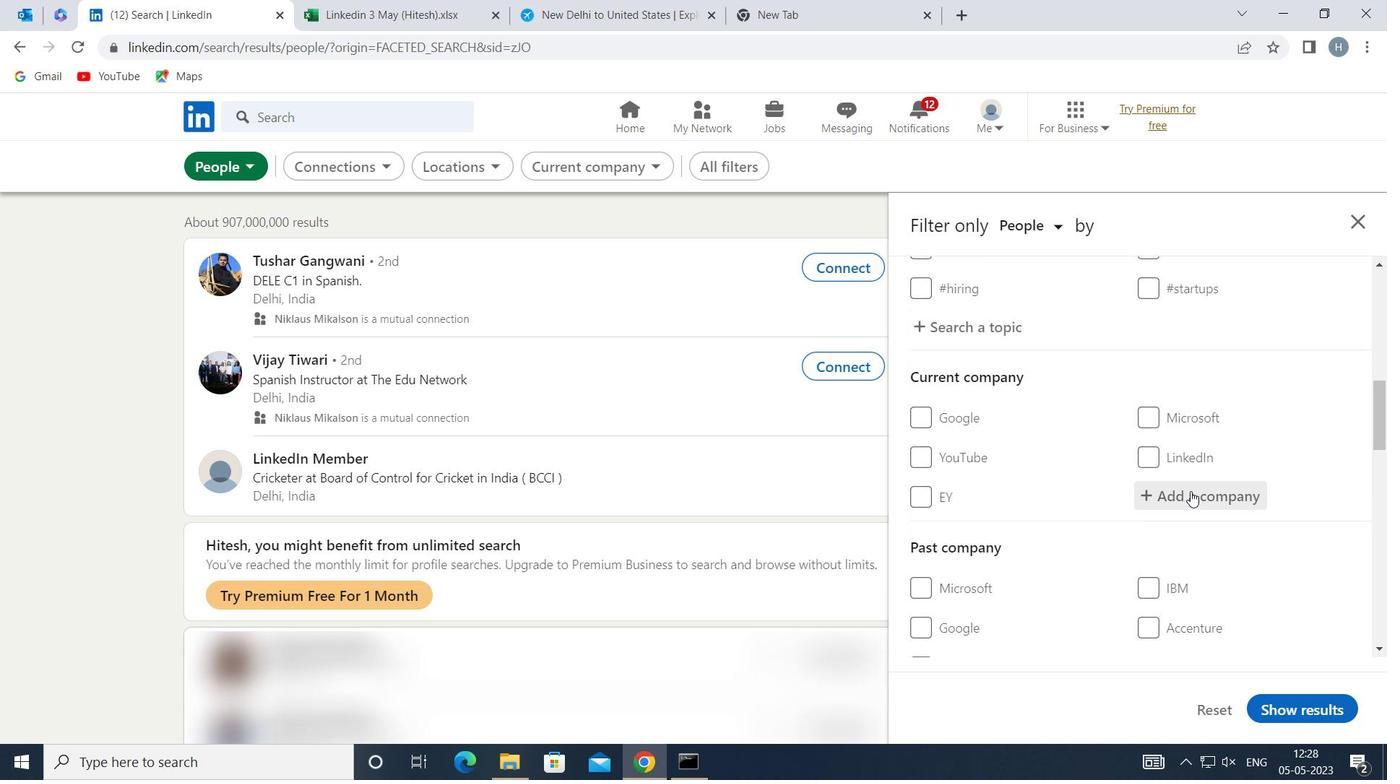 
Action: Key pressed <Key.shift>GATES<Key.space><Key.shift>CORPORATION
Screenshot: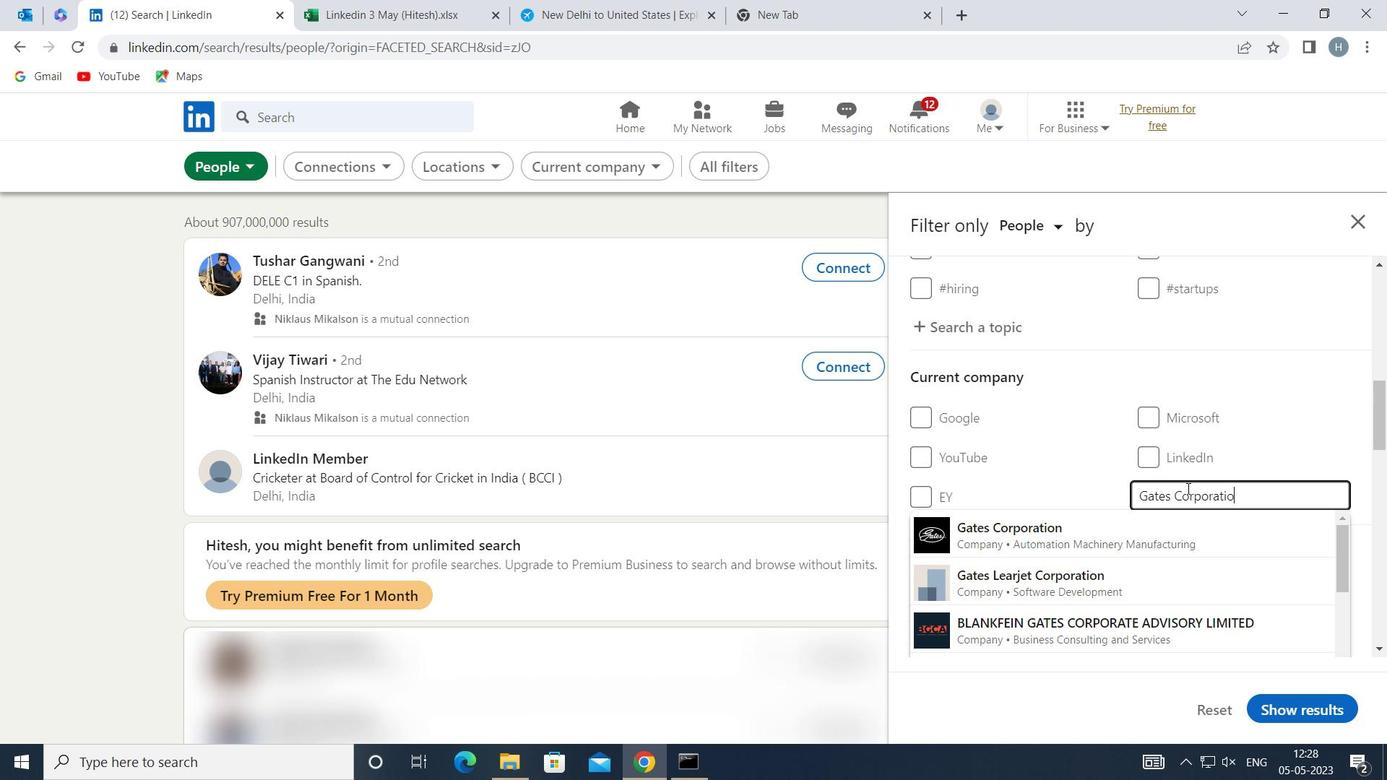 
Action: Mouse moved to (1117, 531)
Screenshot: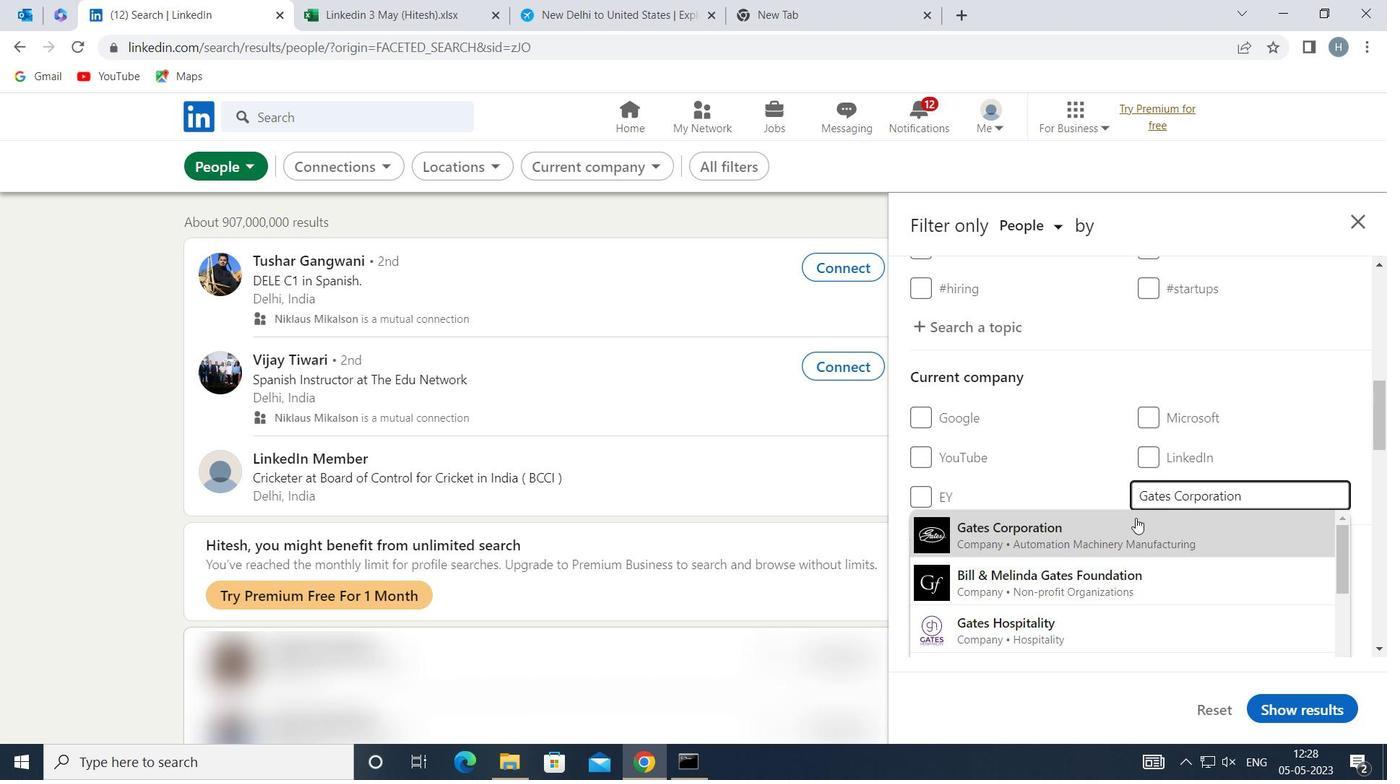 
Action: Mouse pressed left at (1117, 531)
Screenshot: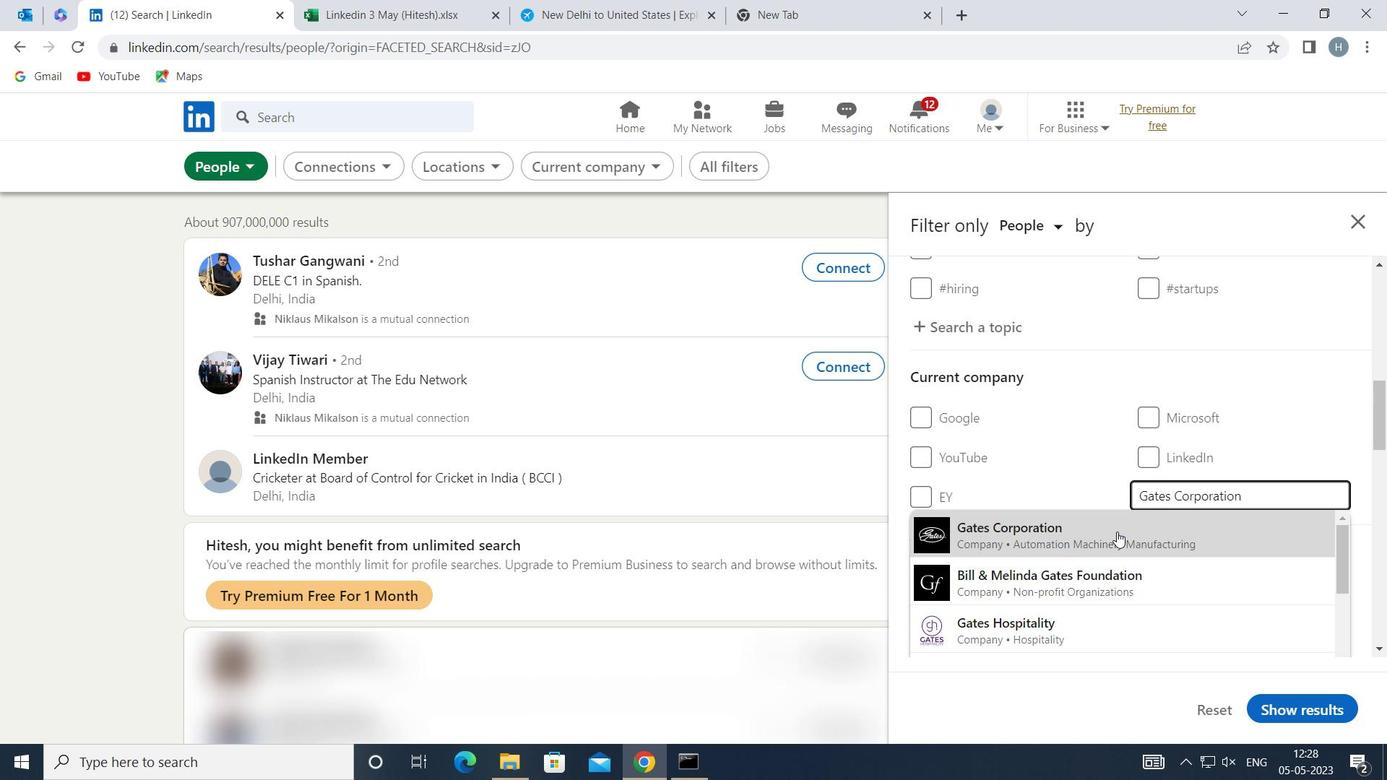 
Action: Mouse moved to (1093, 487)
Screenshot: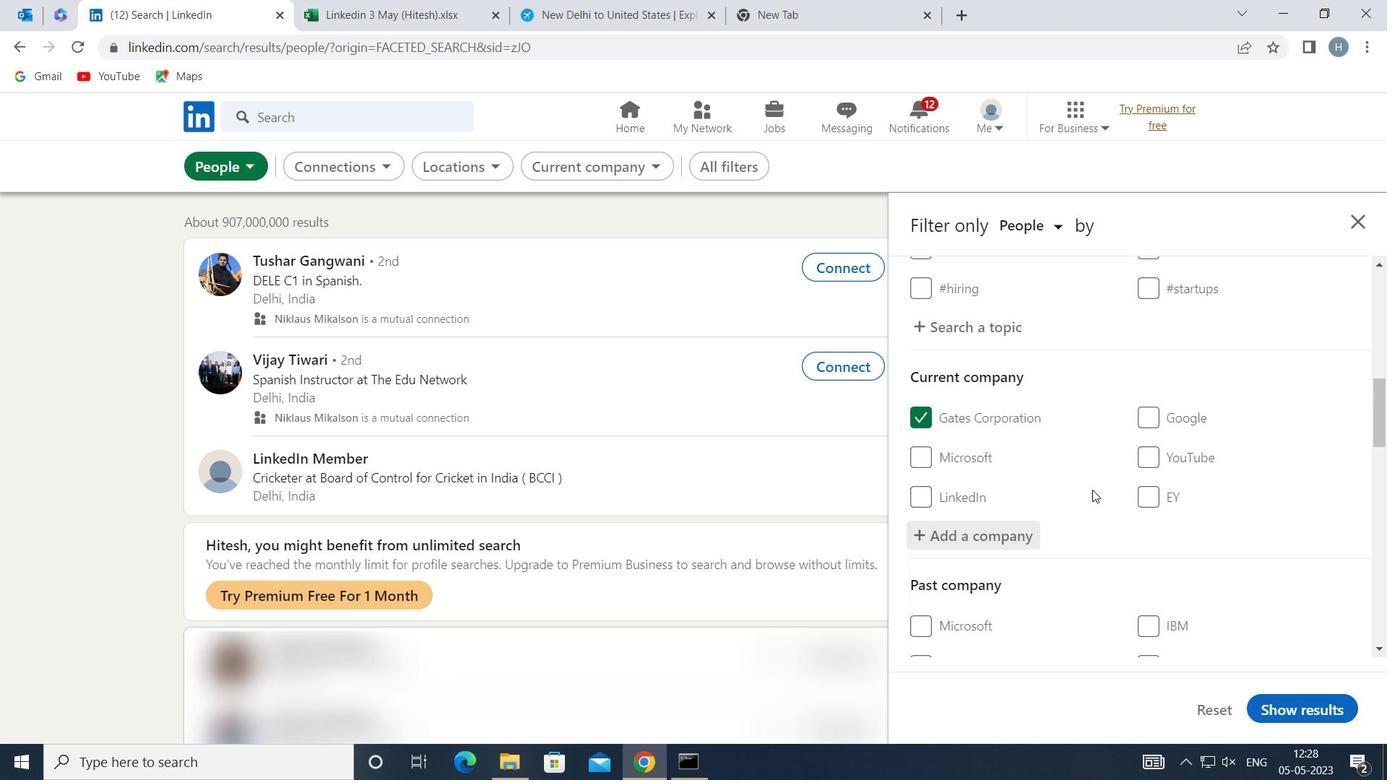 
Action: Mouse scrolled (1093, 487) with delta (0, 0)
Screenshot: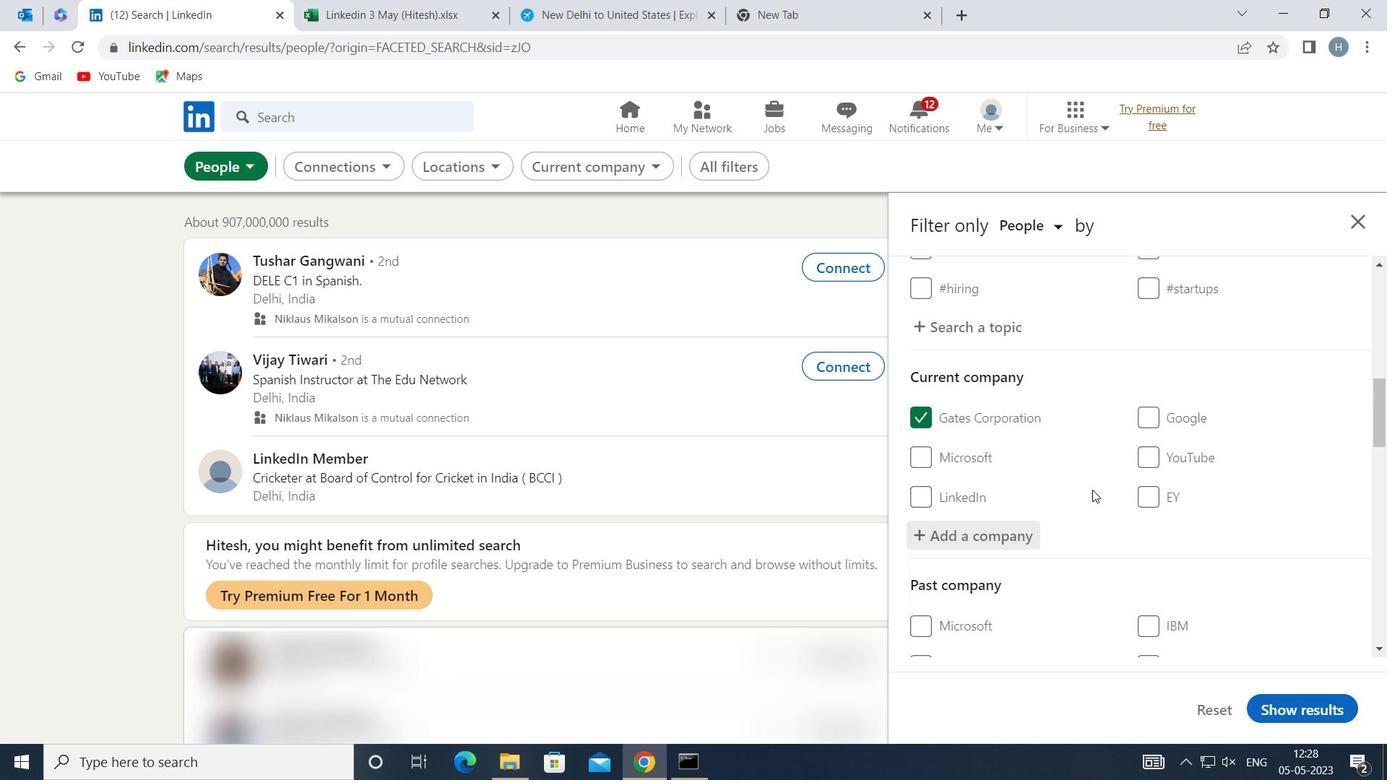 
Action: Mouse moved to (1097, 477)
Screenshot: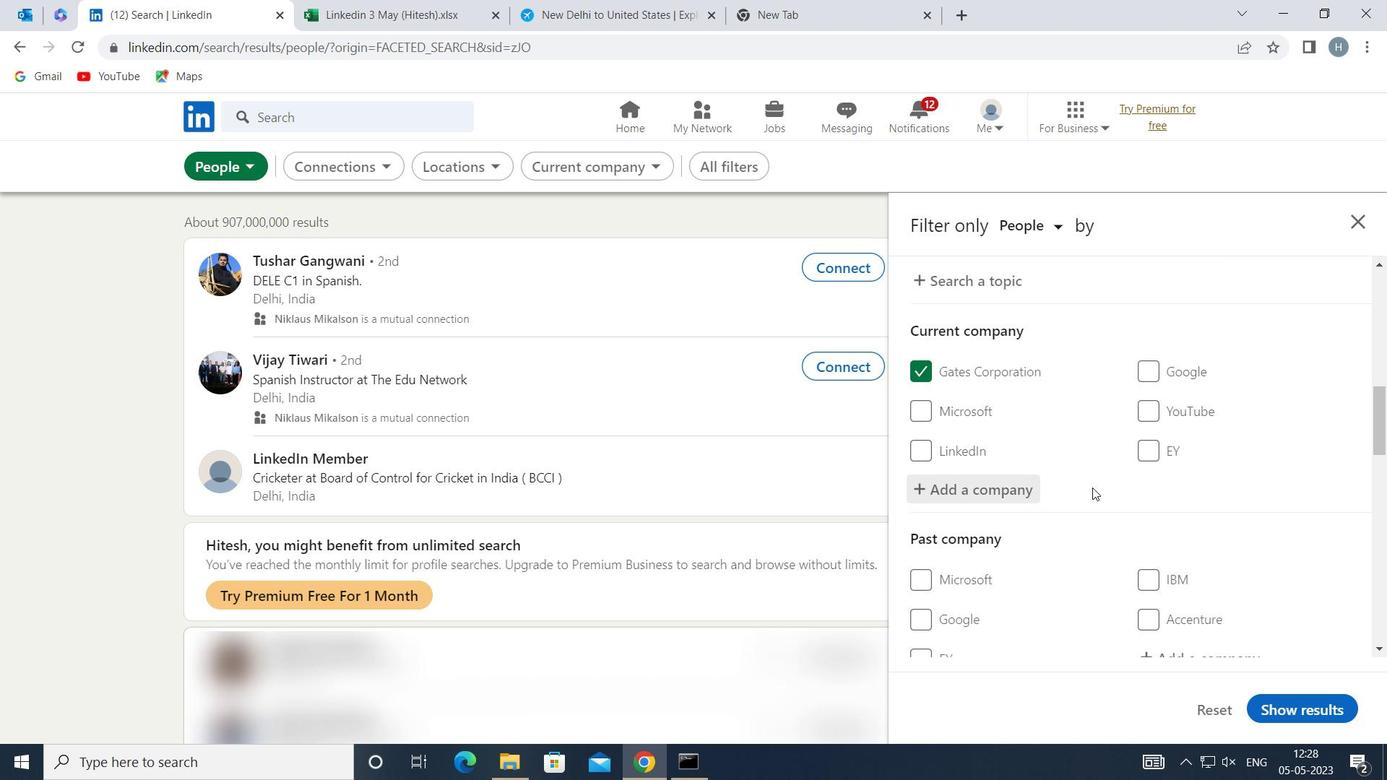
Action: Mouse scrolled (1097, 477) with delta (0, 0)
Screenshot: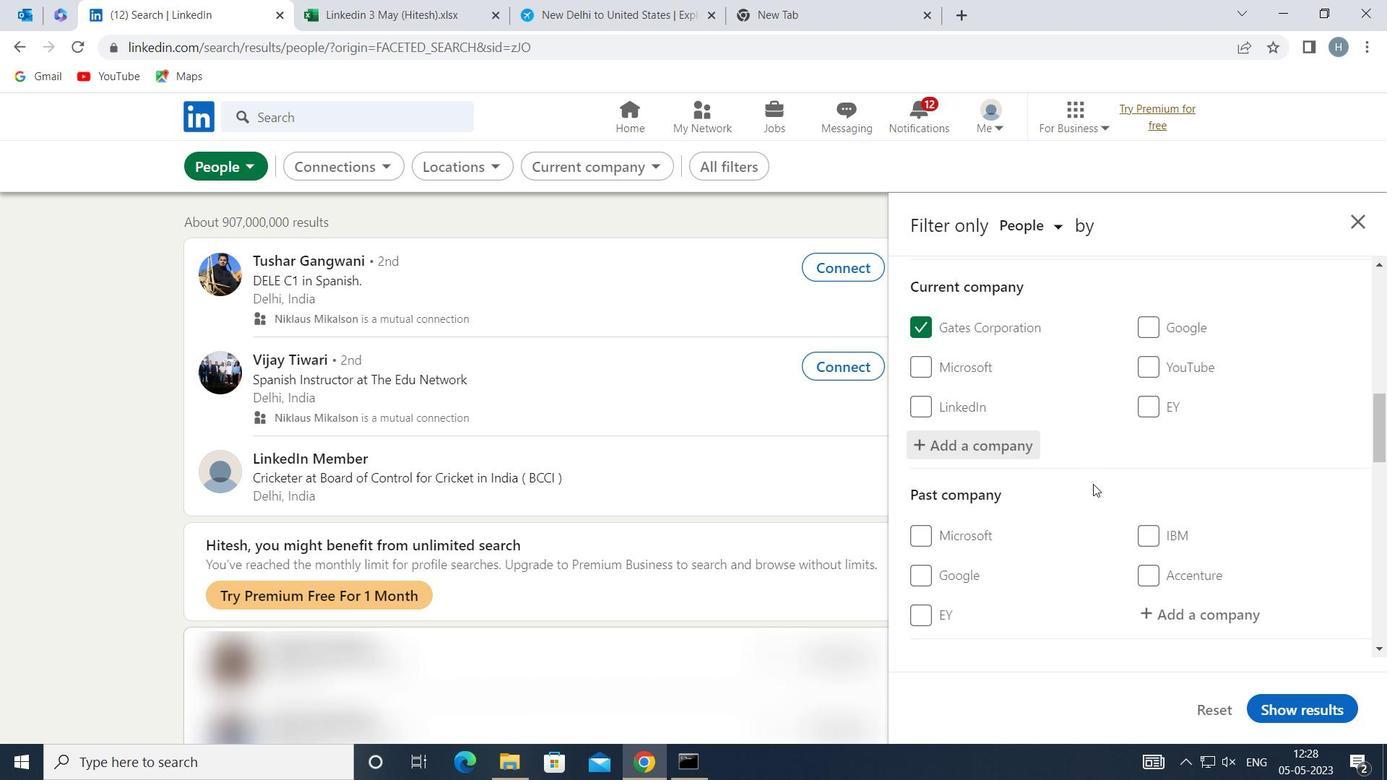 
Action: Mouse moved to (1097, 475)
Screenshot: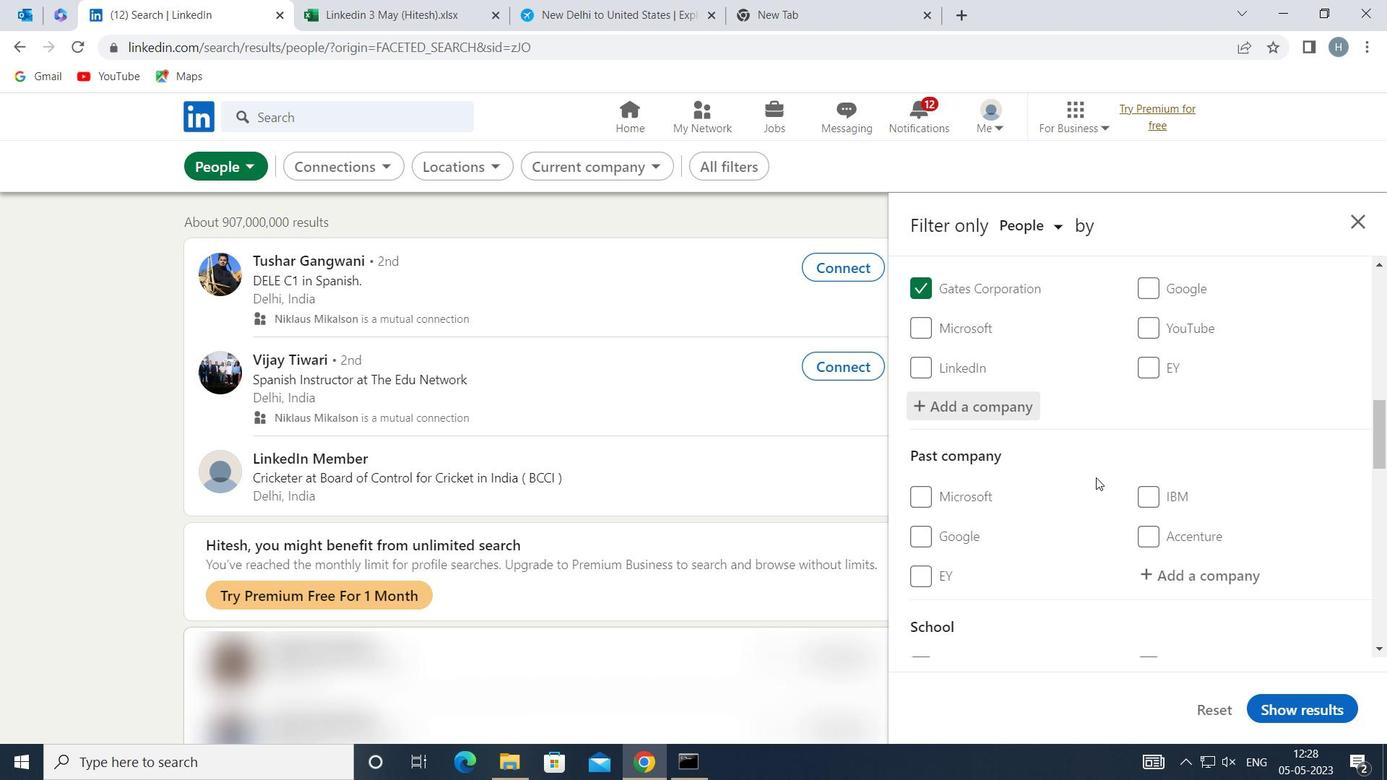 
Action: Mouse scrolled (1097, 474) with delta (0, 0)
Screenshot: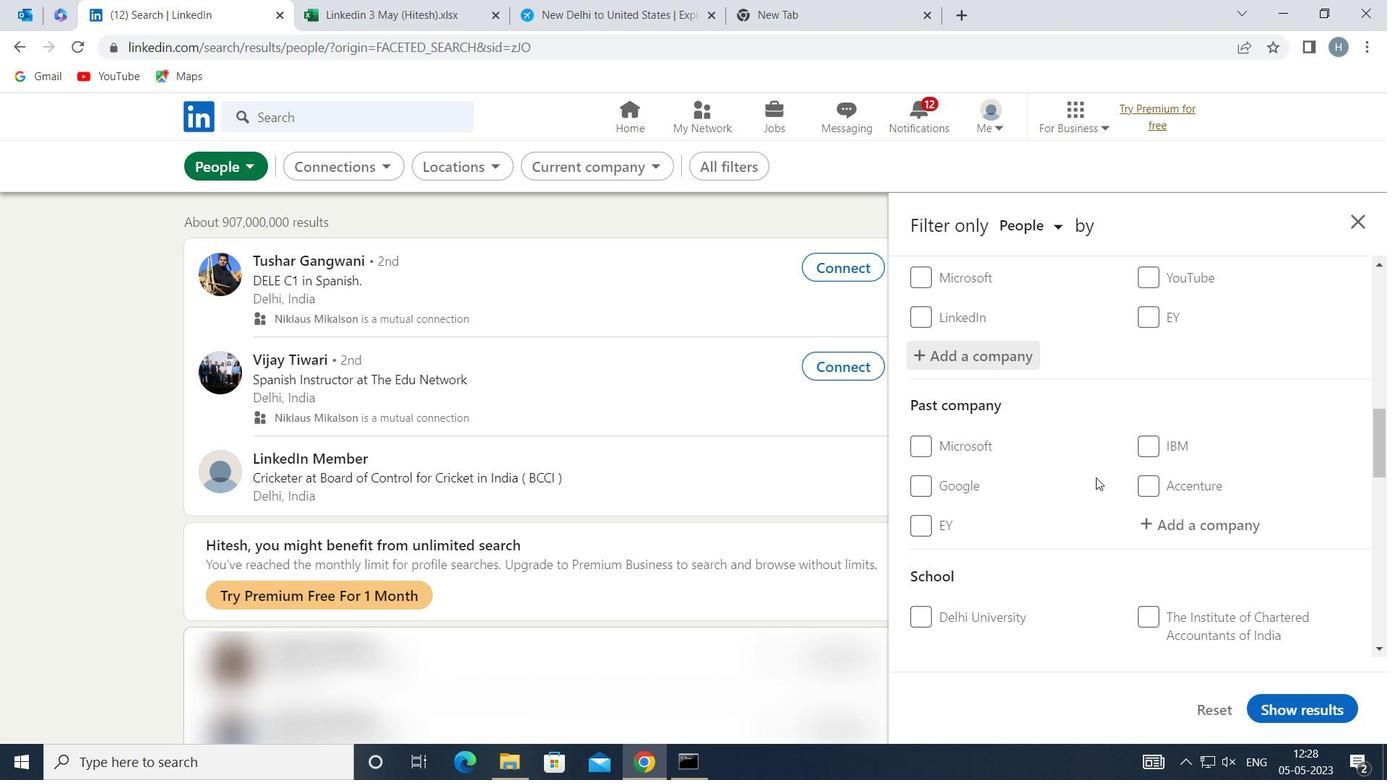 
Action: Mouse scrolled (1097, 474) with delta (0, 0)
Screenshot: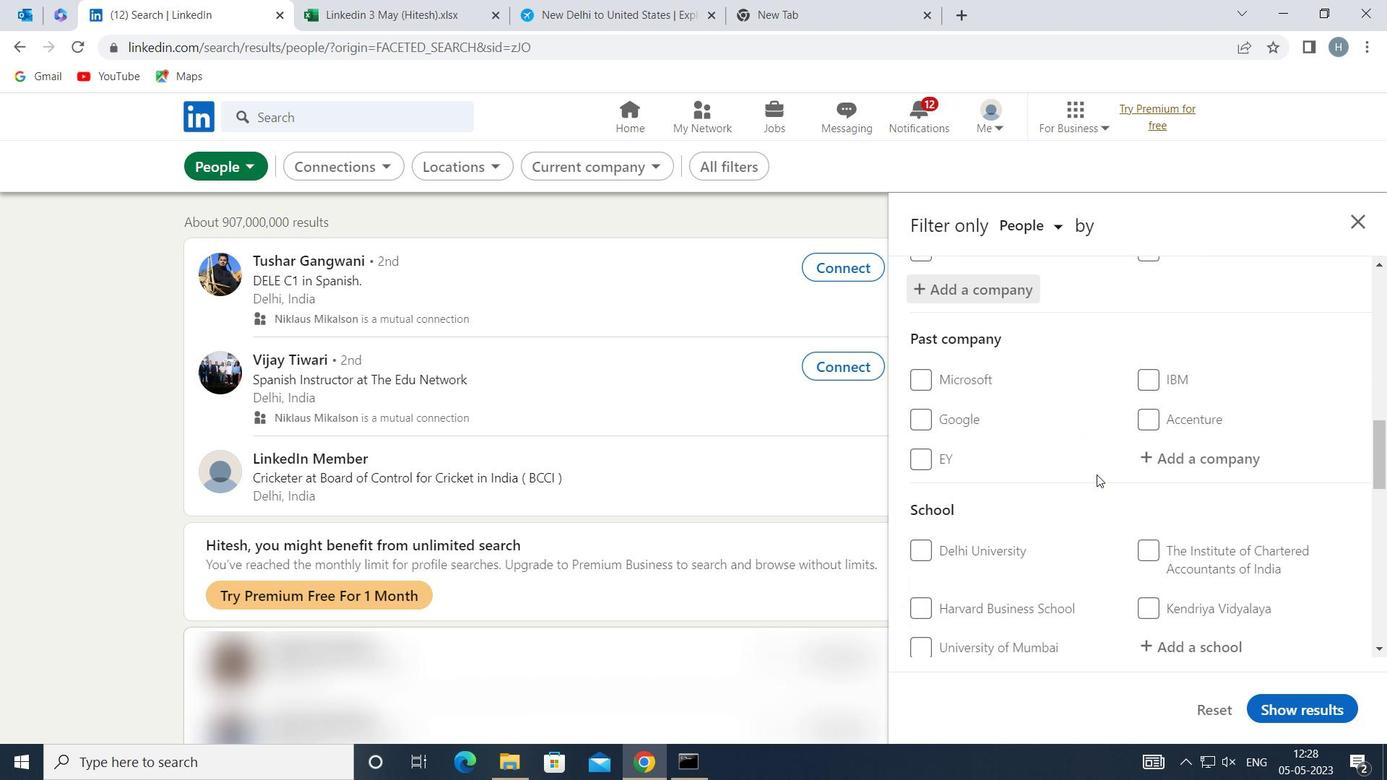 
Action: Mouse moved to (1191, 529)
Screenshot: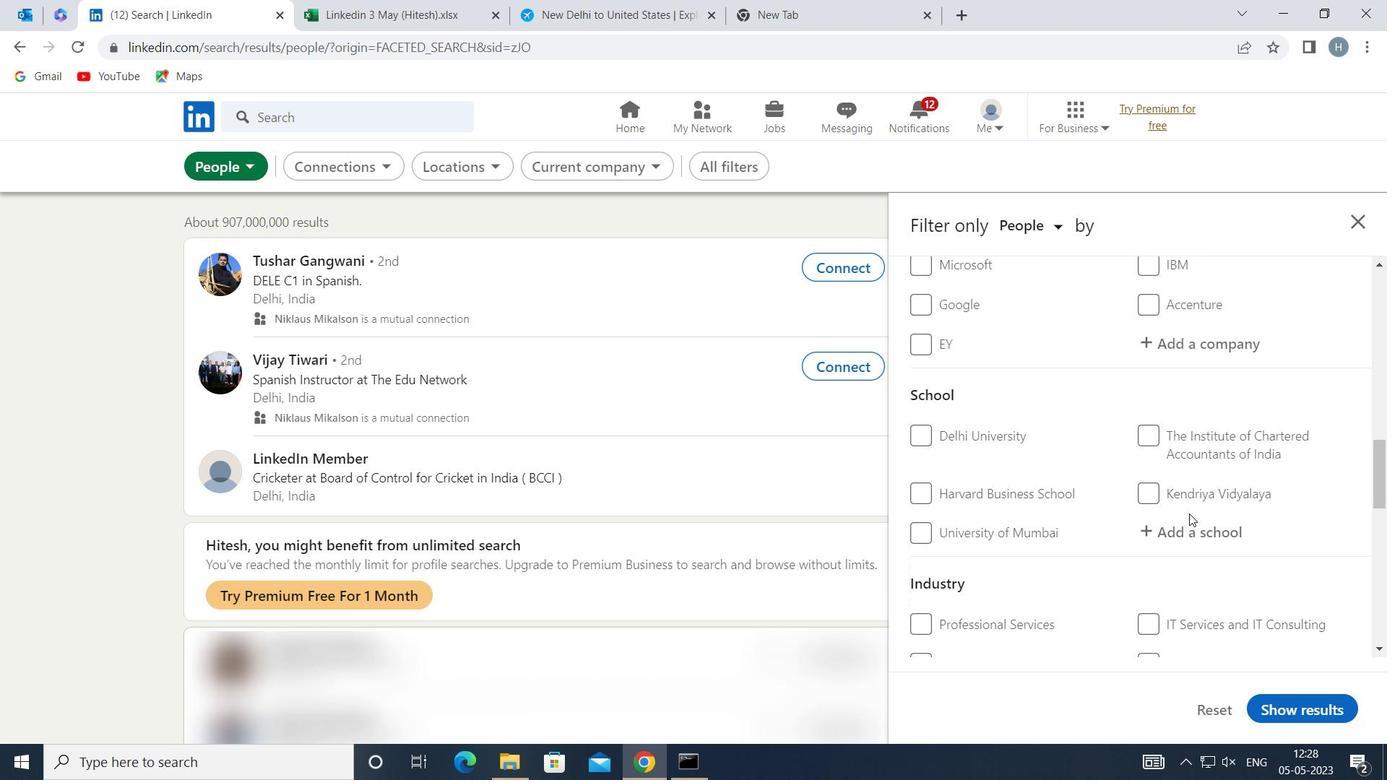 
Action: Mouse pressed left at (1191, 529)
Screenshot: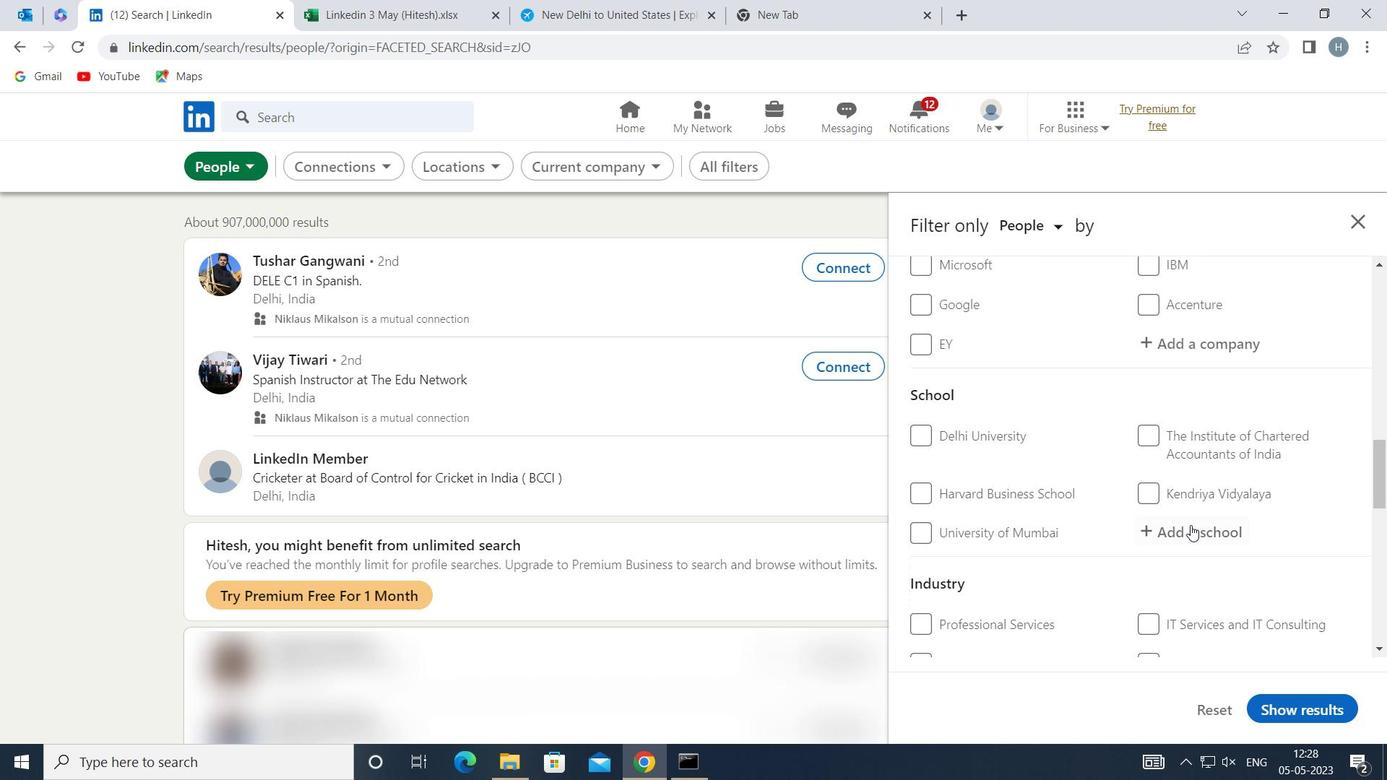 
Action: Mouse moved to (1192, 529)
Screenshot: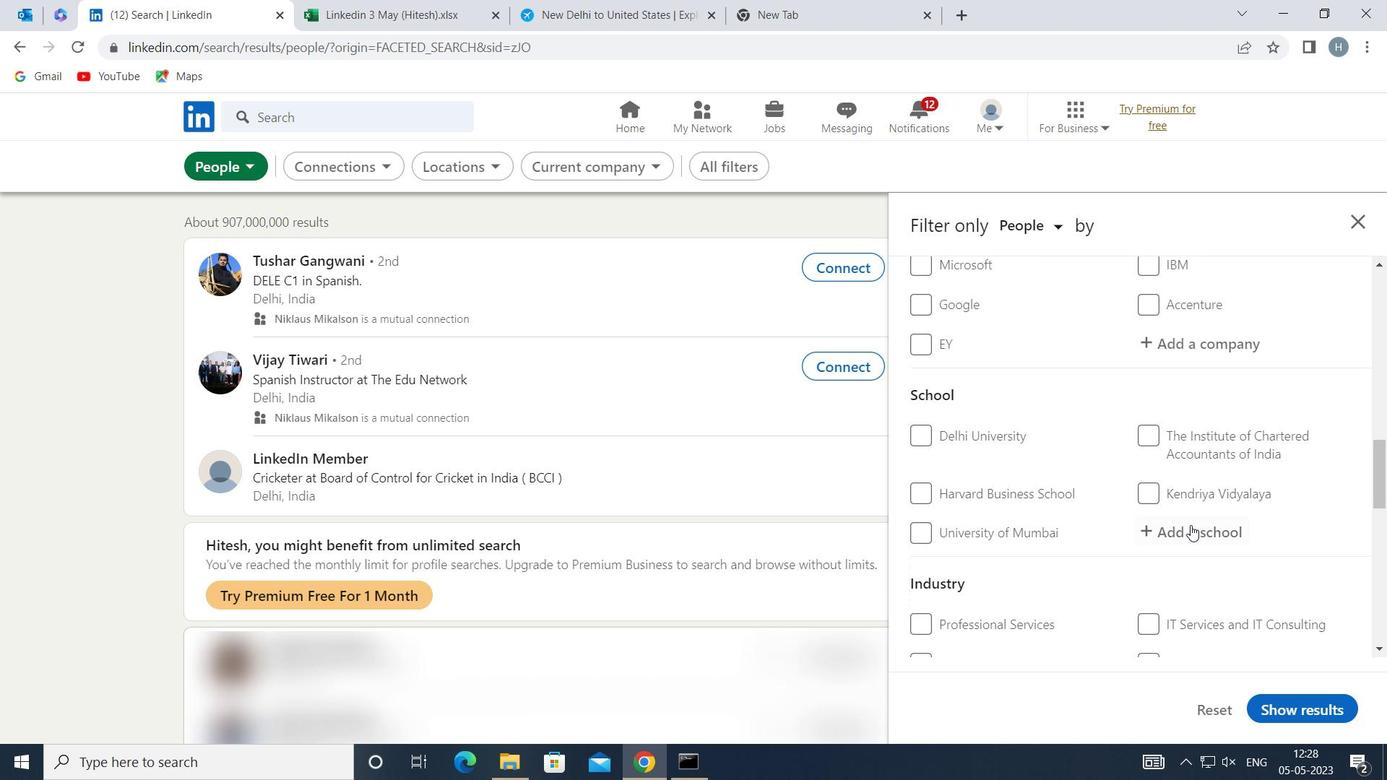 
Action: Key pressed <Key.shift>UNIVERSITY<Key.space><Key.shift>INSTITUTE<Key.space>OF<Key.space><Key.shift>TECHNOLOGY<Key.space><Key.shift>THE<Key.space>
Screenshot: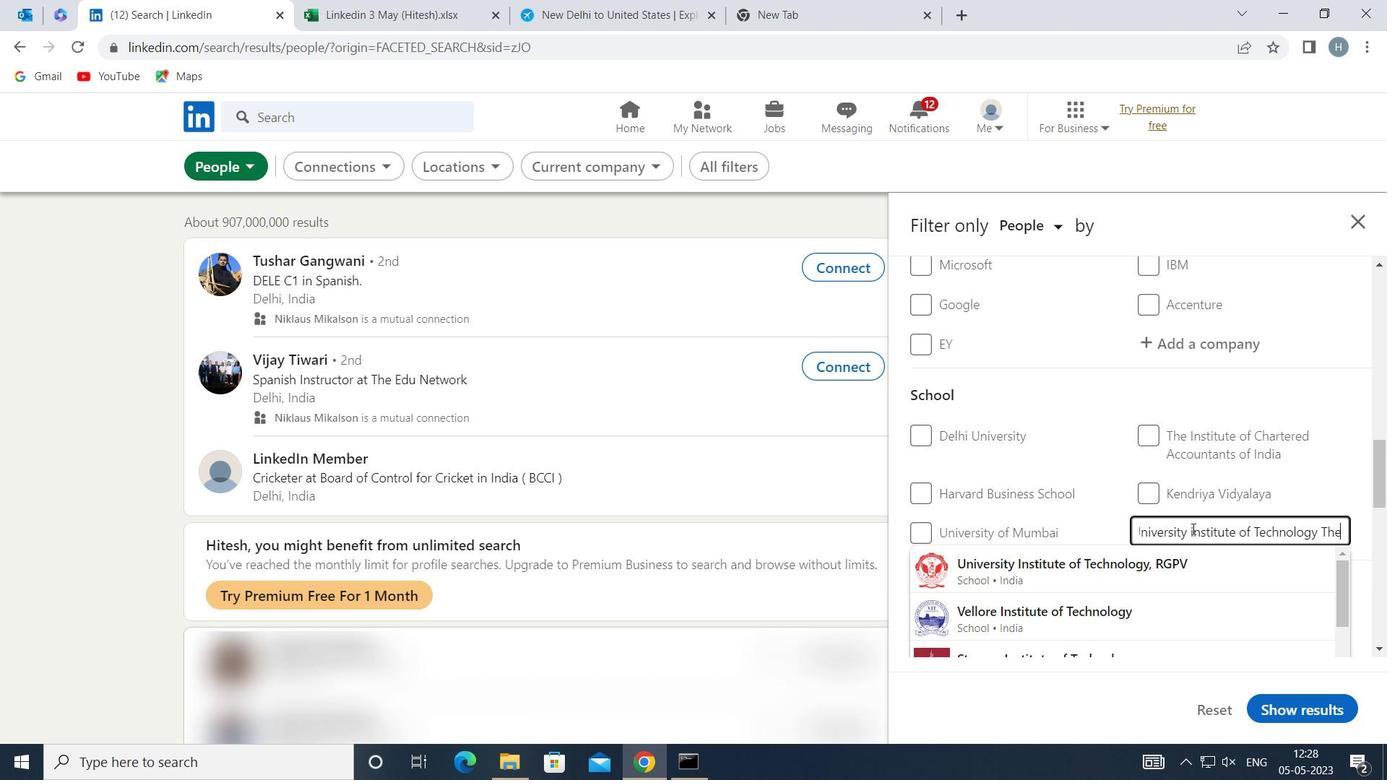 
Action: Mouse moved to (1173, 526)
Screenshot: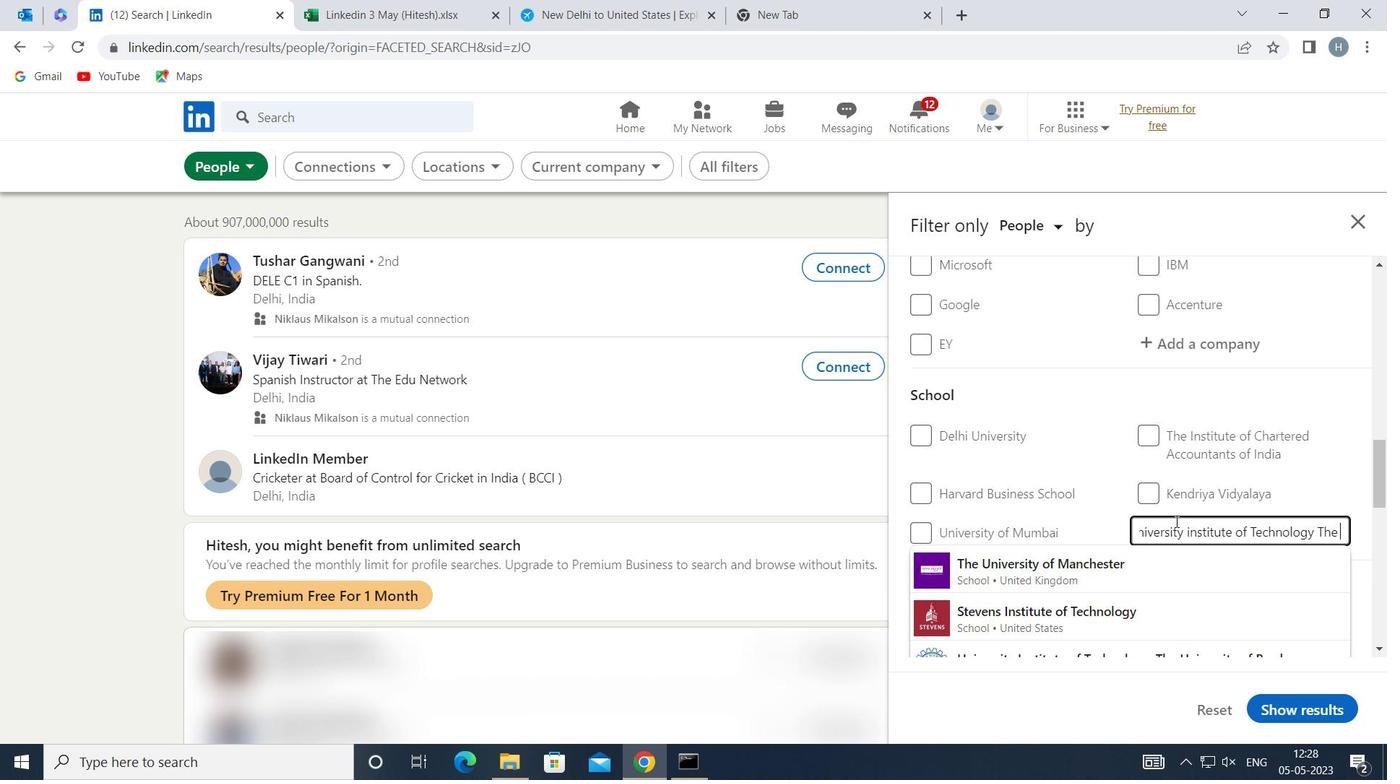 
Action: Mouse scrolled (1173, 526) with delta (0, 0)
Screenshot: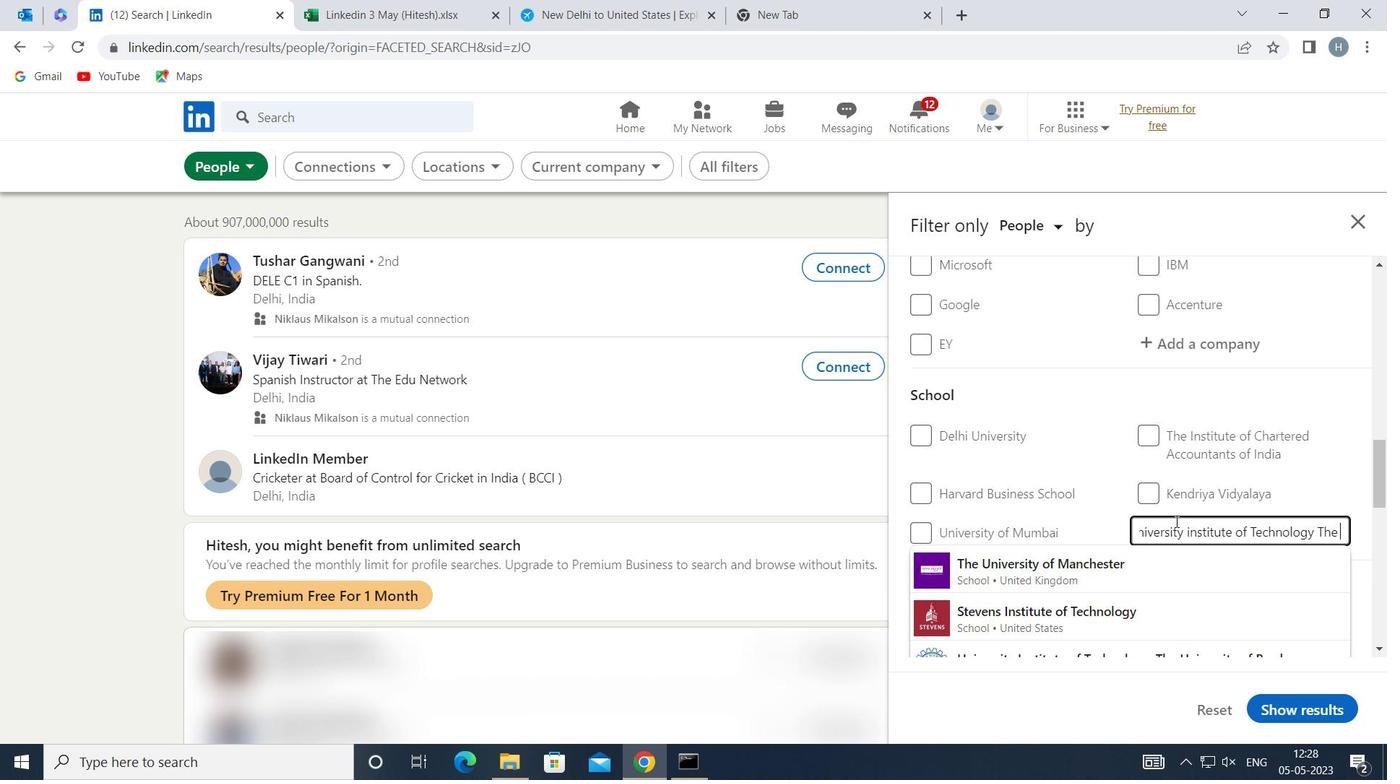 
Action: Mouse moved to (1199, 566)
Screenshot: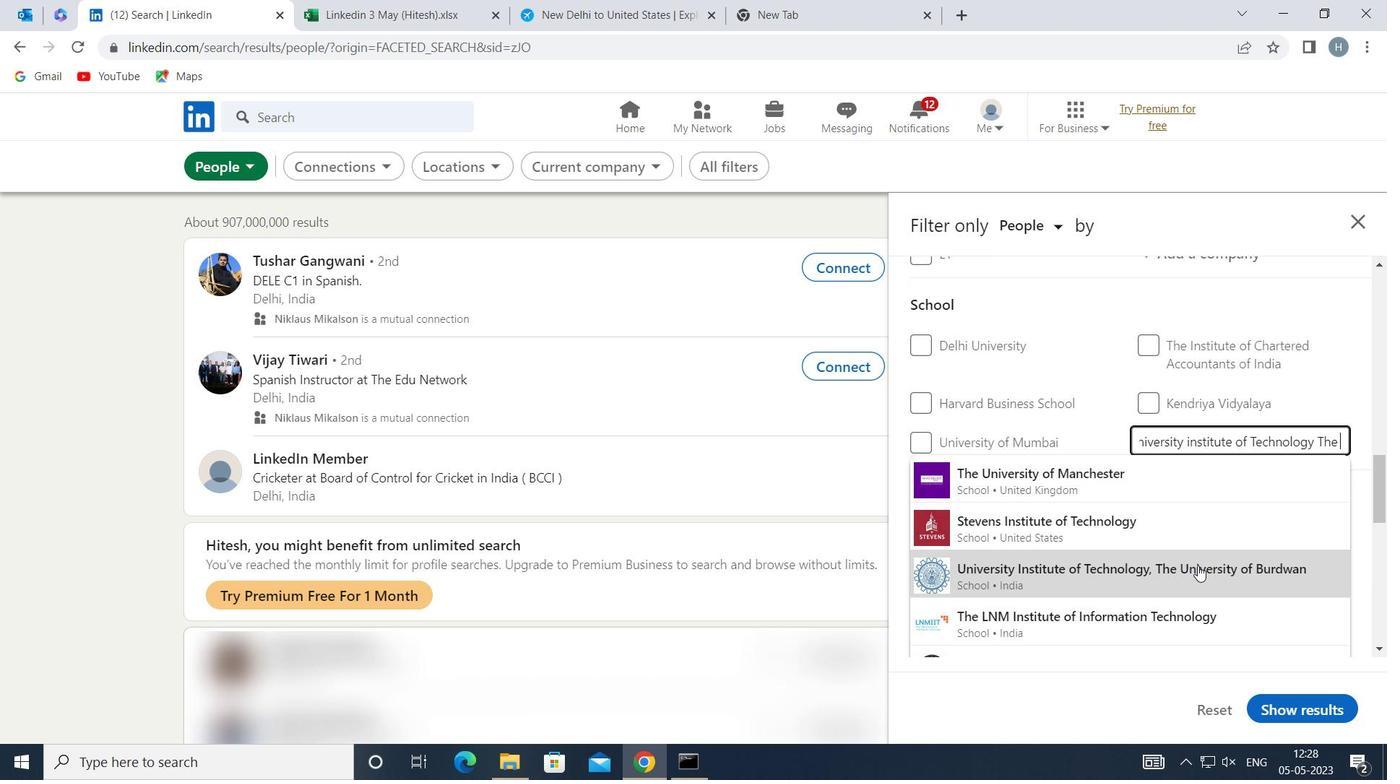 
Action: Mouse pressed left at (1199, 566)
Screenshot: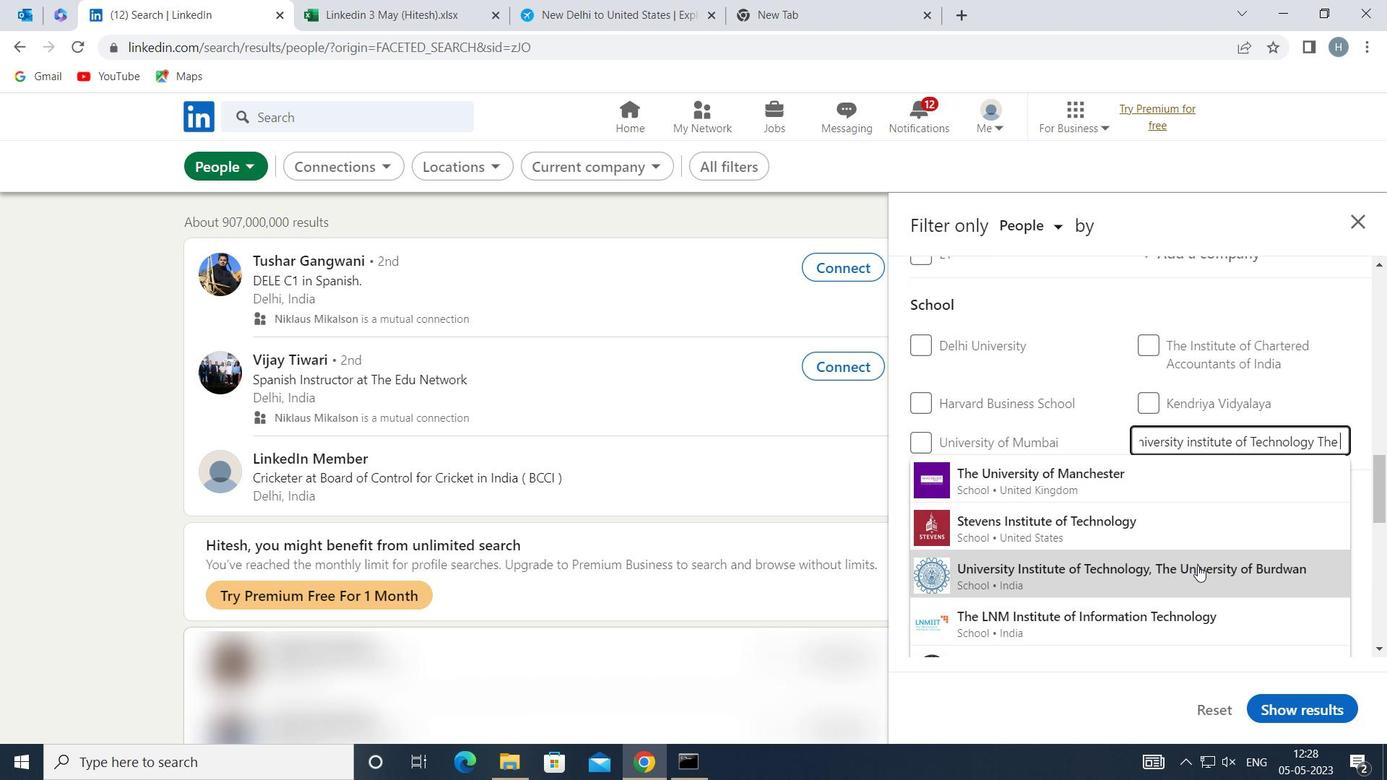 
Action: Mouse moved to (1156, 501)
Screenshot: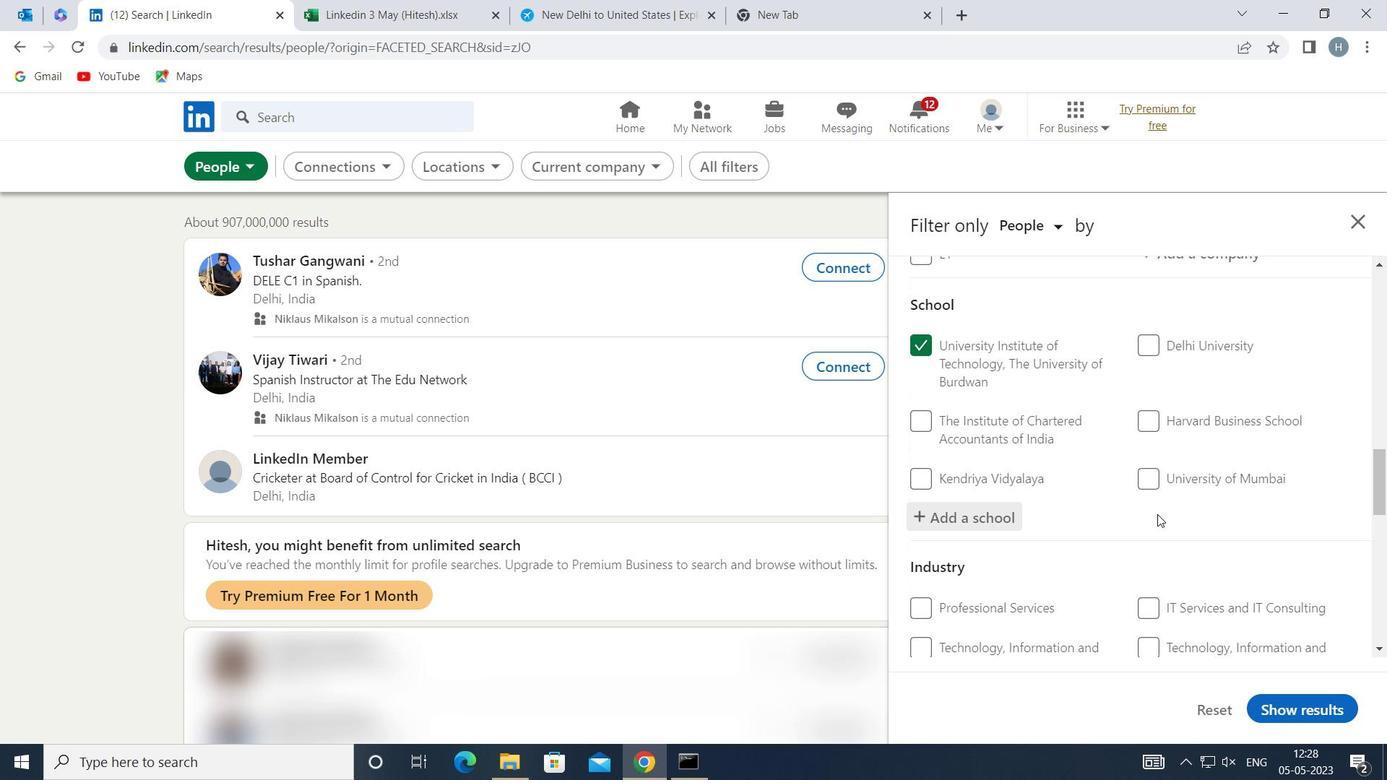 
Action: Mouse scrolled (1156, 500) with delta (0, 0)
Screenshot: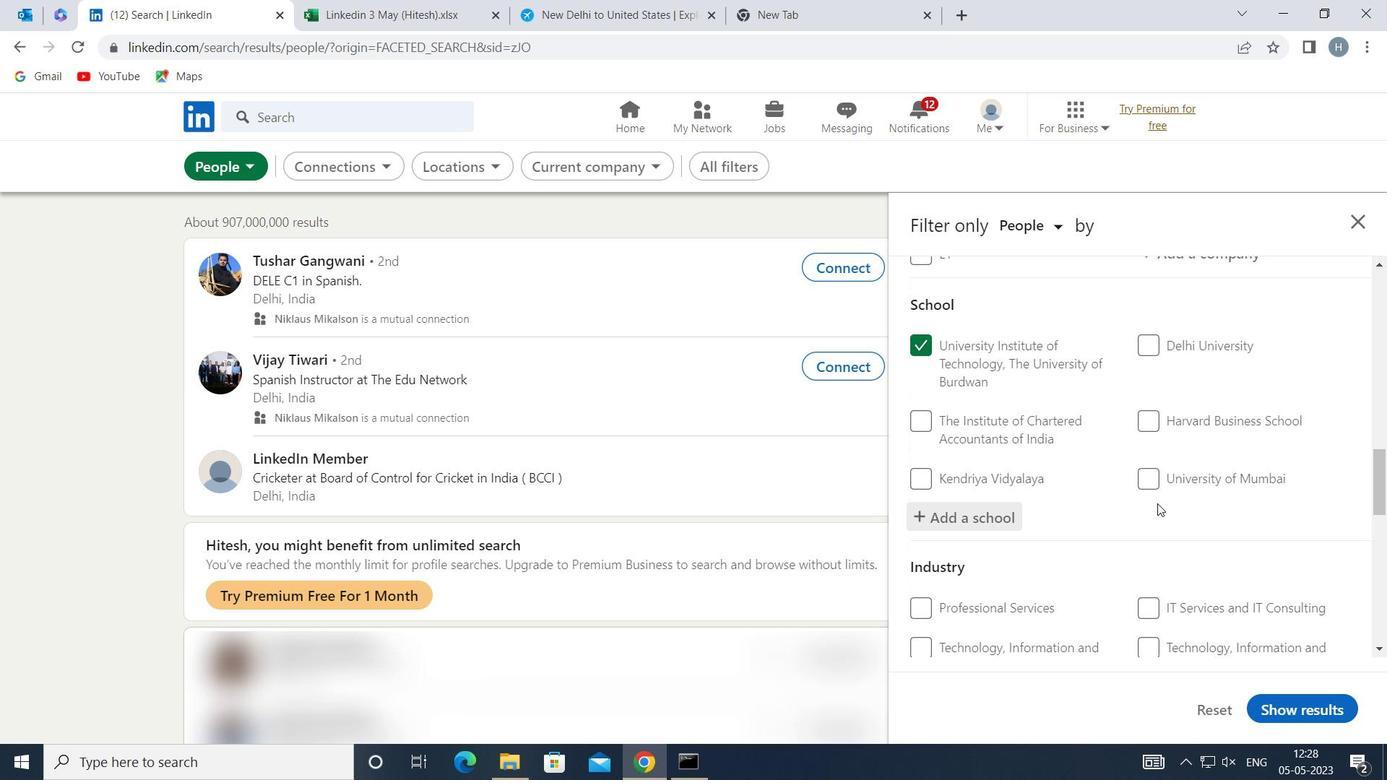 
Action: Mouse scrolled (1156, 500) with delta (0, 0)
Screenshot: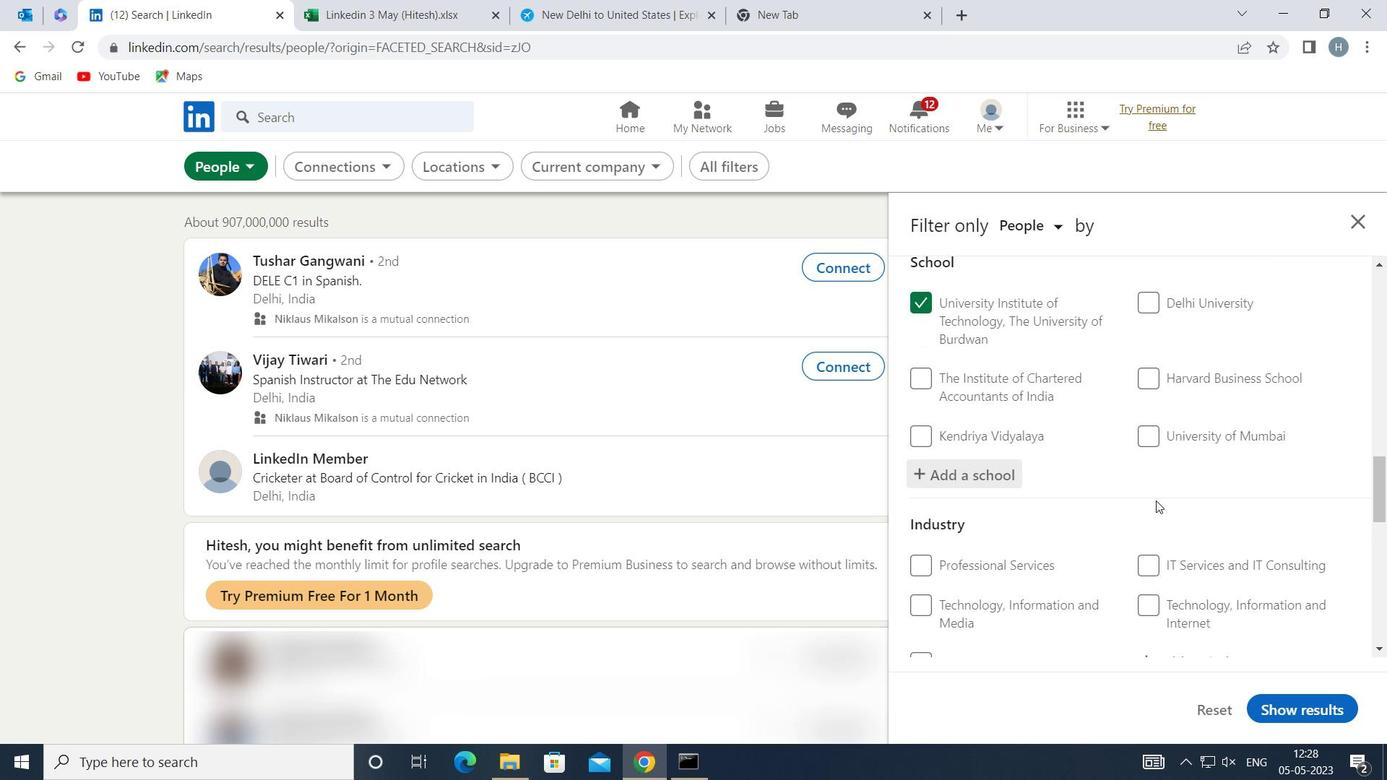 
Action: Mouse moved to (1216, 514)
Screenshot: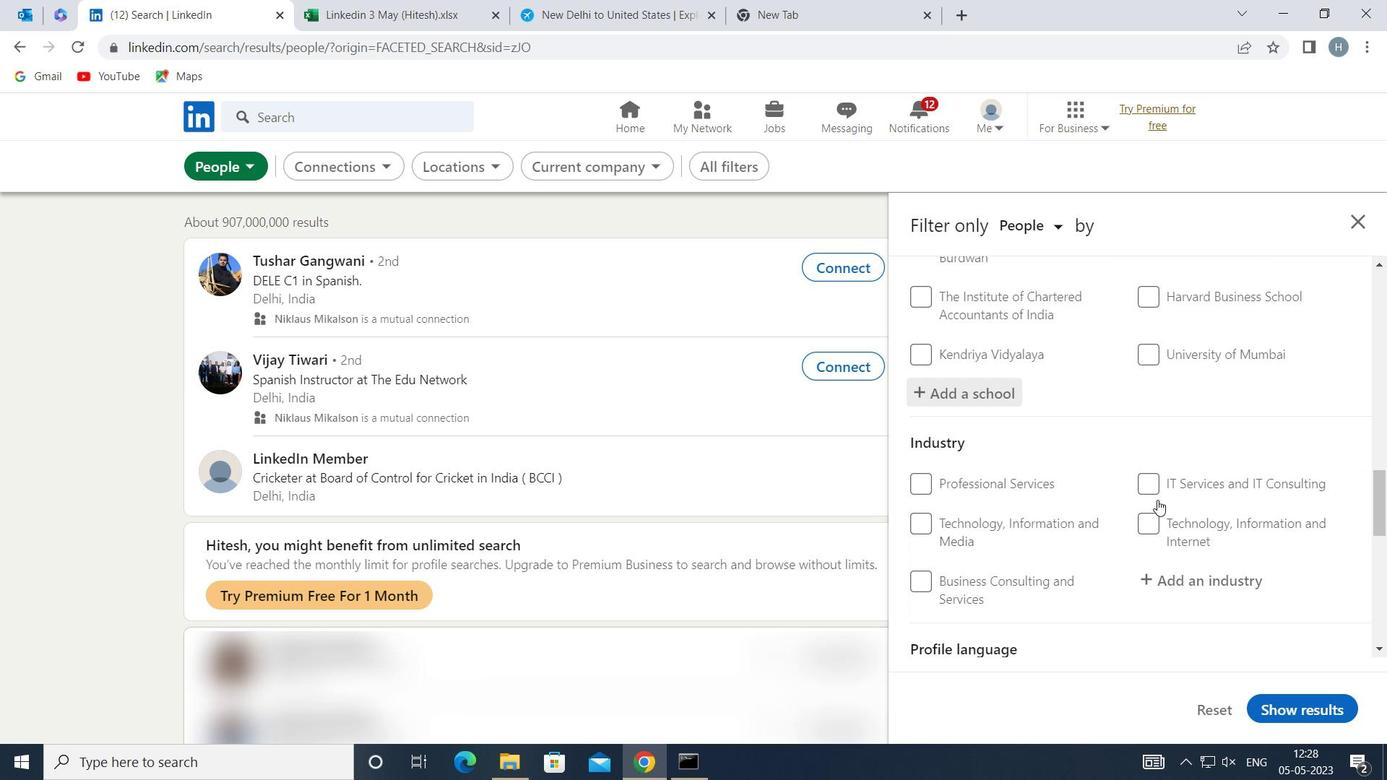 
Action: Mouse pressed left at (1216, 514)
Screenshot: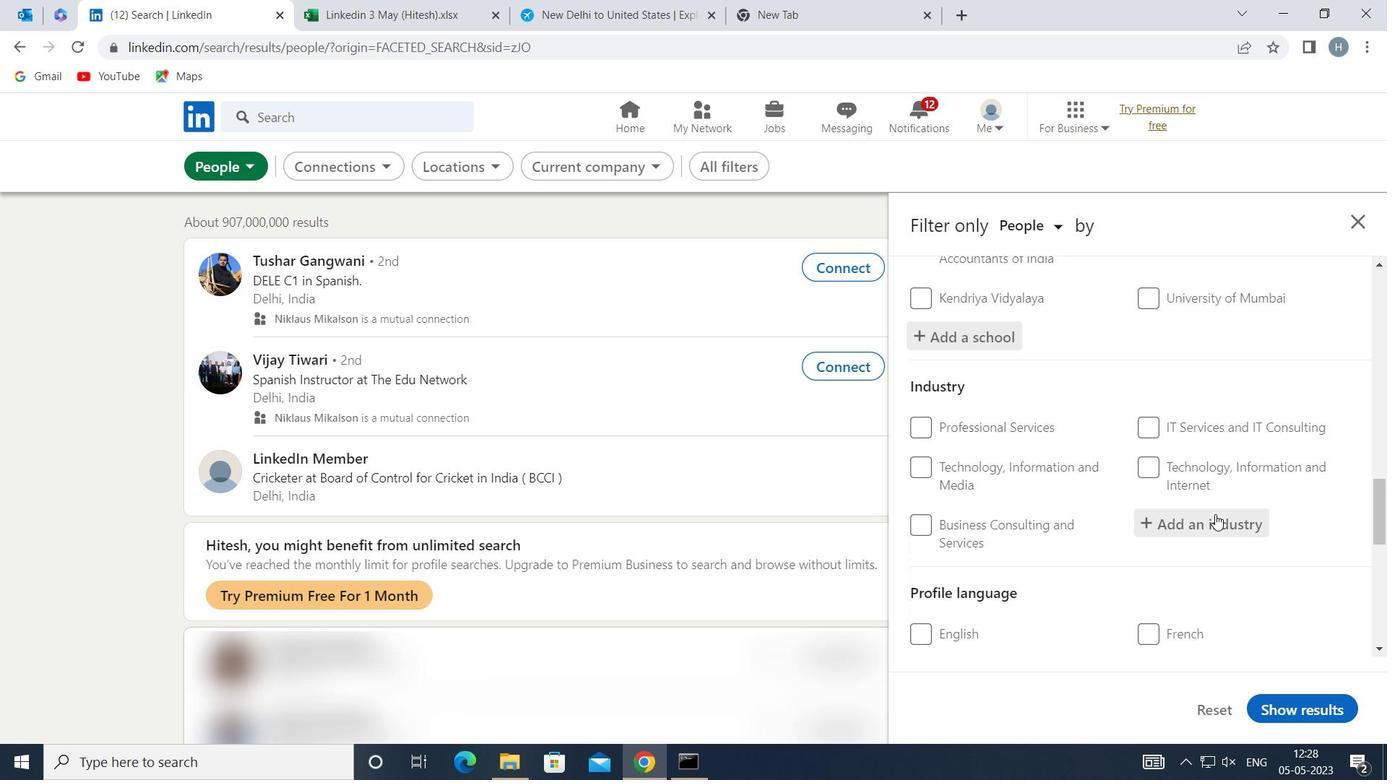 
Action: Mouse moved to (1206, 510)
Screenshot: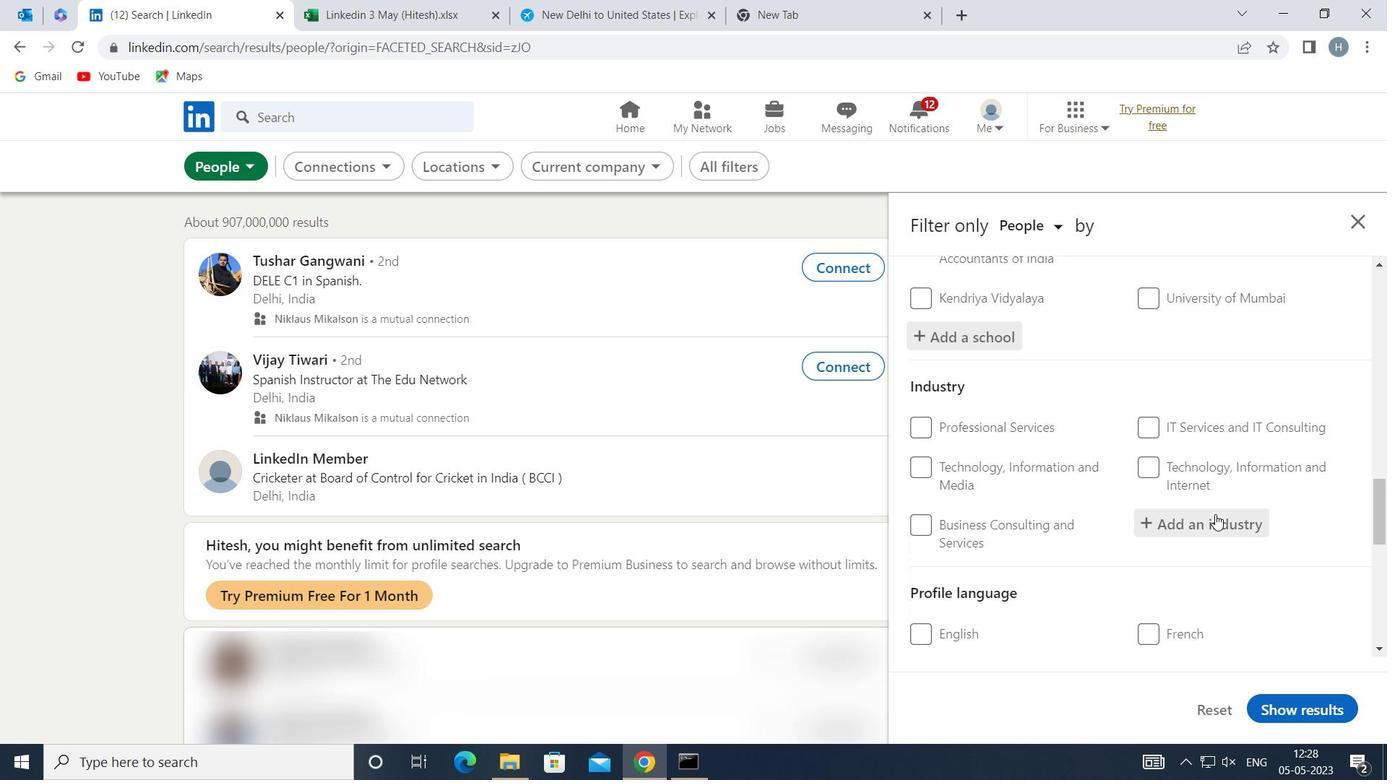 
Action: Key pressed <Key.shift>COMP
Screenshot: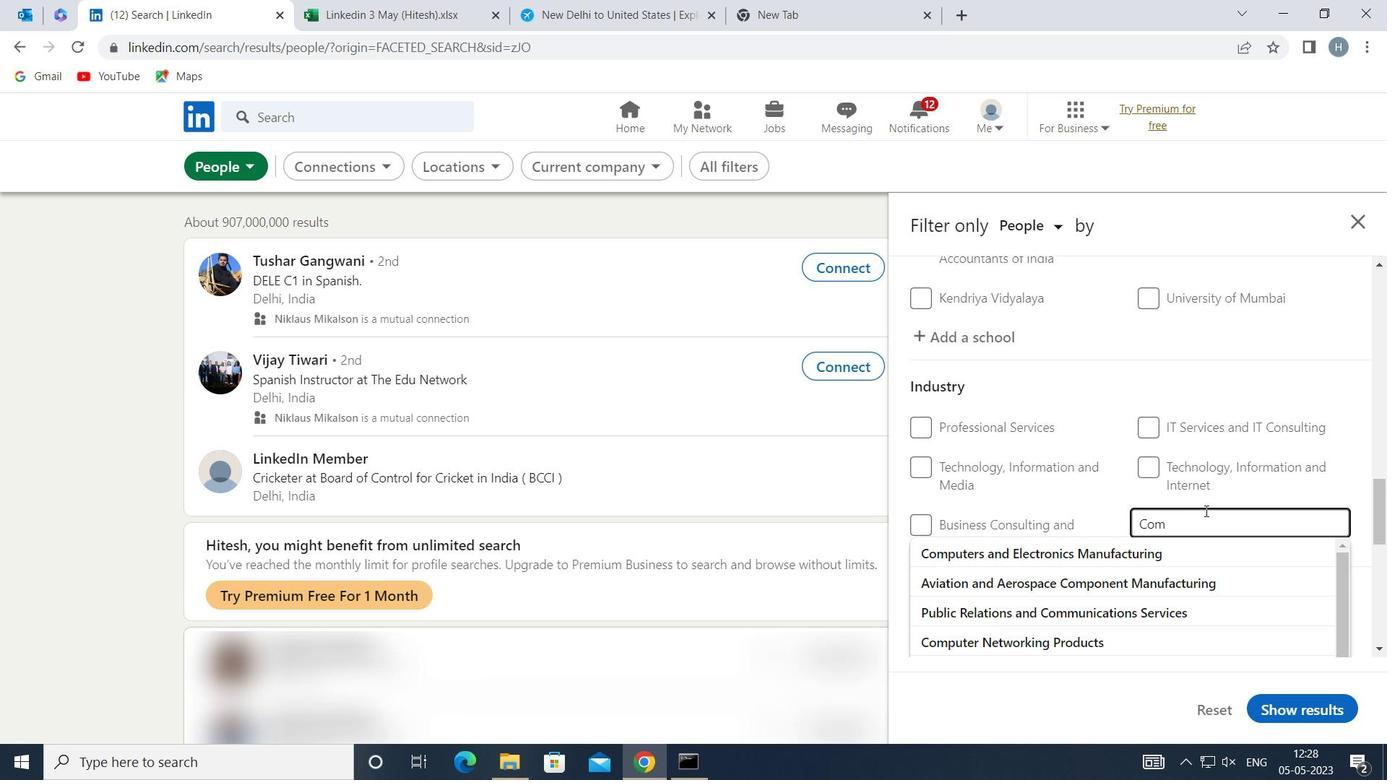 
Action: Mouse moved to (1208, 514)
Screenshot: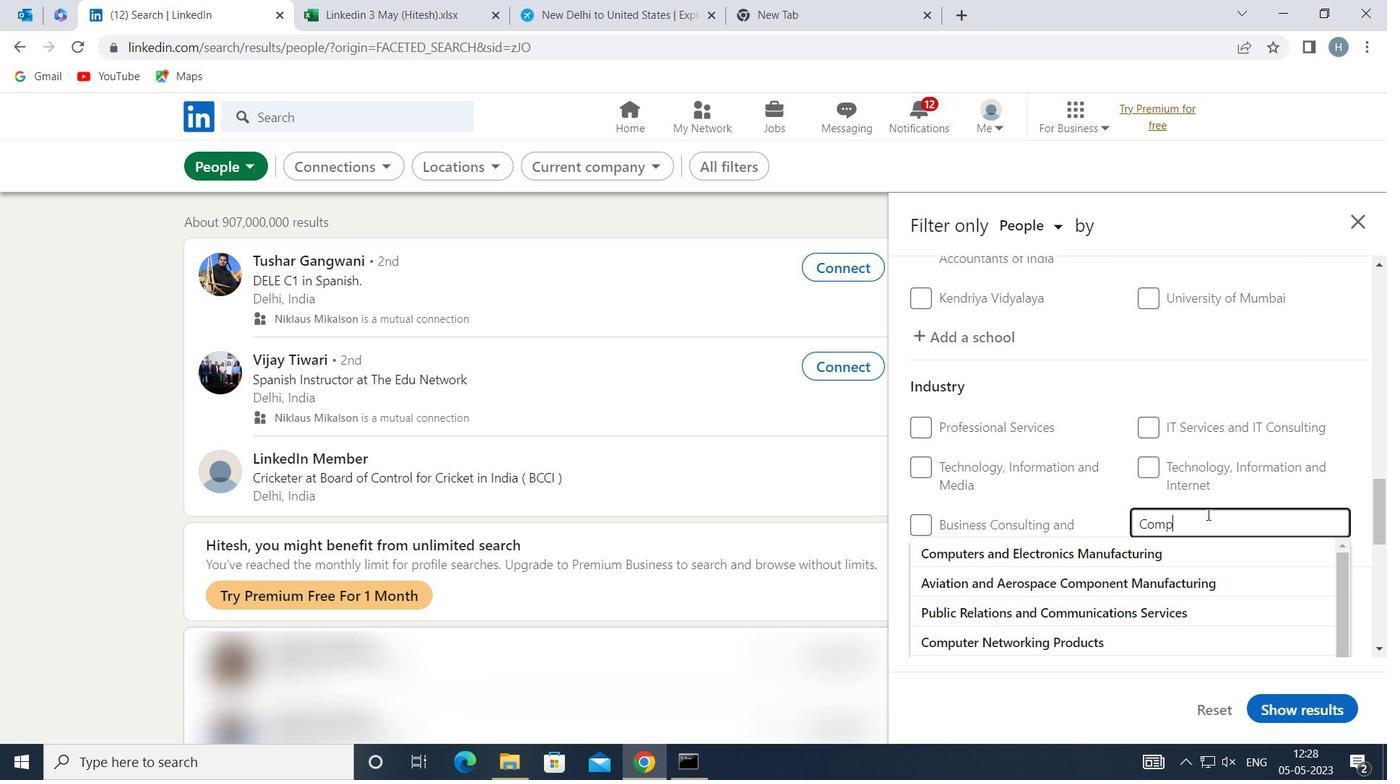 
Action: Key pressed U
Screenshot: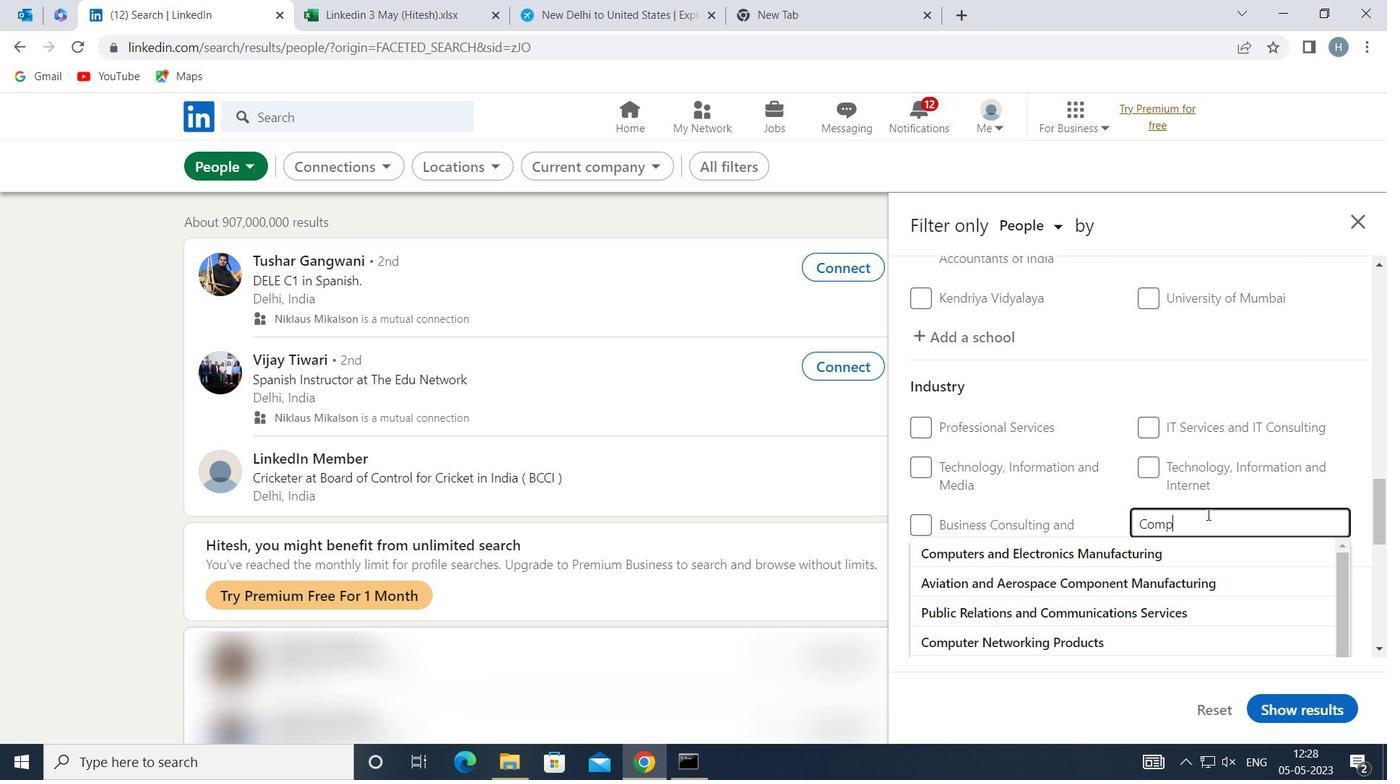 
Action: Mouse moved to (1209, 517)
Screenshot: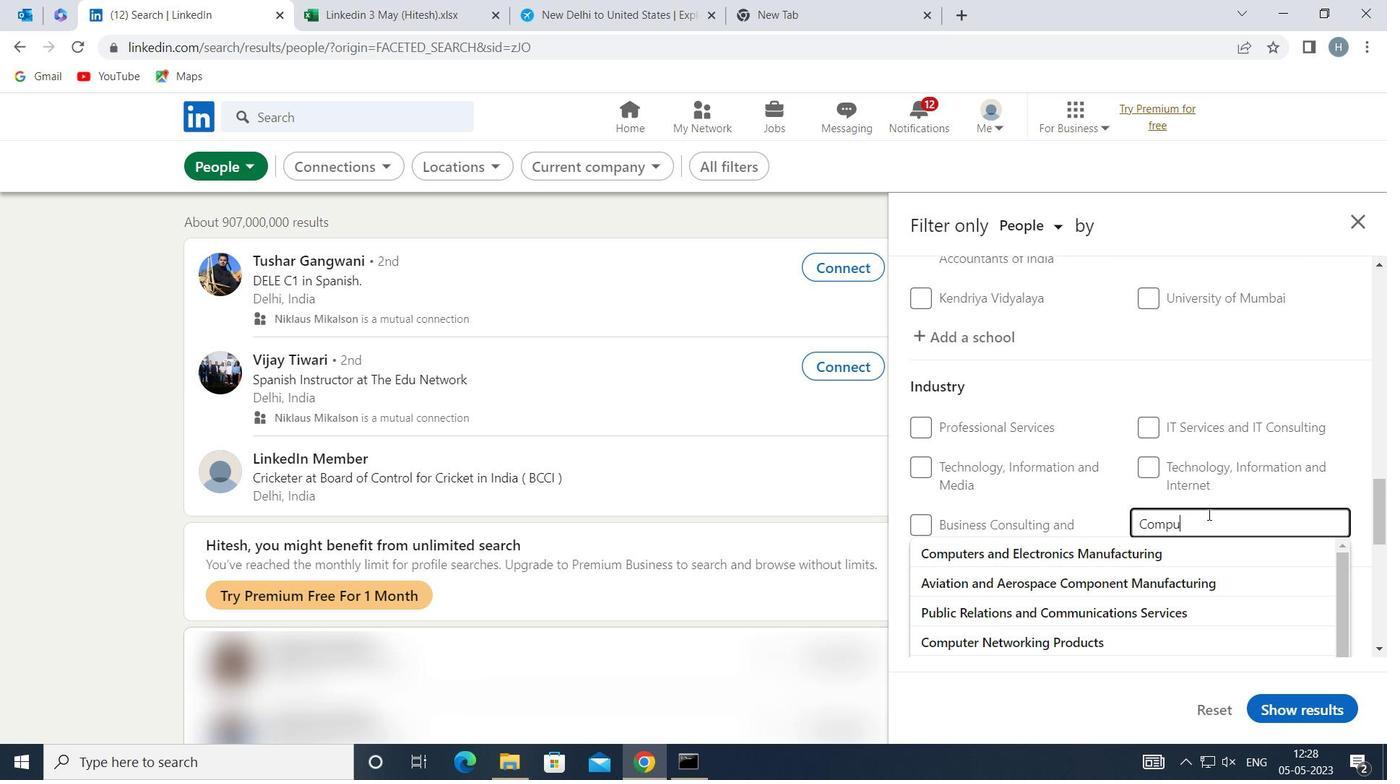 
Action: Key pressed TER
Screenshot: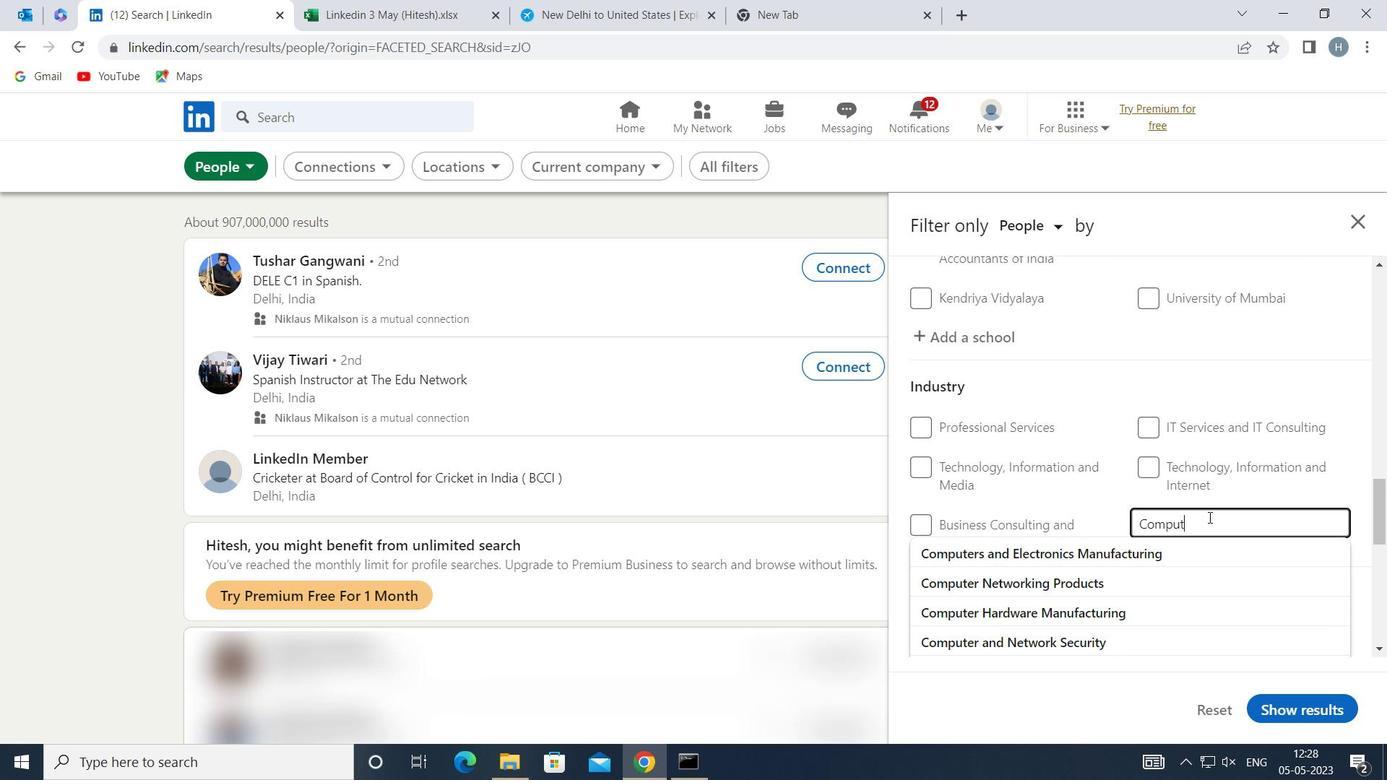 
Action: Mouse moved to (1204, 516)
Screenshot: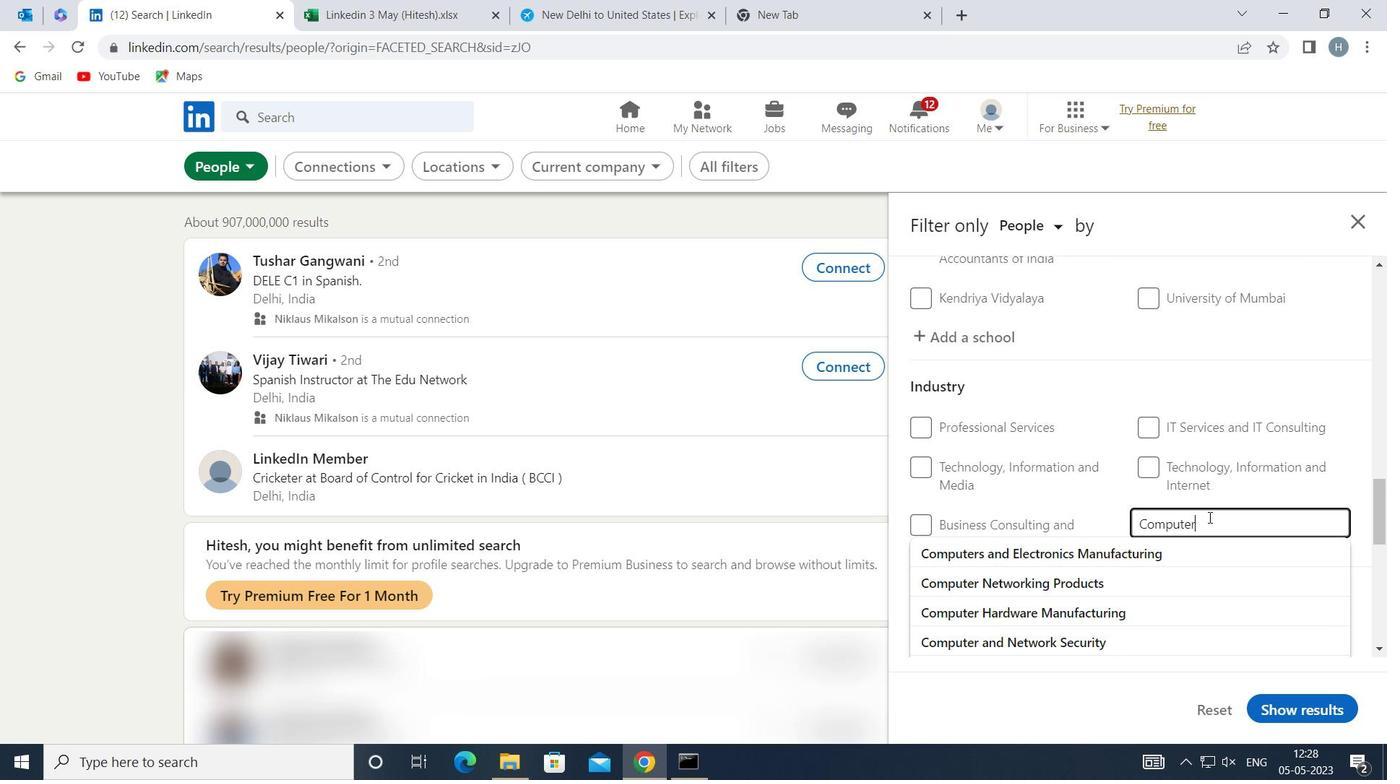 
Action: Key pressed S
Screenshot: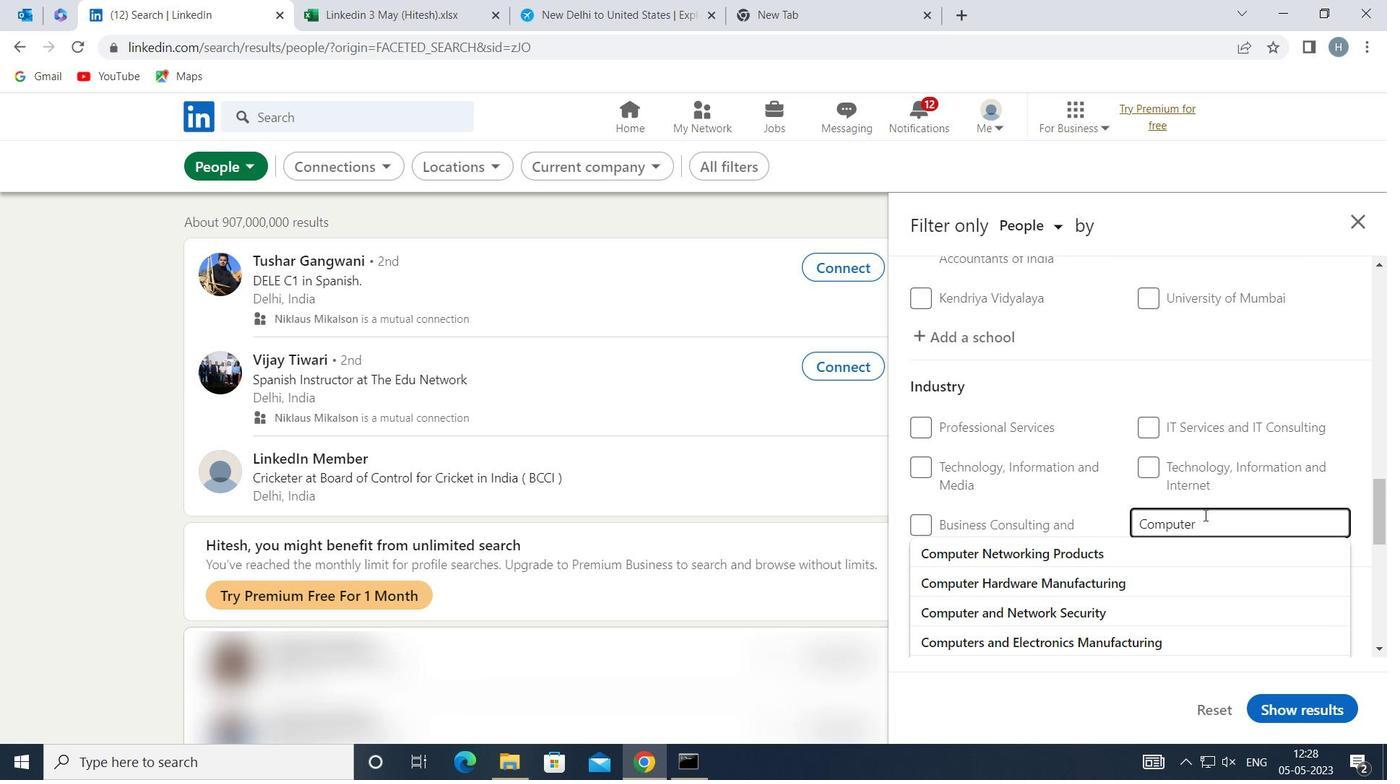 
Action: Mouse moved to (1204, 517)
Screenshot: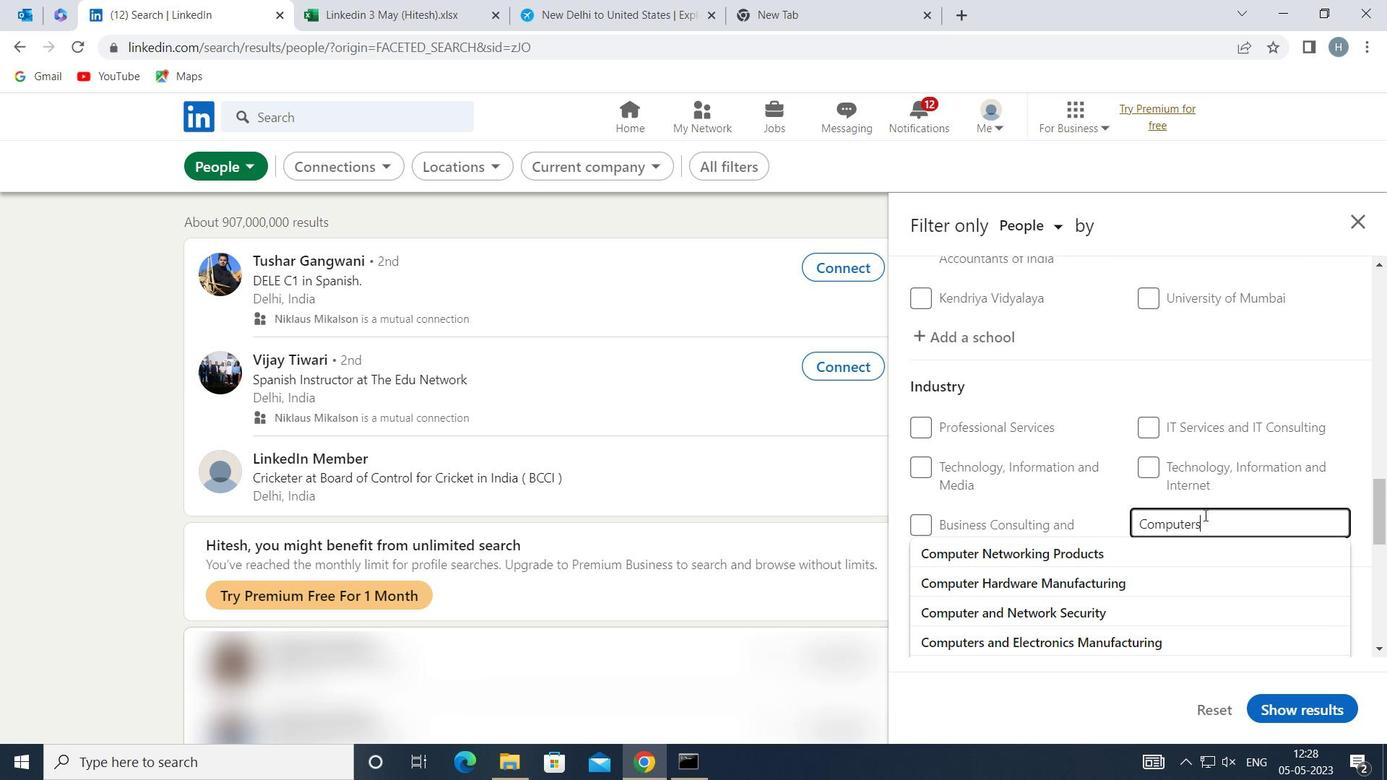 
Action: Key pressed <Key.space>AB<Key.backspace>
Screenshot: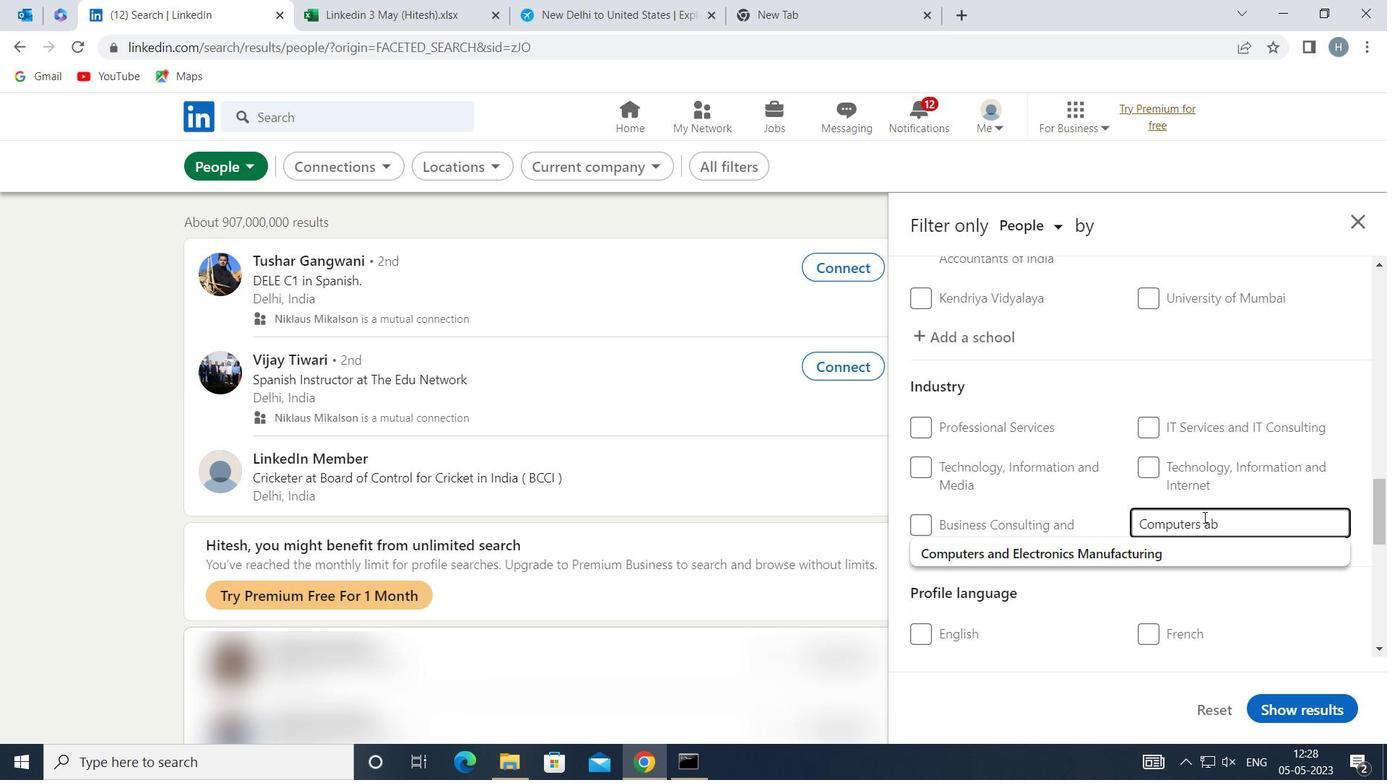 
Action: Mouse moved to (1204, 517)
Screenshot: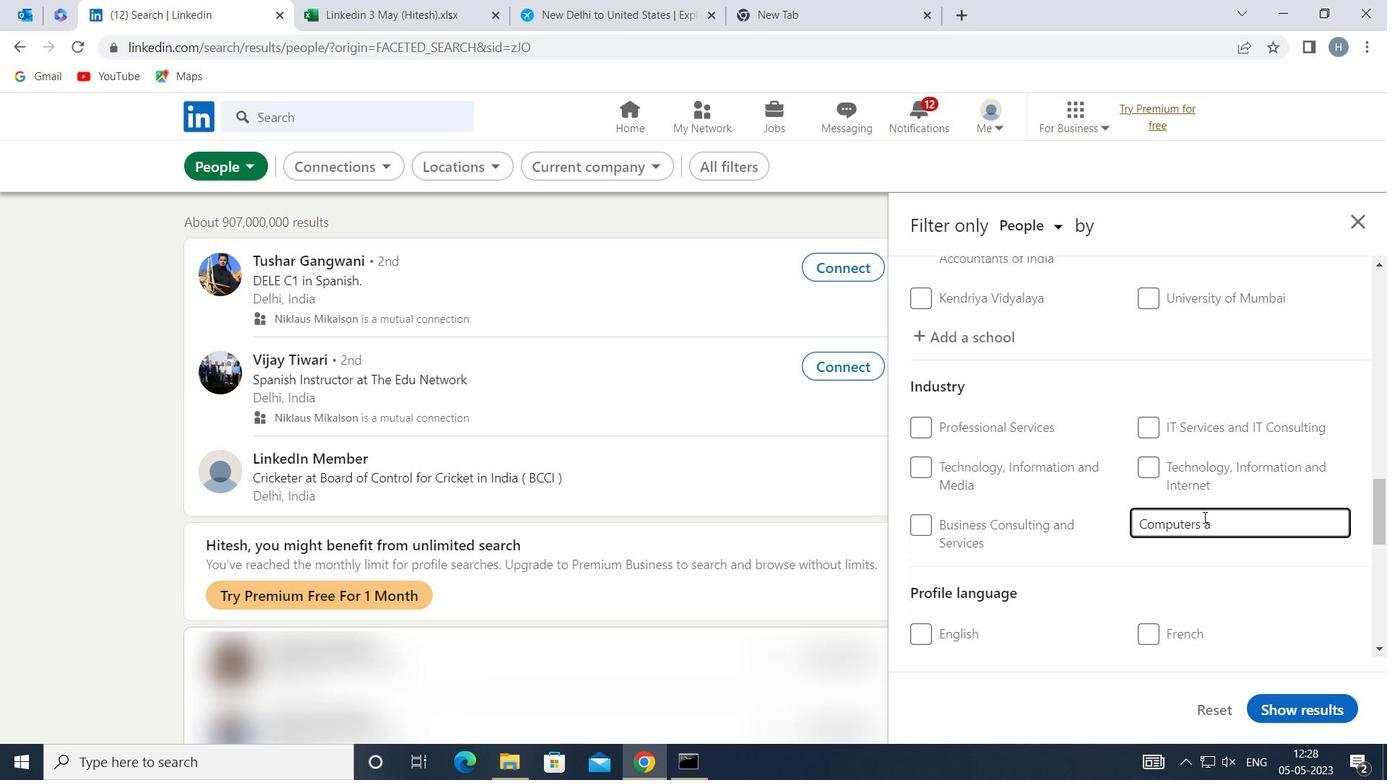 
Action: Key pressed ND
Screenshot: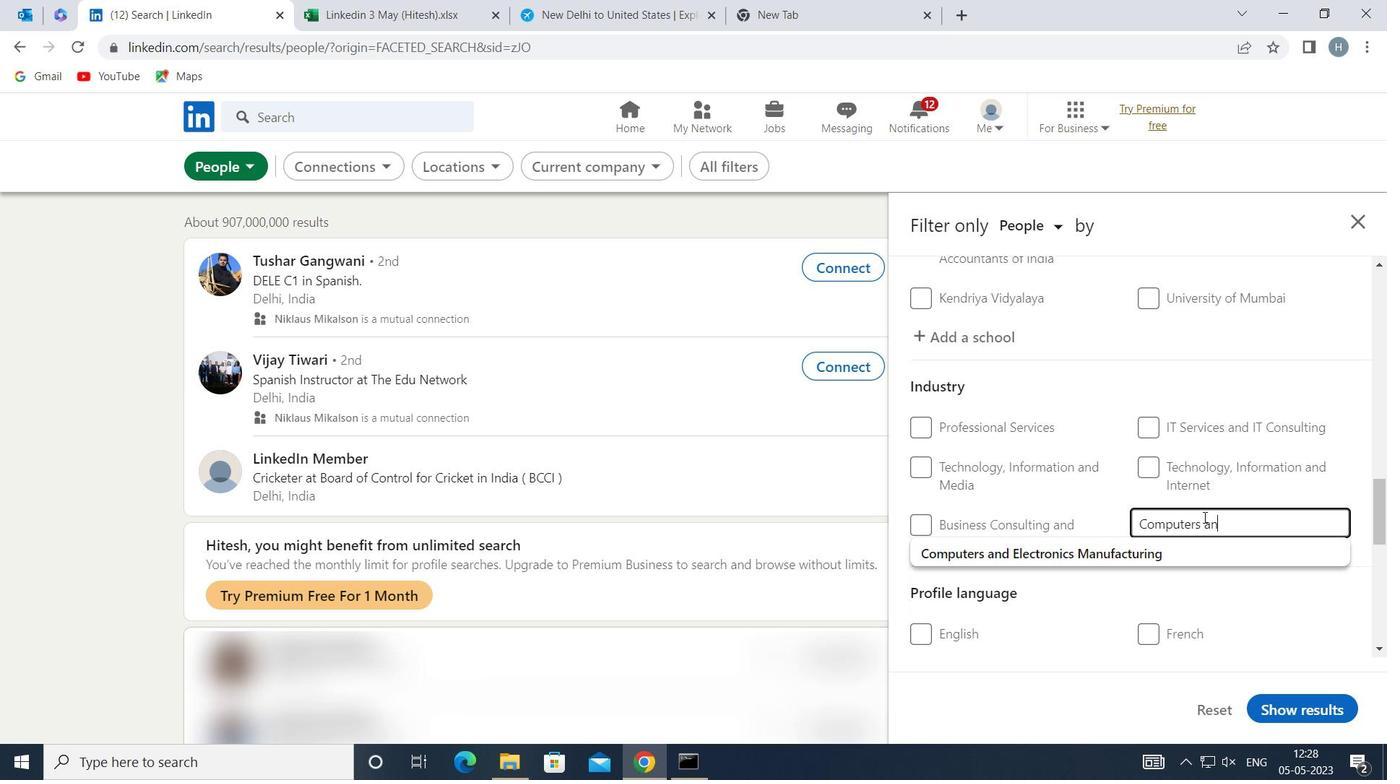 
Action: Mouse moved to (1153, 546)
Screenshot: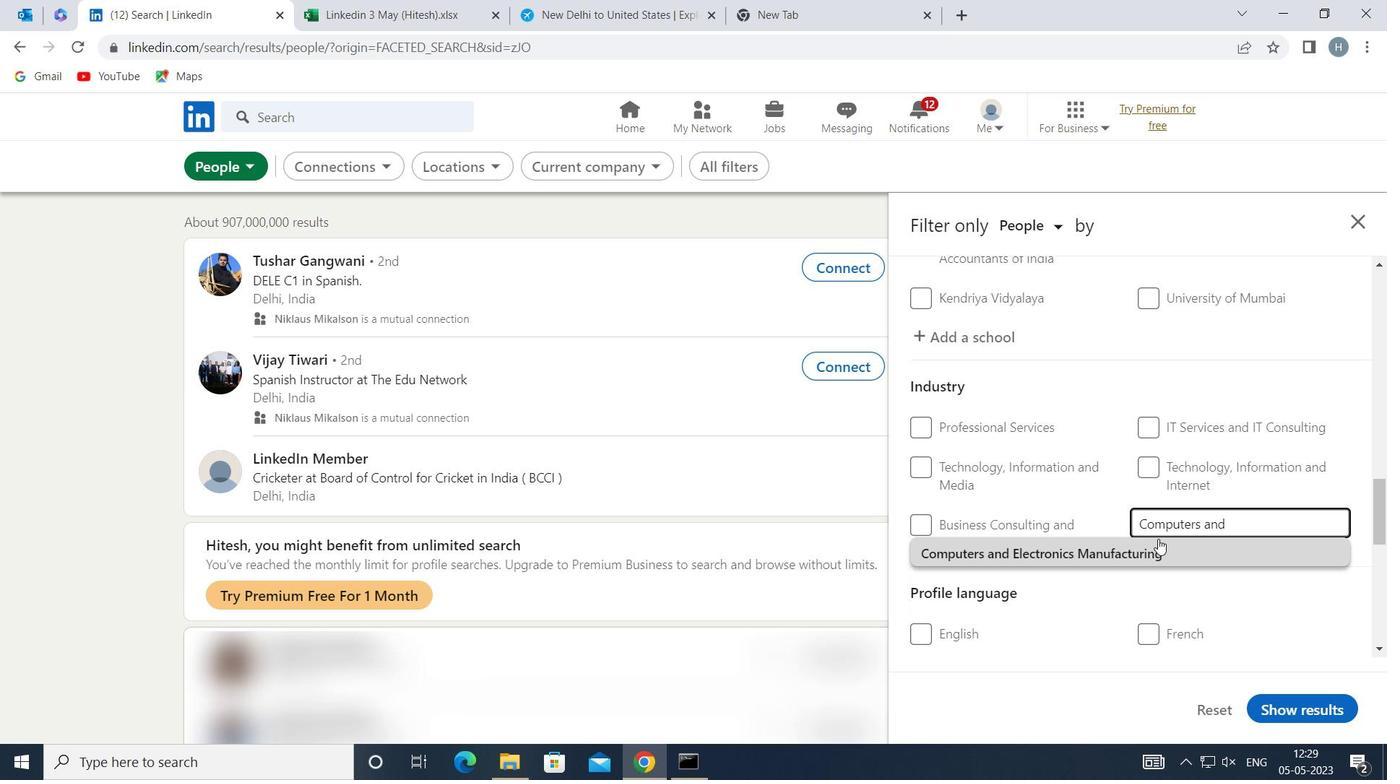 
Action: Mouse pressed left at (1153, 546)
Screenshot: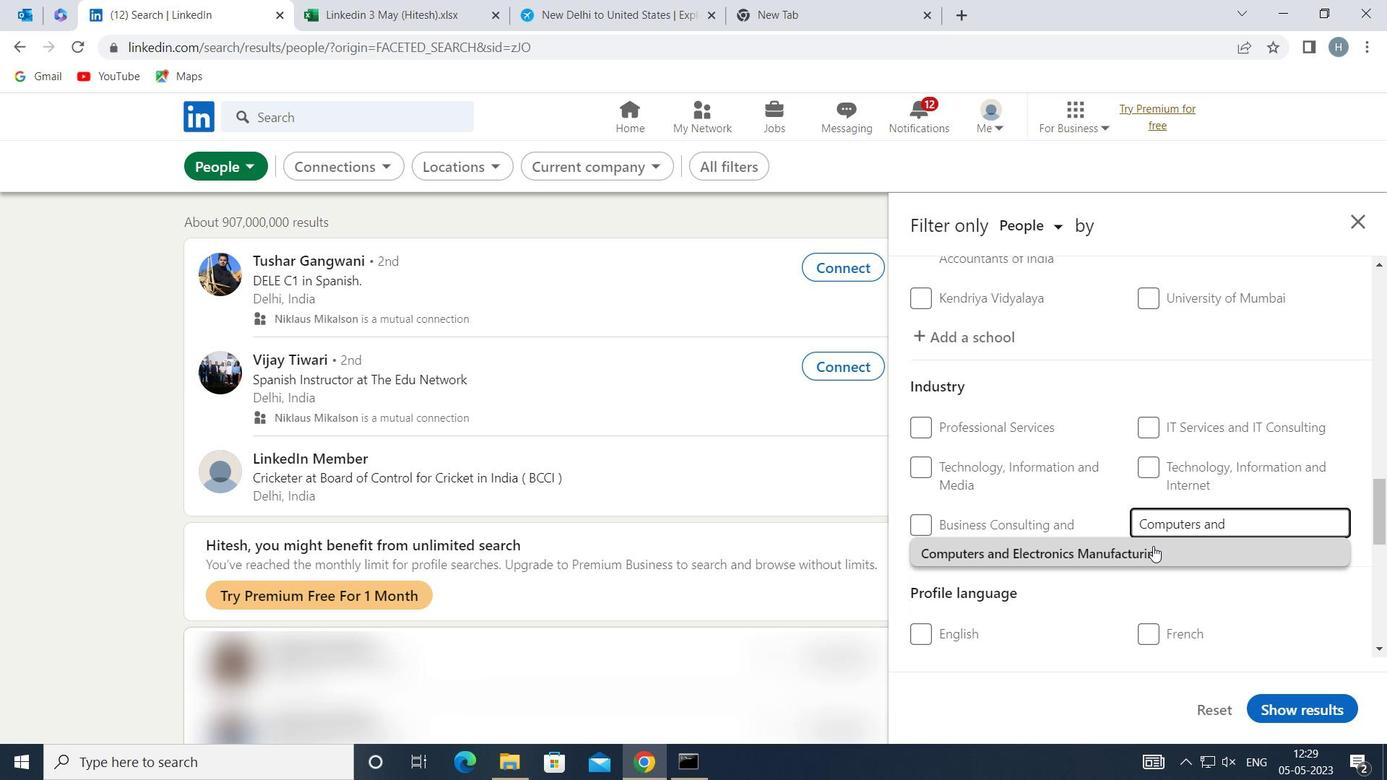 
Action: Mouse moved to (1122, 529)
Screenshot: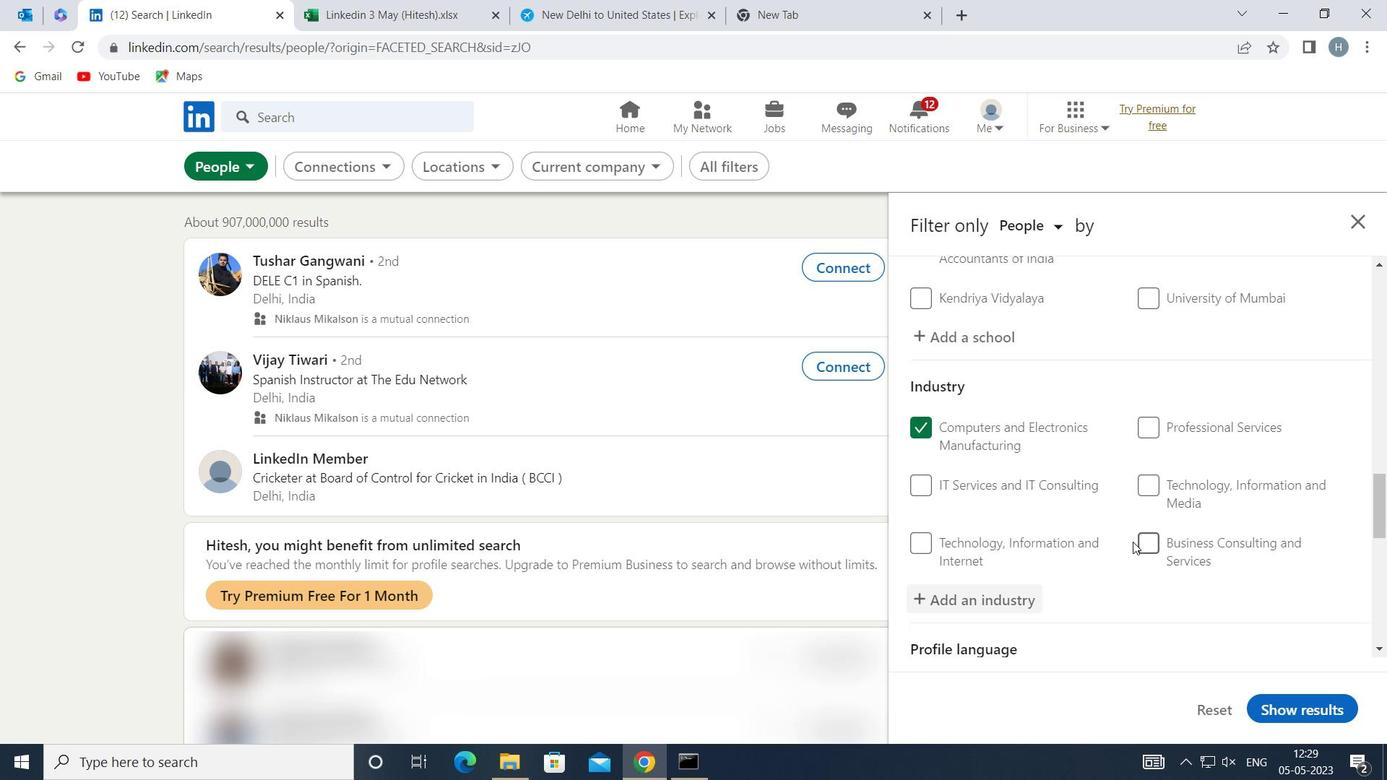 
Action: Mouse scrolled (1122, 528) with delta (0, 0)
Screenshot: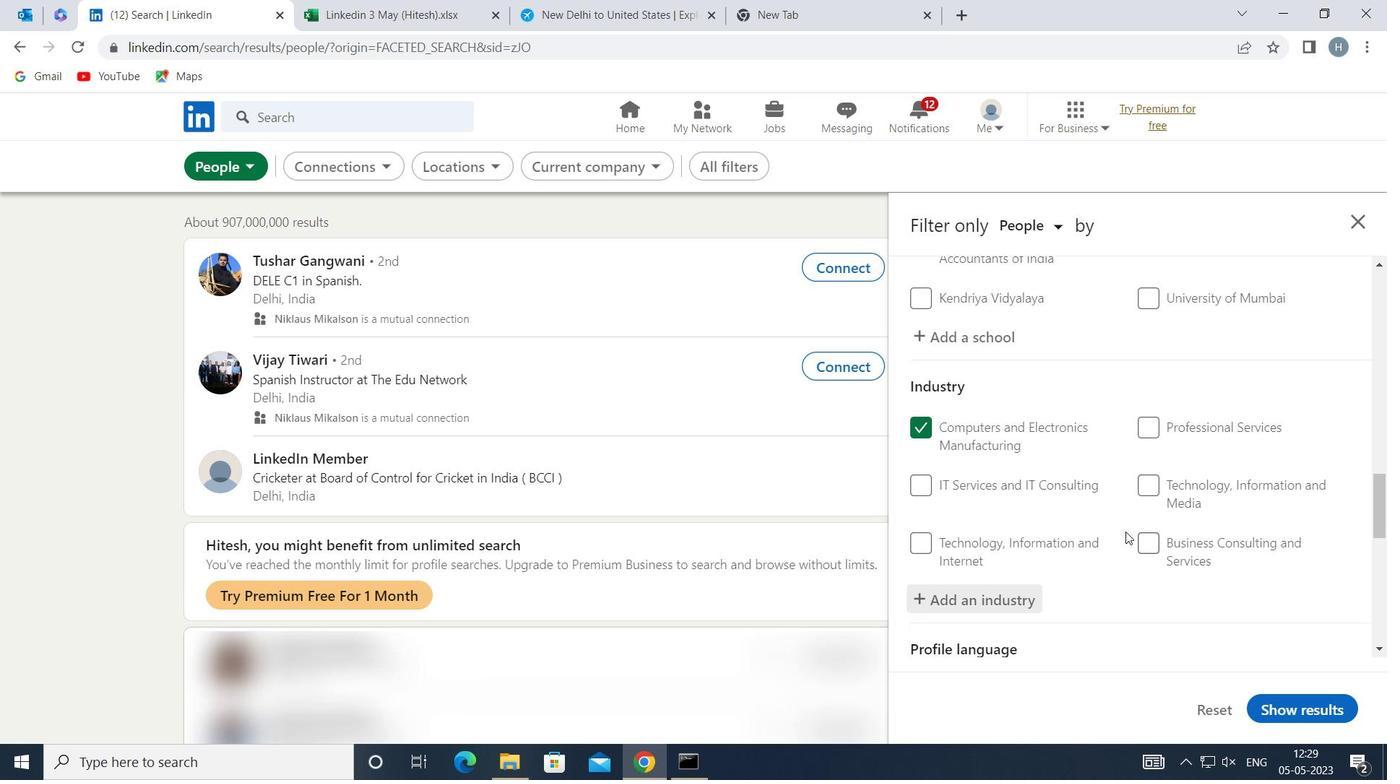 
Action: Mouse moved to (1121, 529)
Screenshot: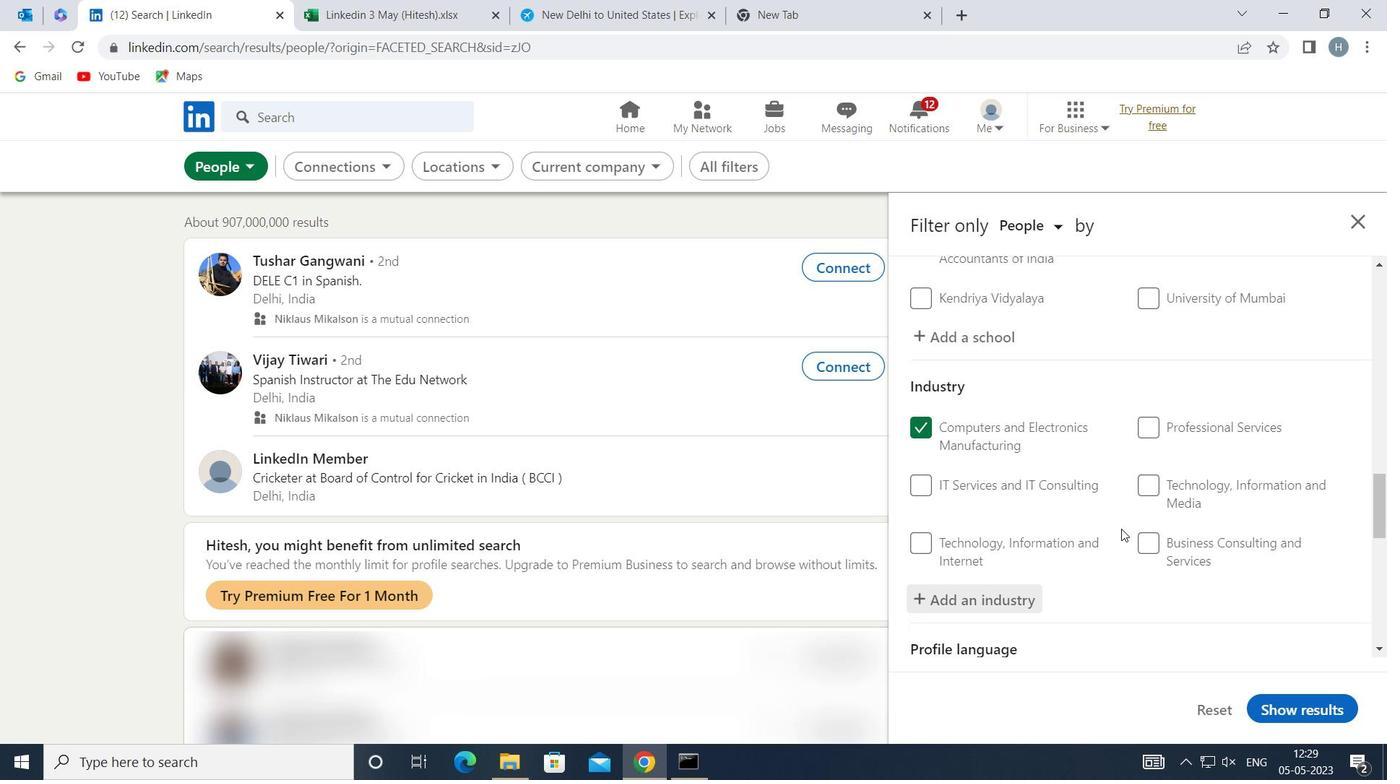 
Action: Mouse scrolled (1121, 528) with delta (0, 0)
Screenshot: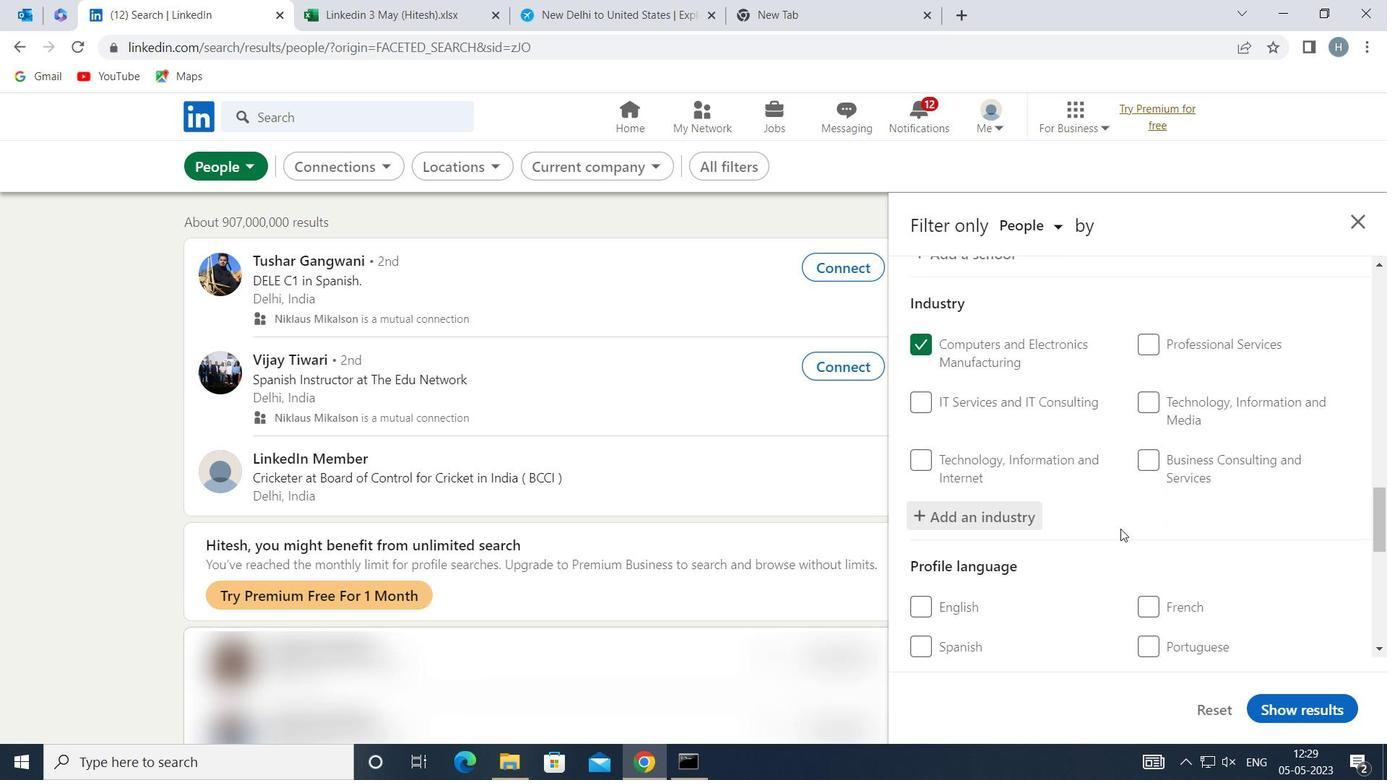 
Action: Mouse scrolled (1121, 528) with delta (0, 0)
Screenshot: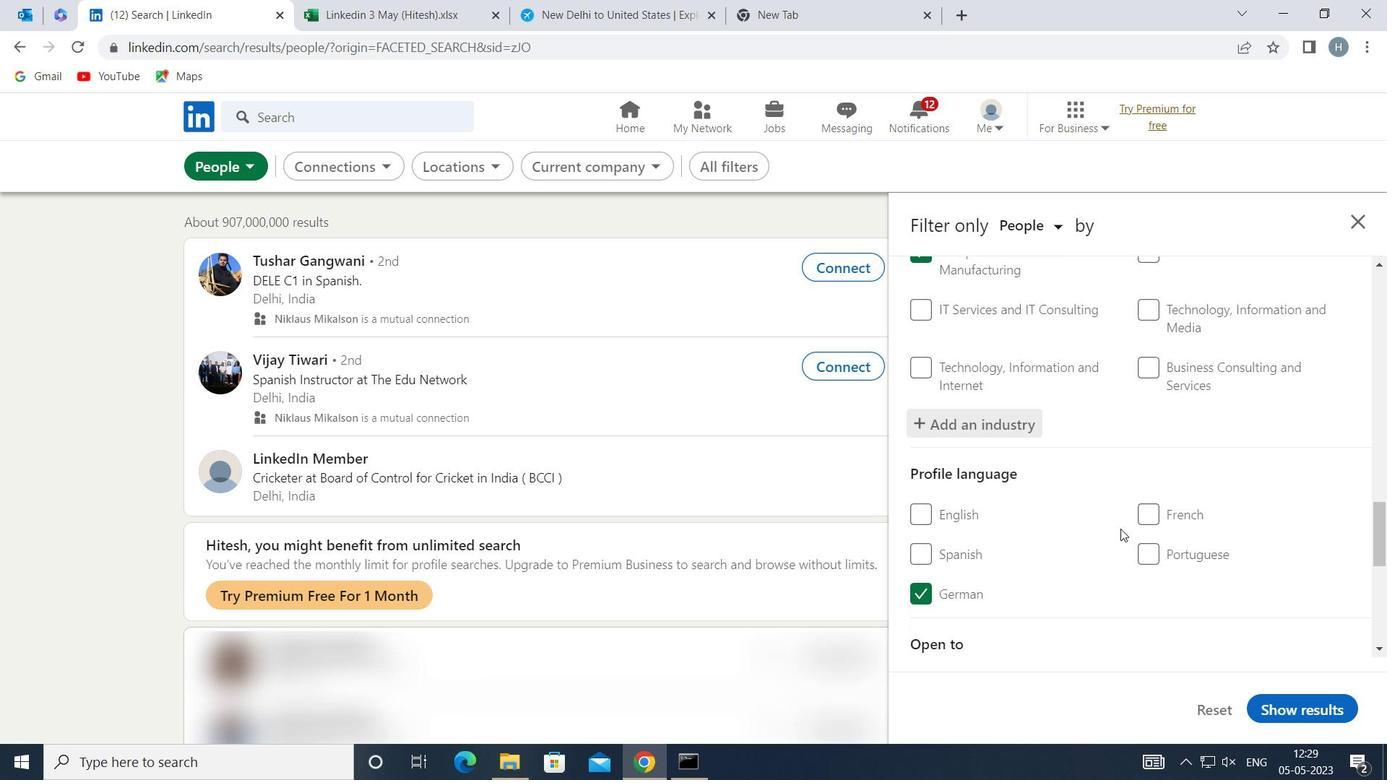 
Action: Mouse scrolled (1121, 528) with delta (0, 0)
Screenshot: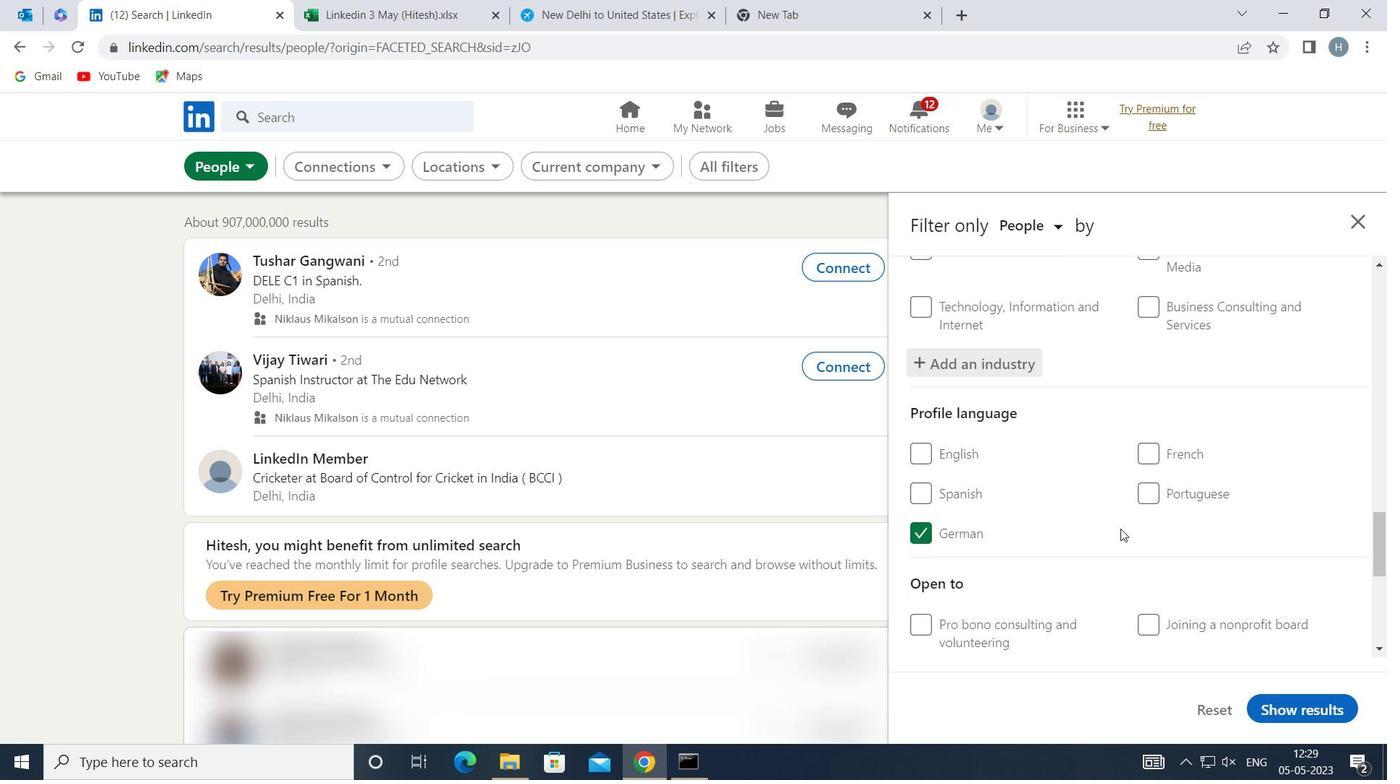 
Action: Mouse scrolled (1121, 528) with delta (0, 0)
Screenshot: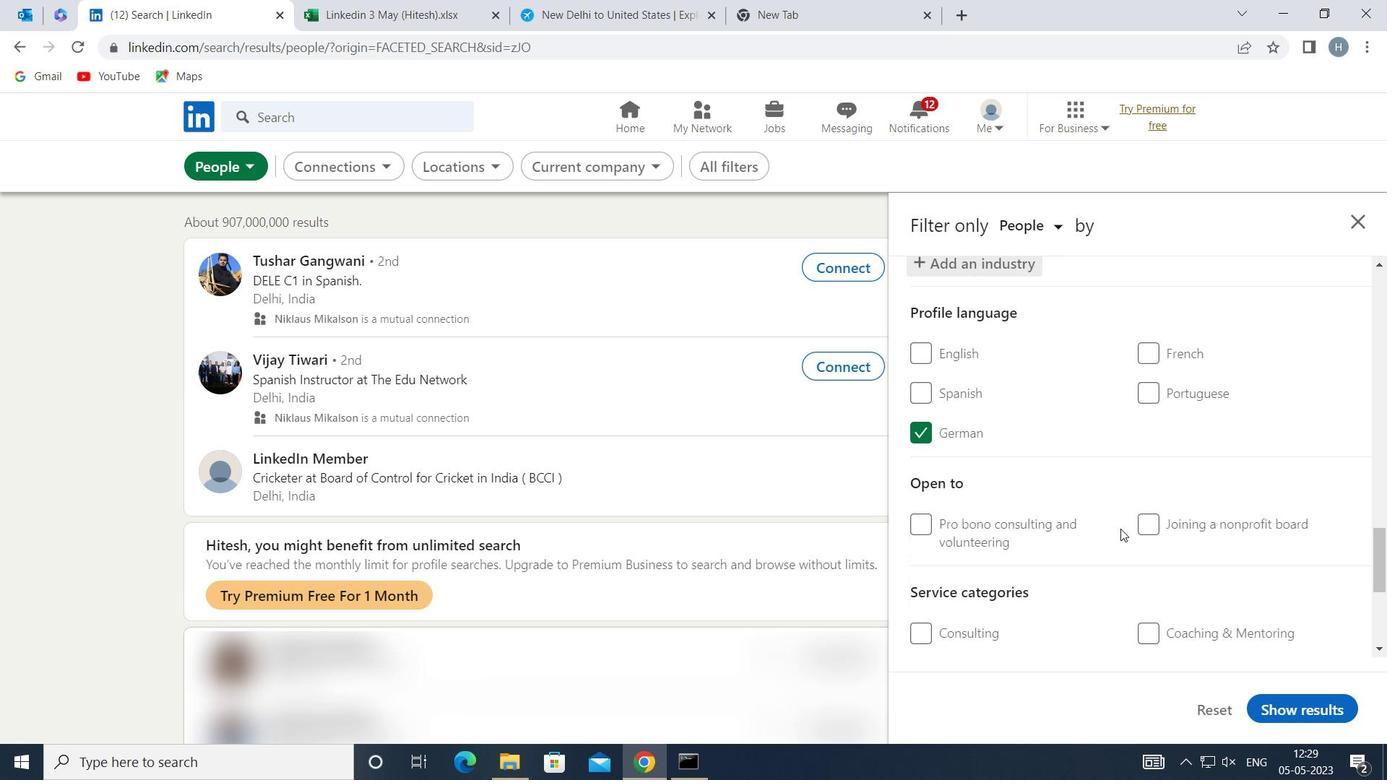 
Action: Mouse scrolled (1121, 528) with delta (0, 0)
Screenshot: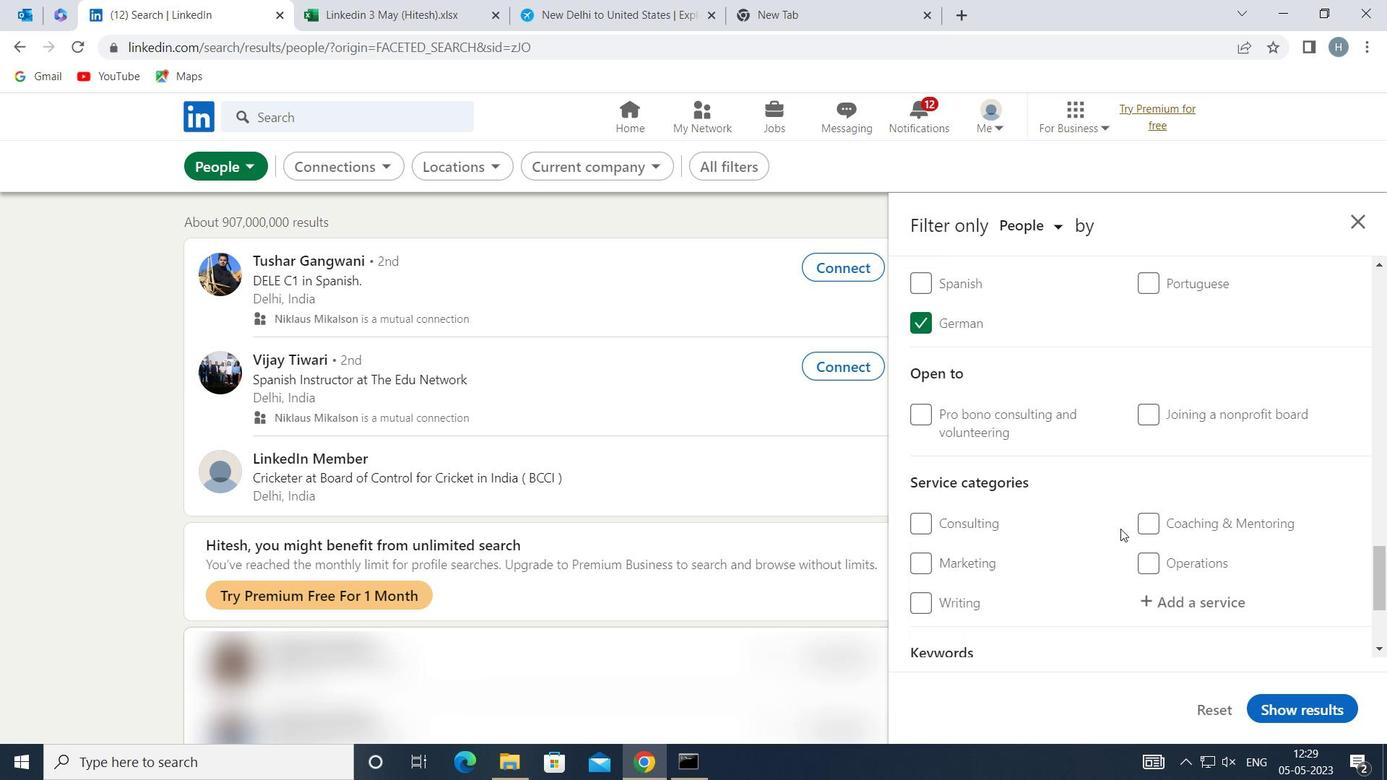 
Action: Mouse moved to (1188, 512)
Screenshot: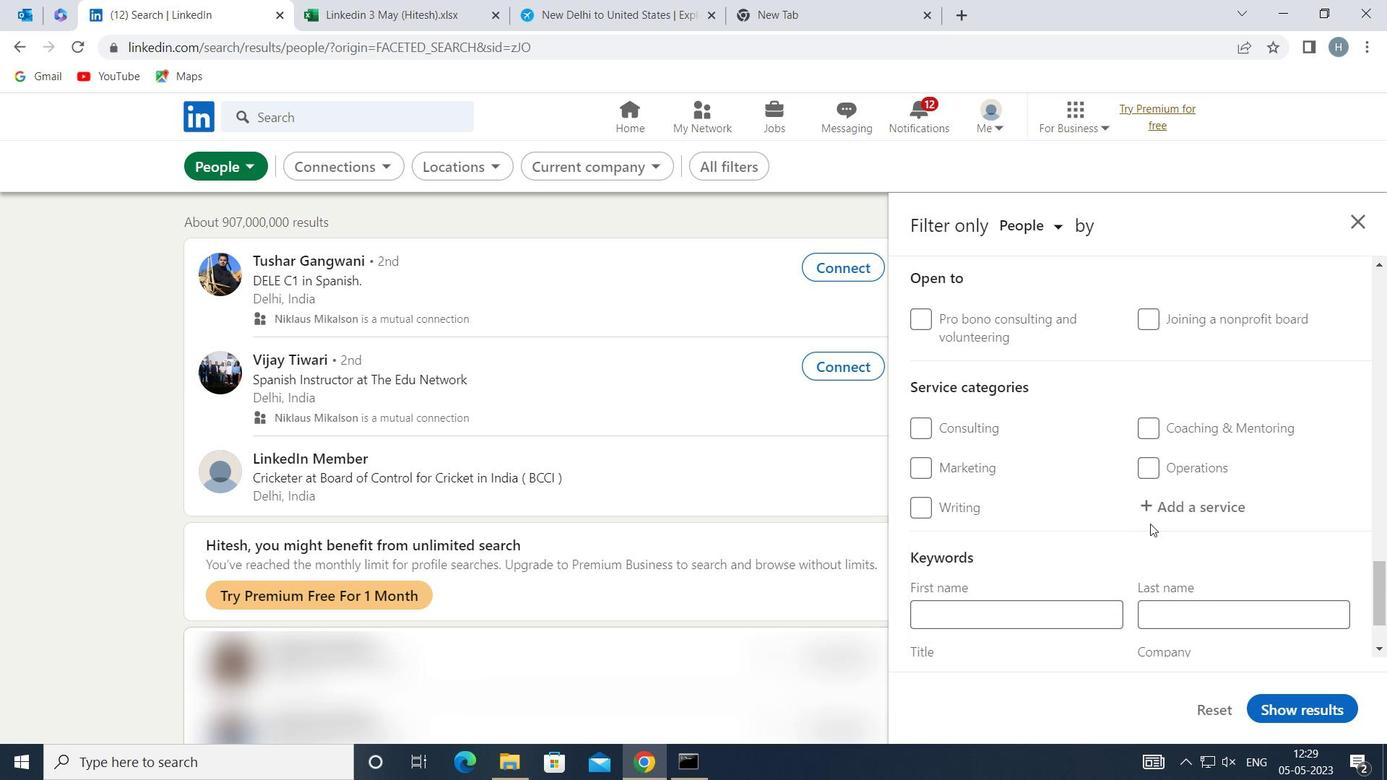 
Action: Mouse pressed left at (1188, 512)
Screenshot: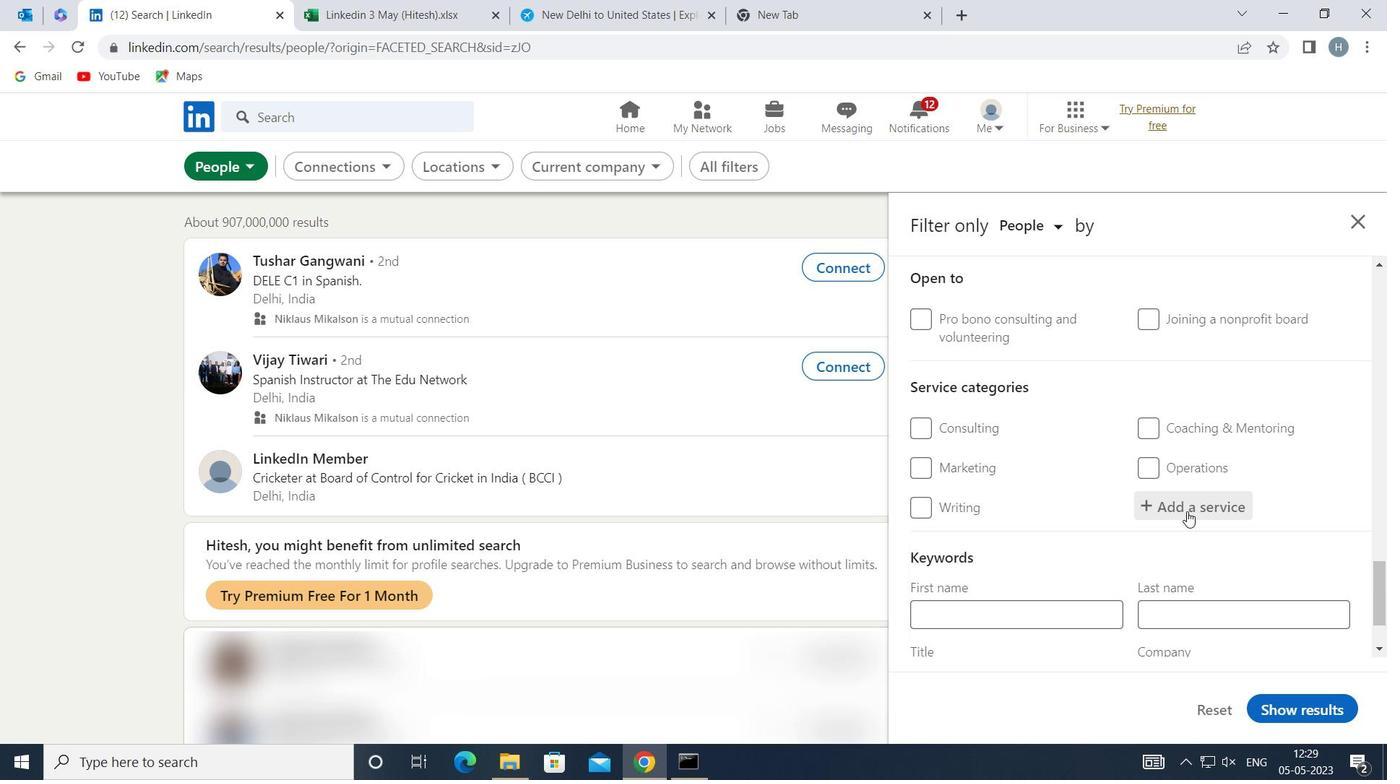 
Action: Mouse moved to (1181, 506)
Screenshot: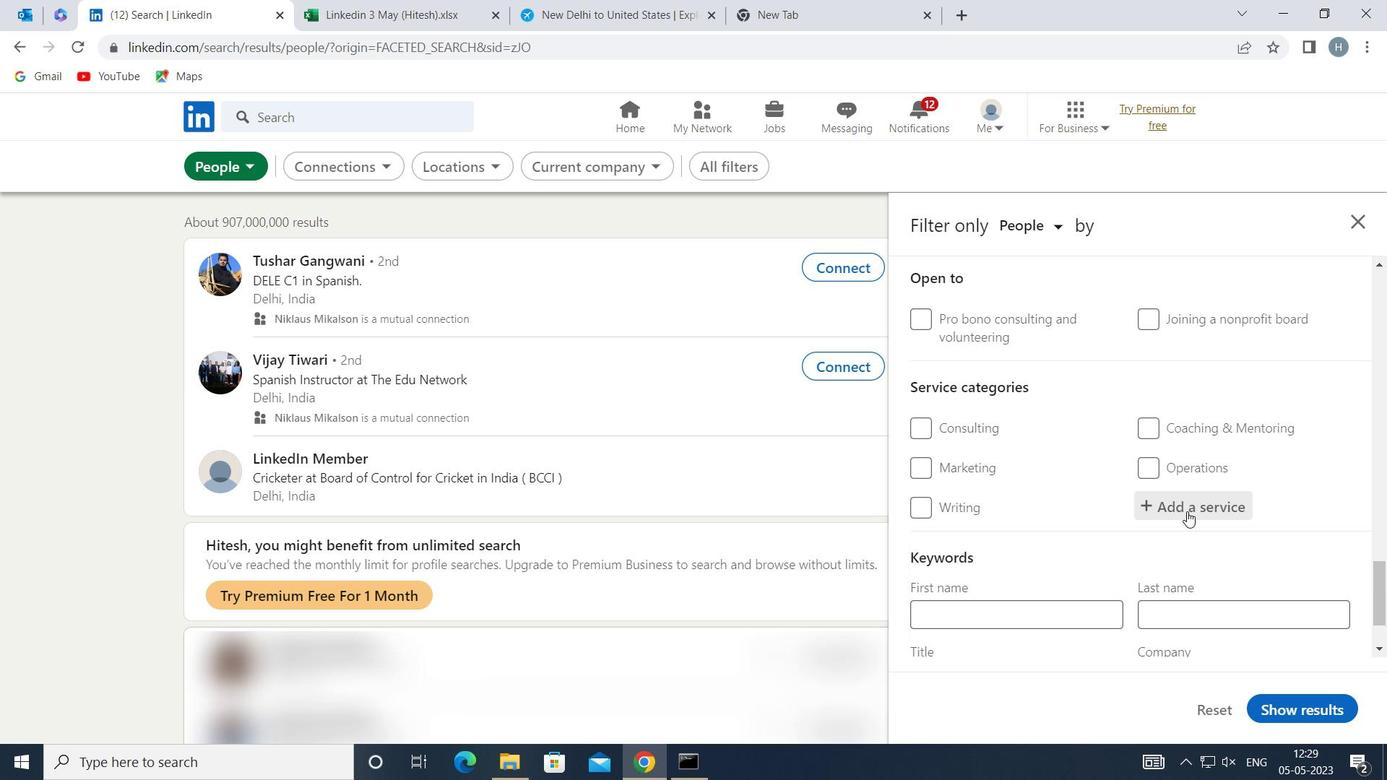 
Action: Key pressed <Key.shift>MANAGEMENT
Screenshot: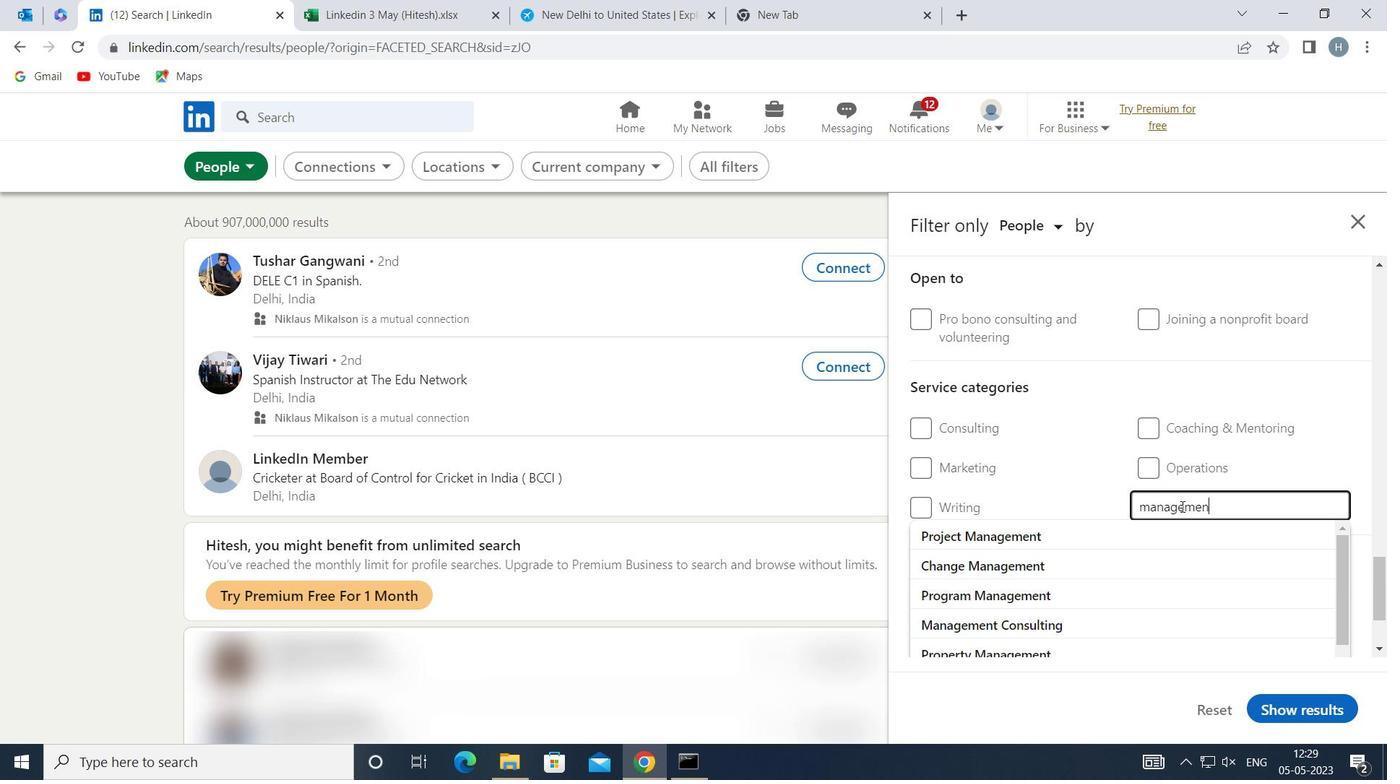 
Action: Mouse moved to (1303, 457)
Screenshot: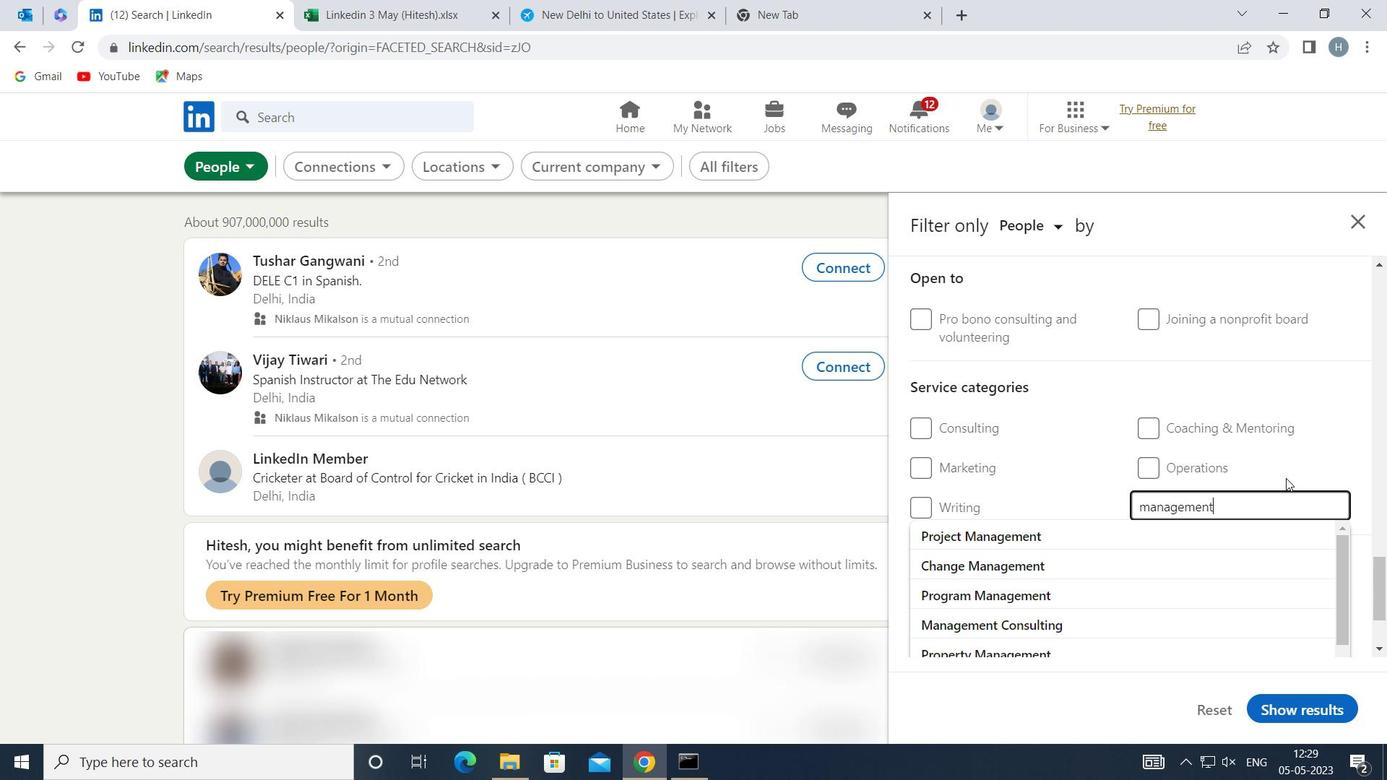
Action: Mouse pressed left at (1303, 457)
Screenshot: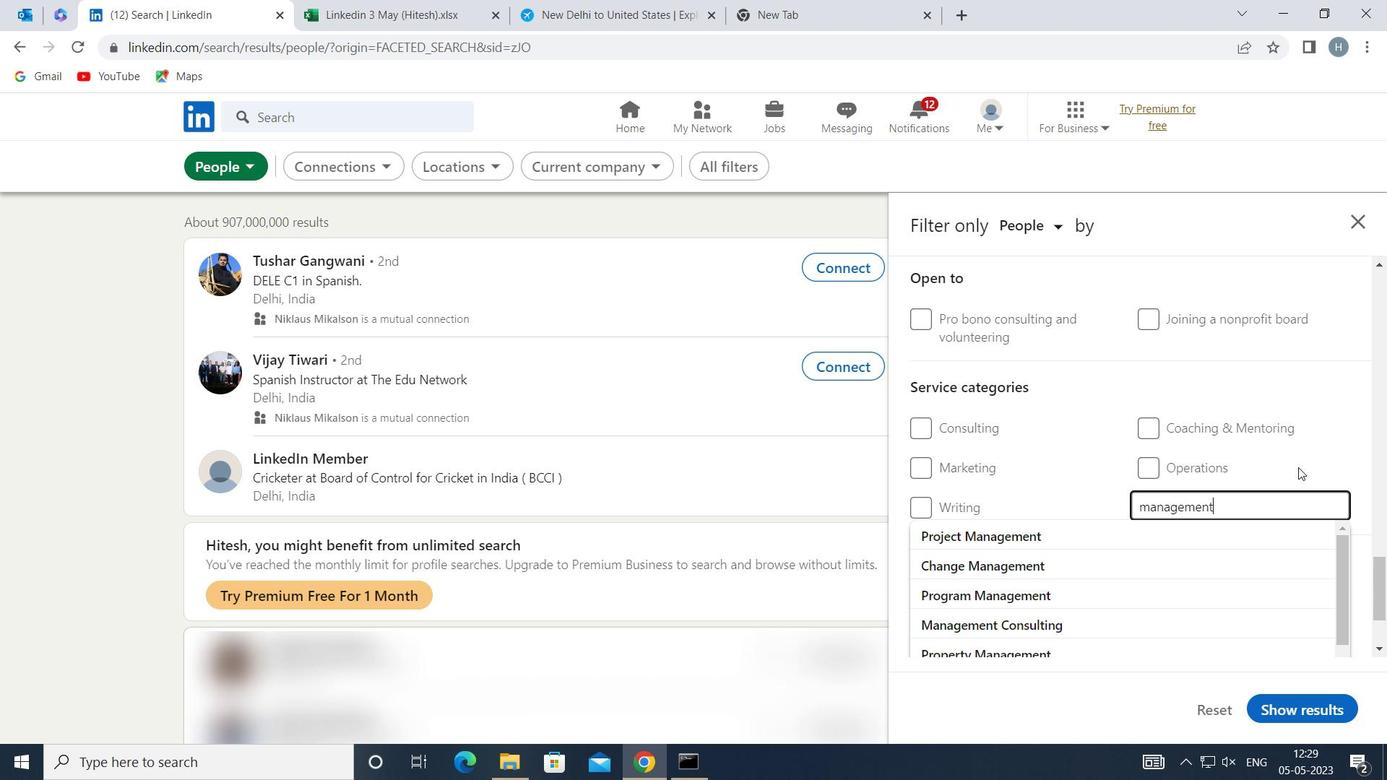 
Action: Mouse moved to (1228, 503)
Screenshot: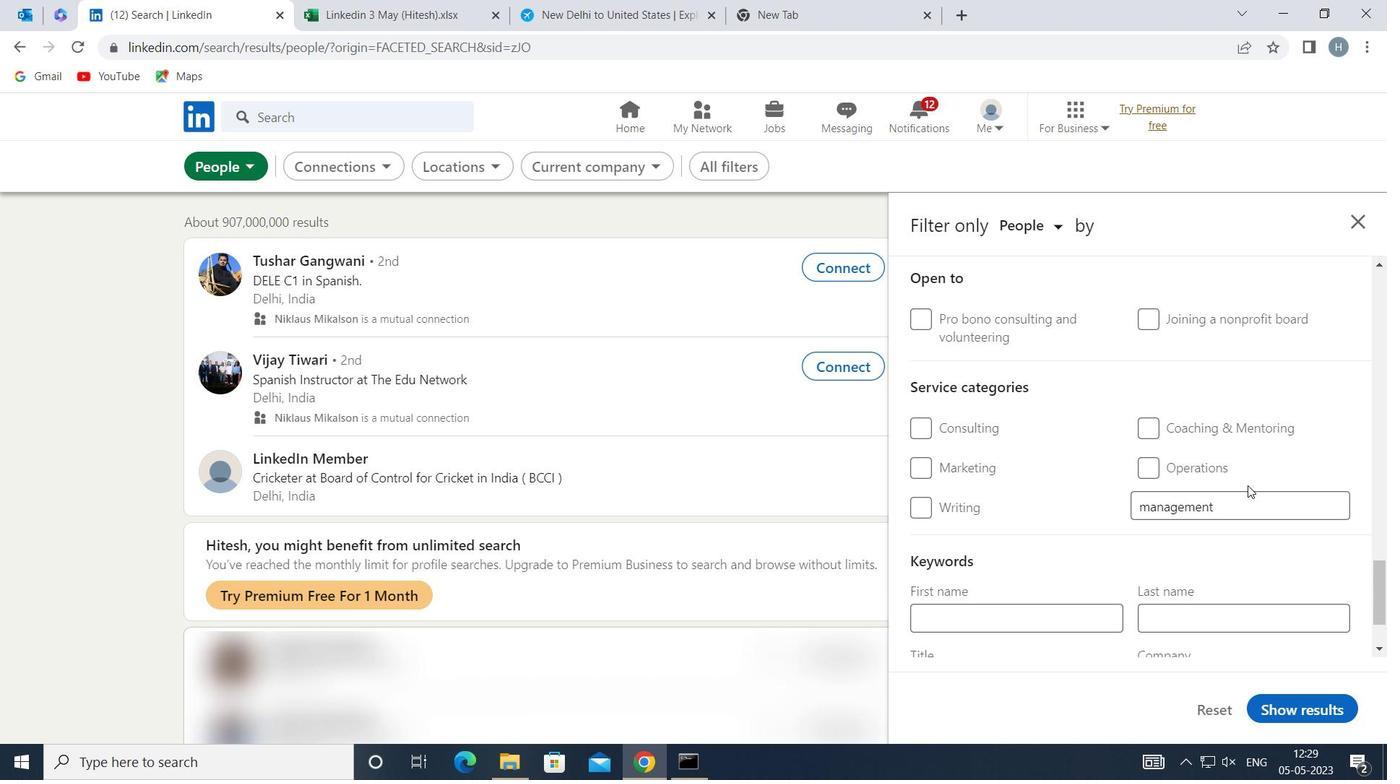 
Action: Mouse scrolled (1228, 503) with delta (0, 0)
Screenshot: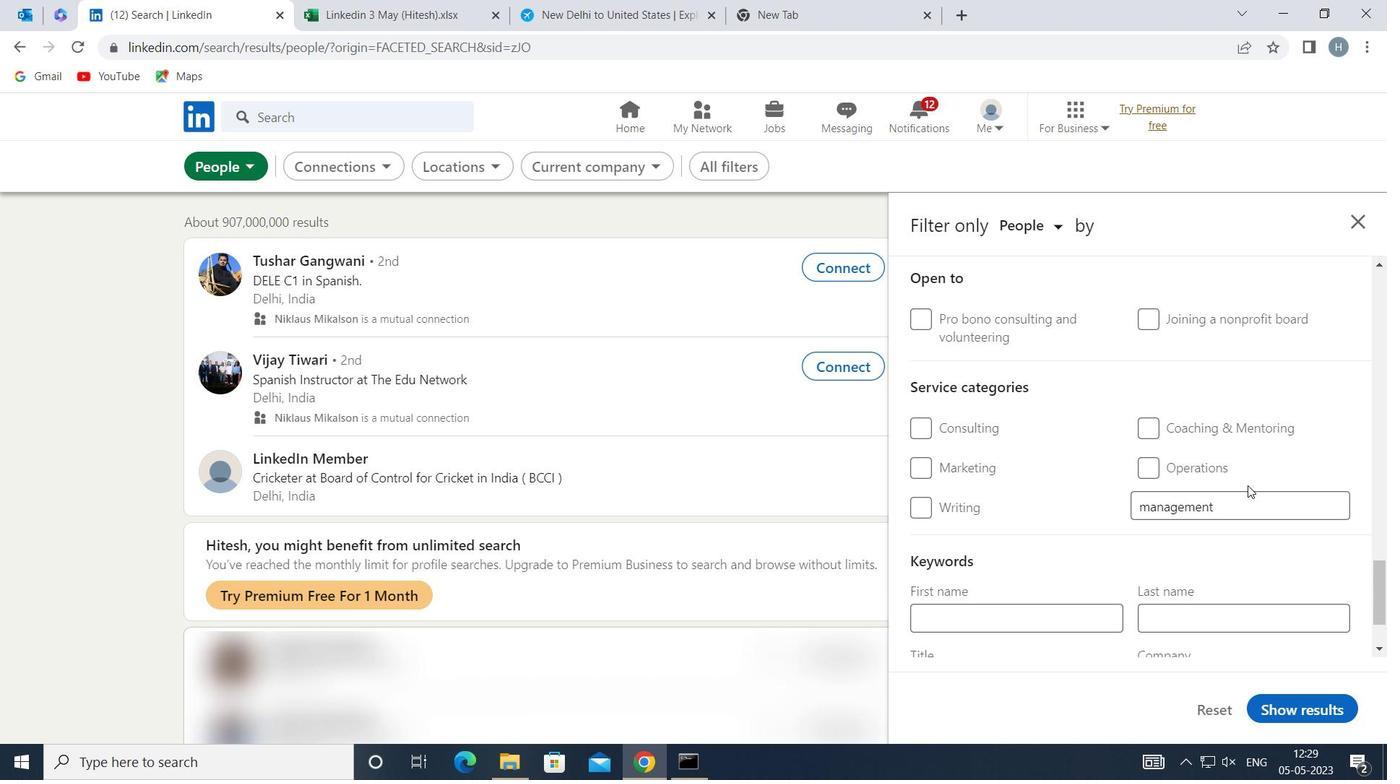 
Action: Mouse moved to (1219, 514)
Screenshot: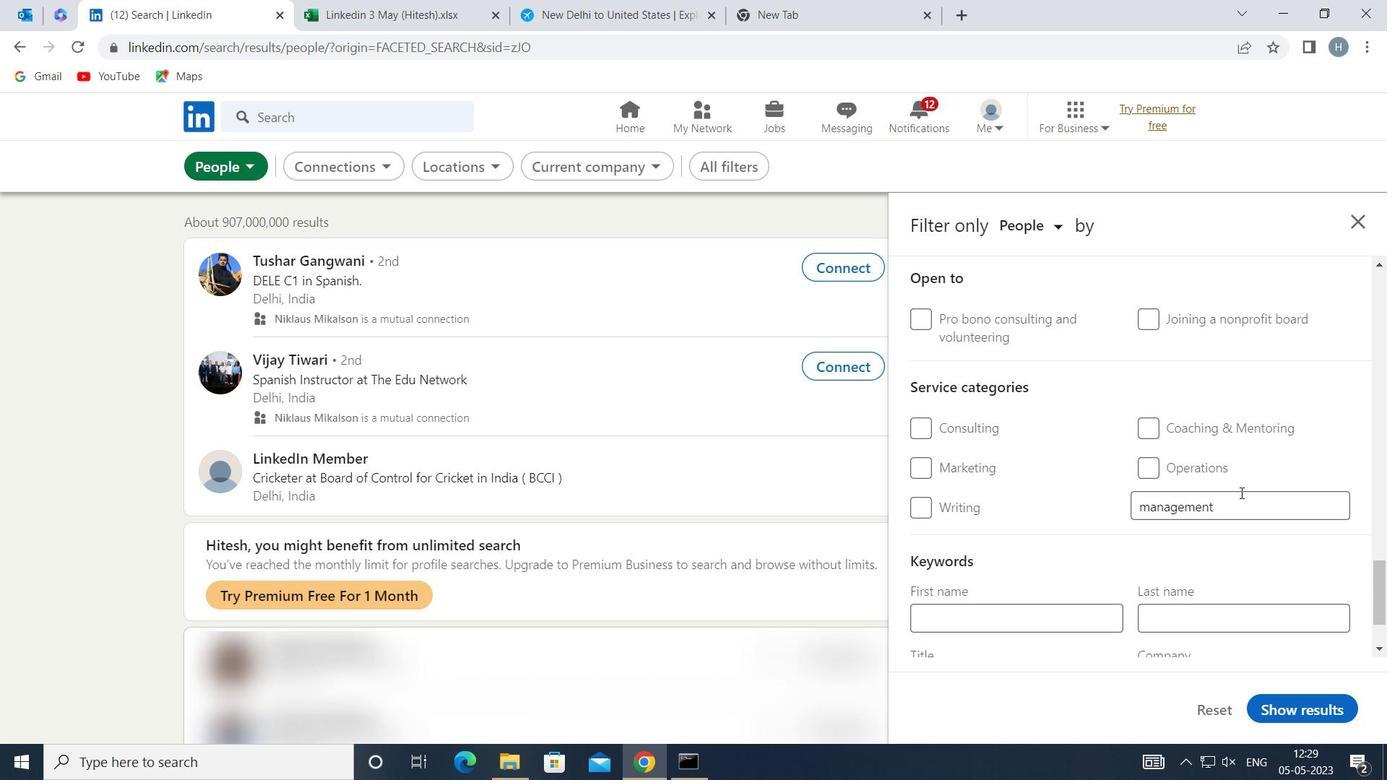 
Action: Mouse scrolled (1219, 513) with delta (0, 0)
Screenshot: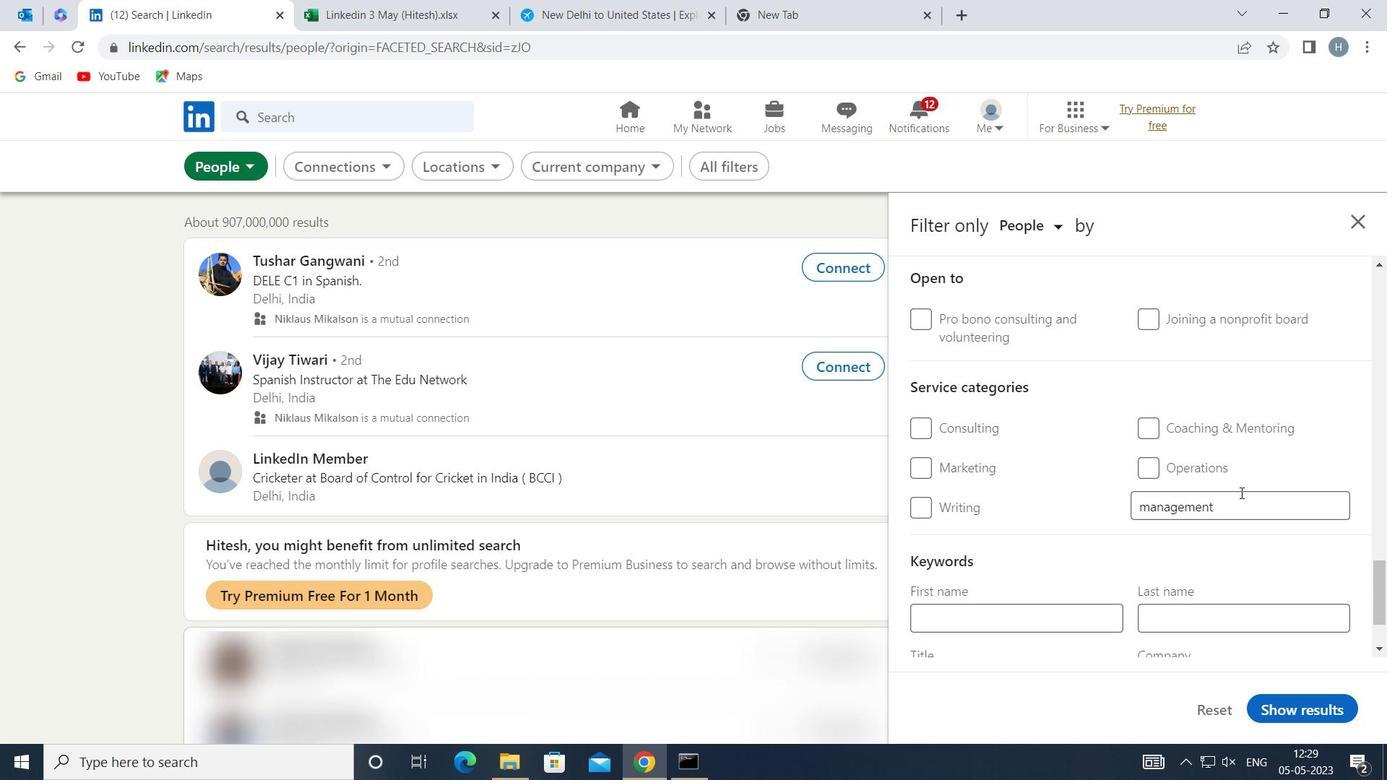 
Action: Mouse moved to (1209, 521)
Screenshot: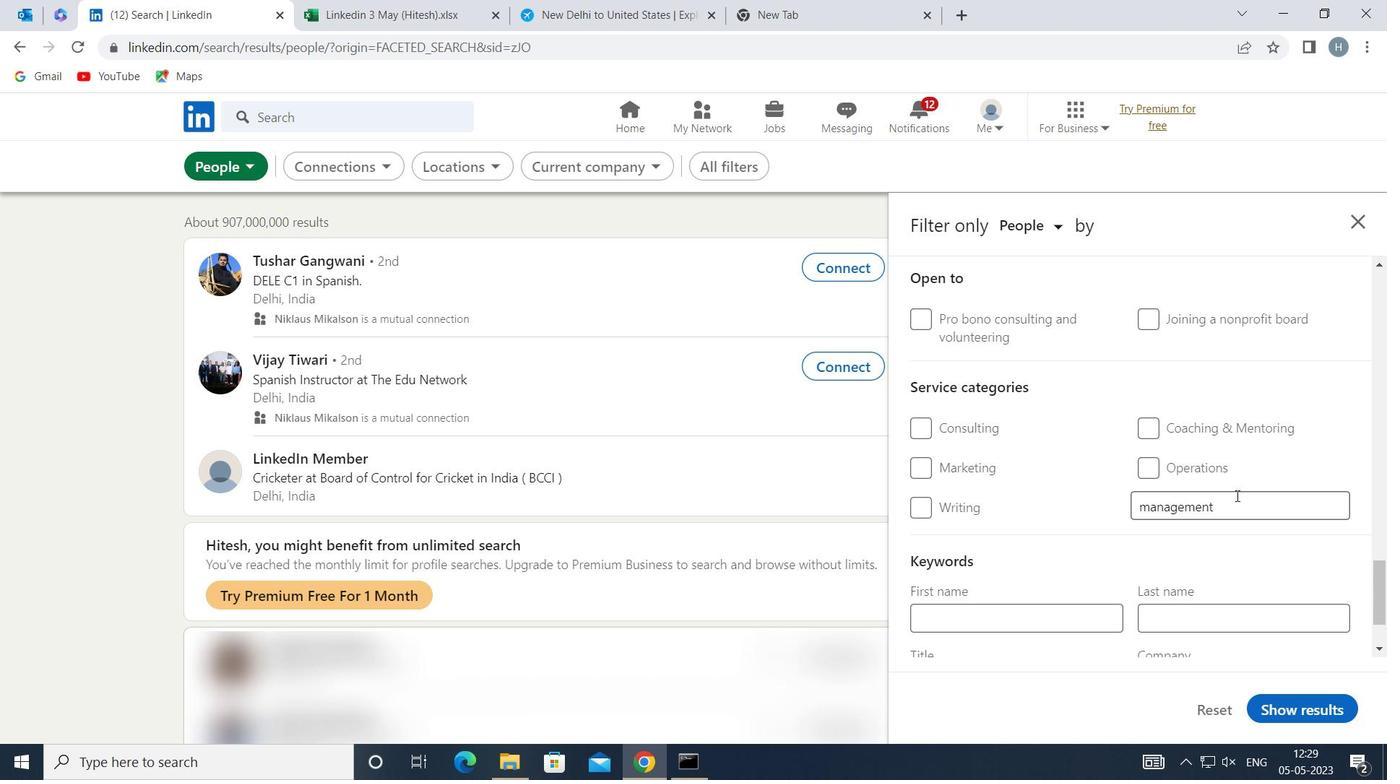 
Action: Mouse scrolled (1209, 521) with delta (0, 0)
Screenshot: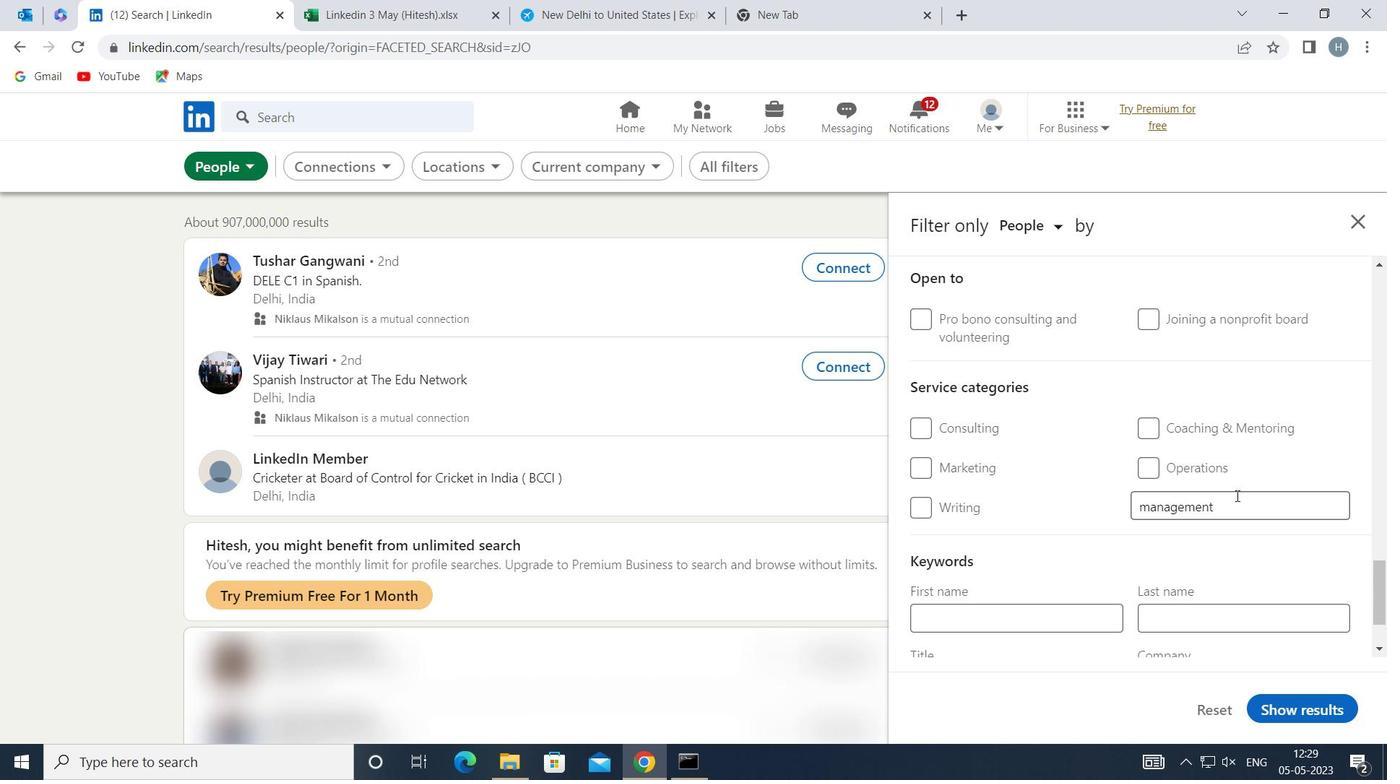 
Action: Mouse moved to (1066, 573)
Screenshot: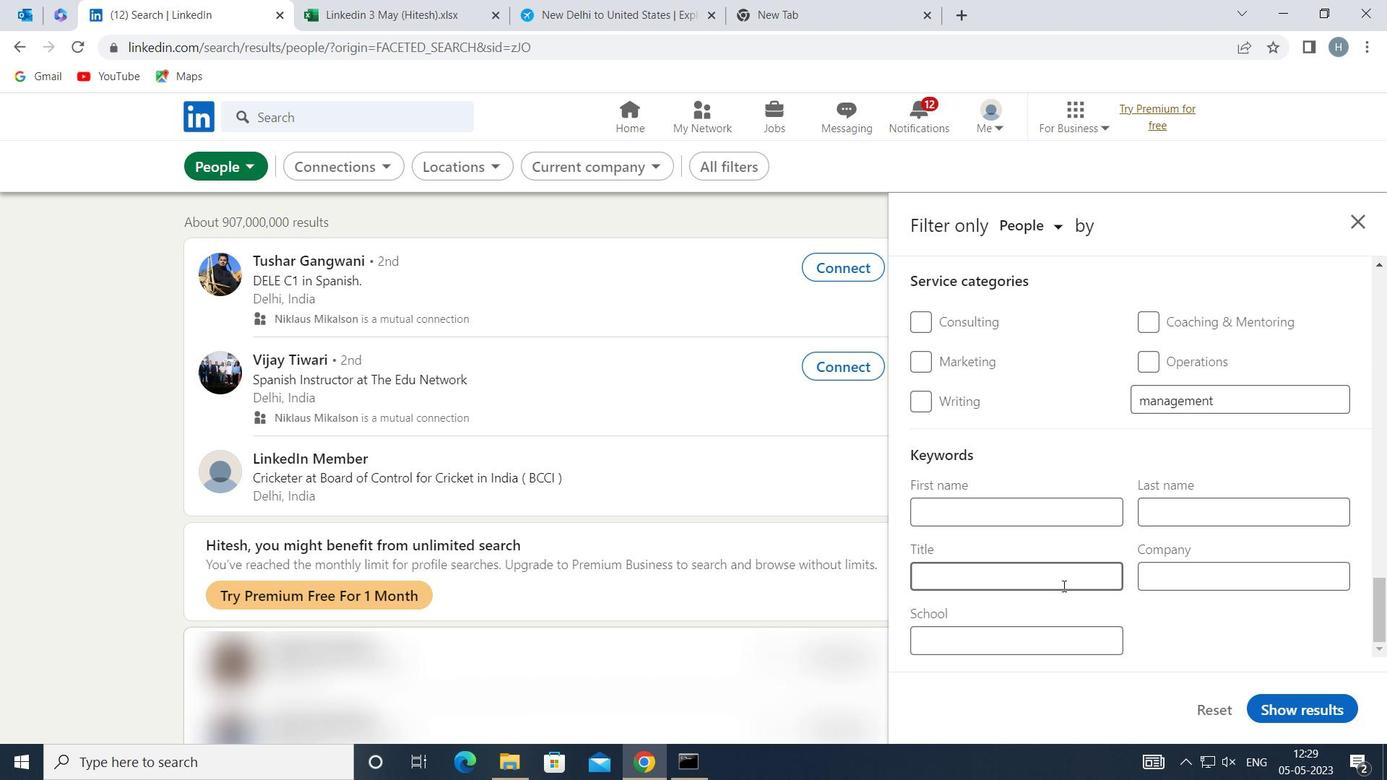 
Action: Mouse pressed left at (1066, 573)
Screenshot: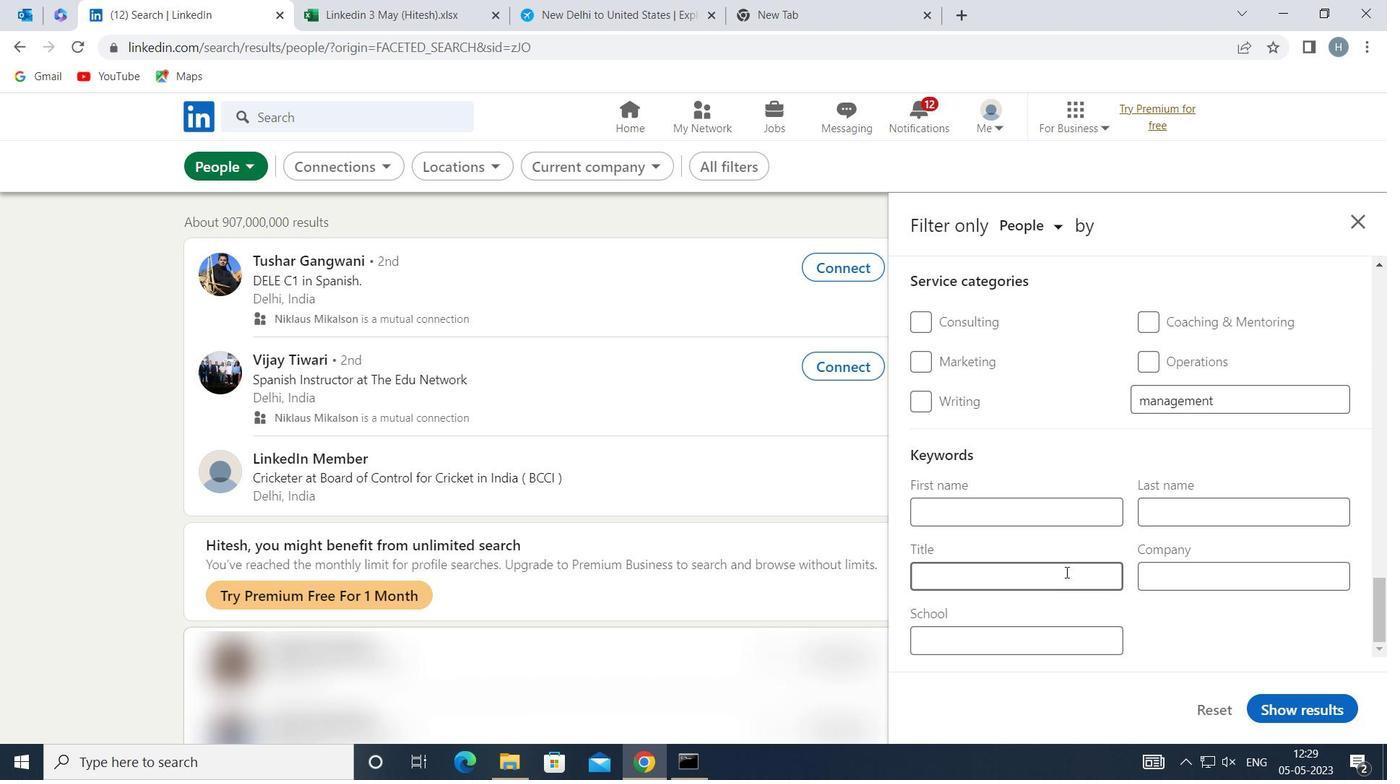 
Action: Mouse moved to (1066, 573)
Screenshot: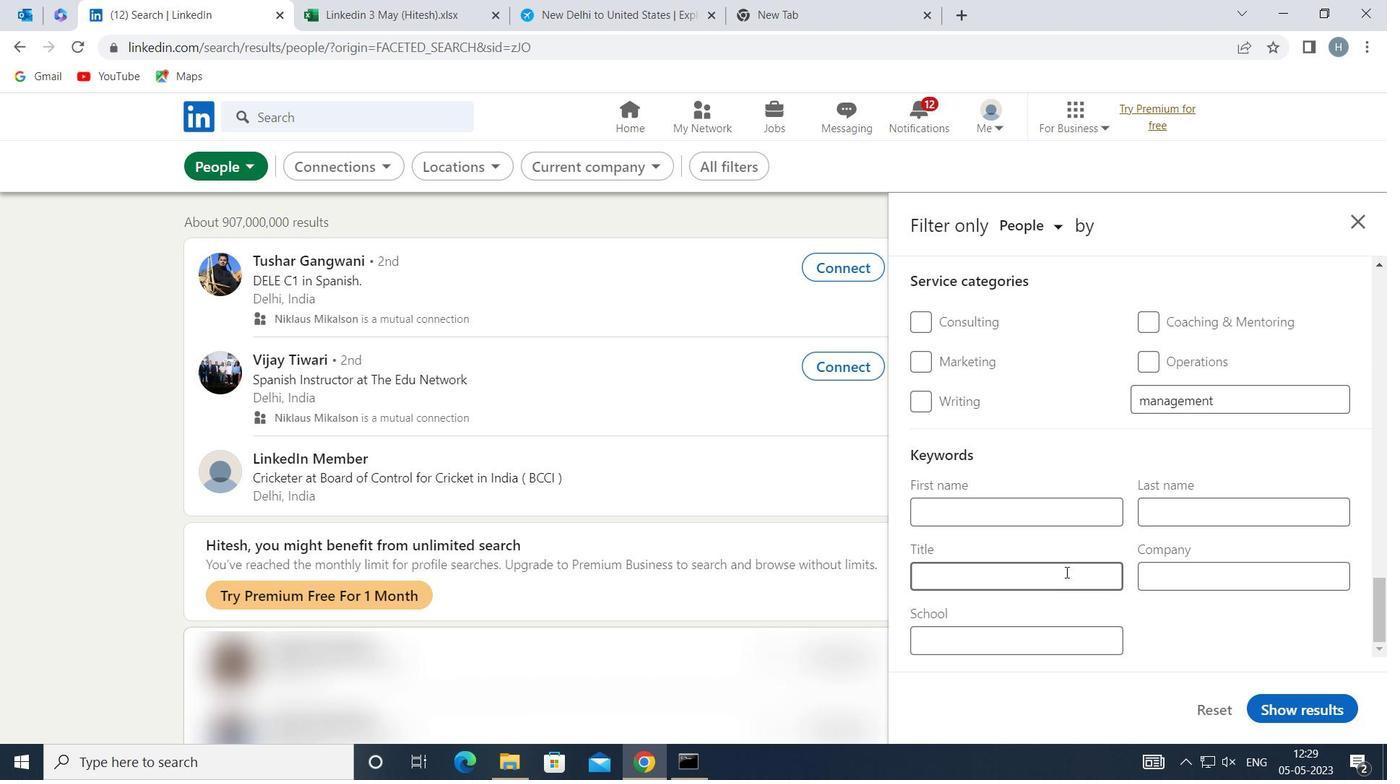 
Action: Key pressed <Key.shift>EVENTS<Key.space><Key.shift>MANAGER
Screenshot: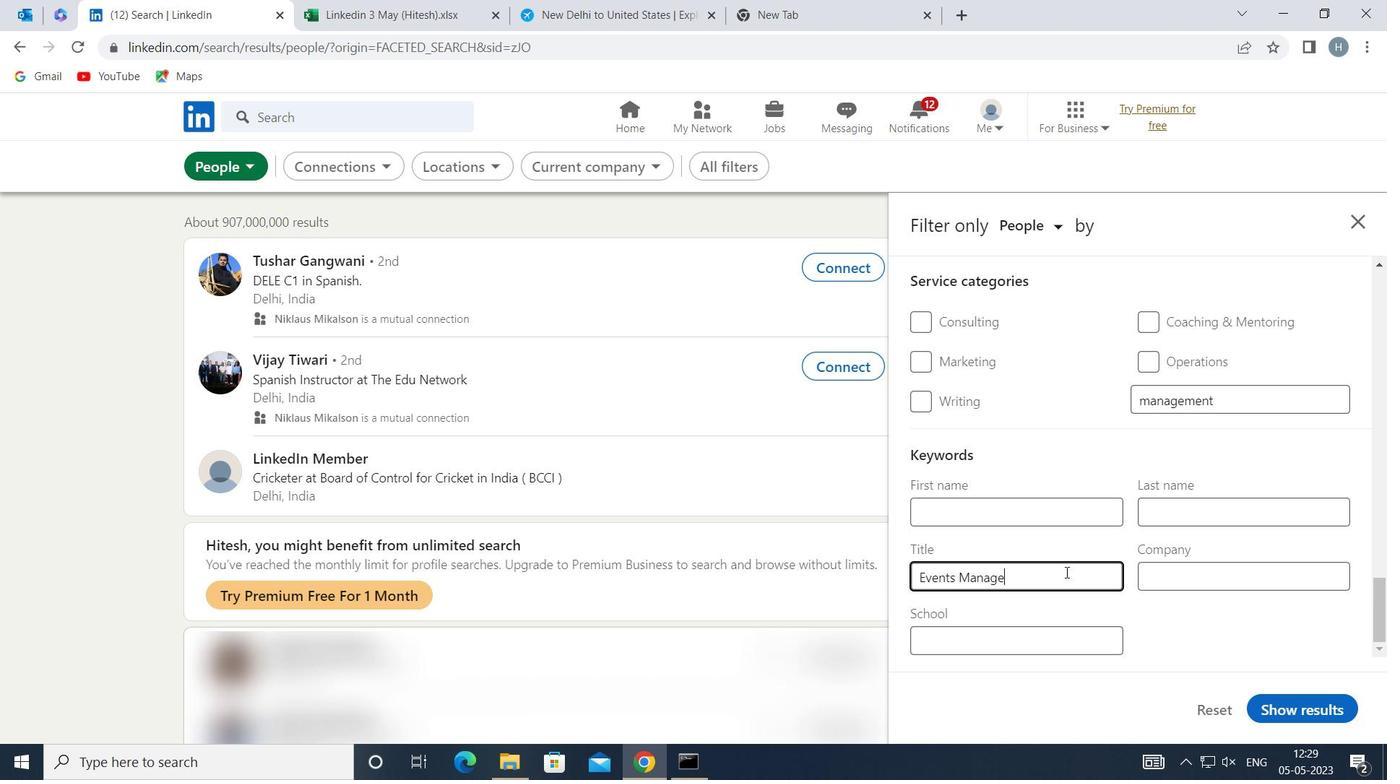 
Action: Mouse moved to (1304, 705)
Screenshot: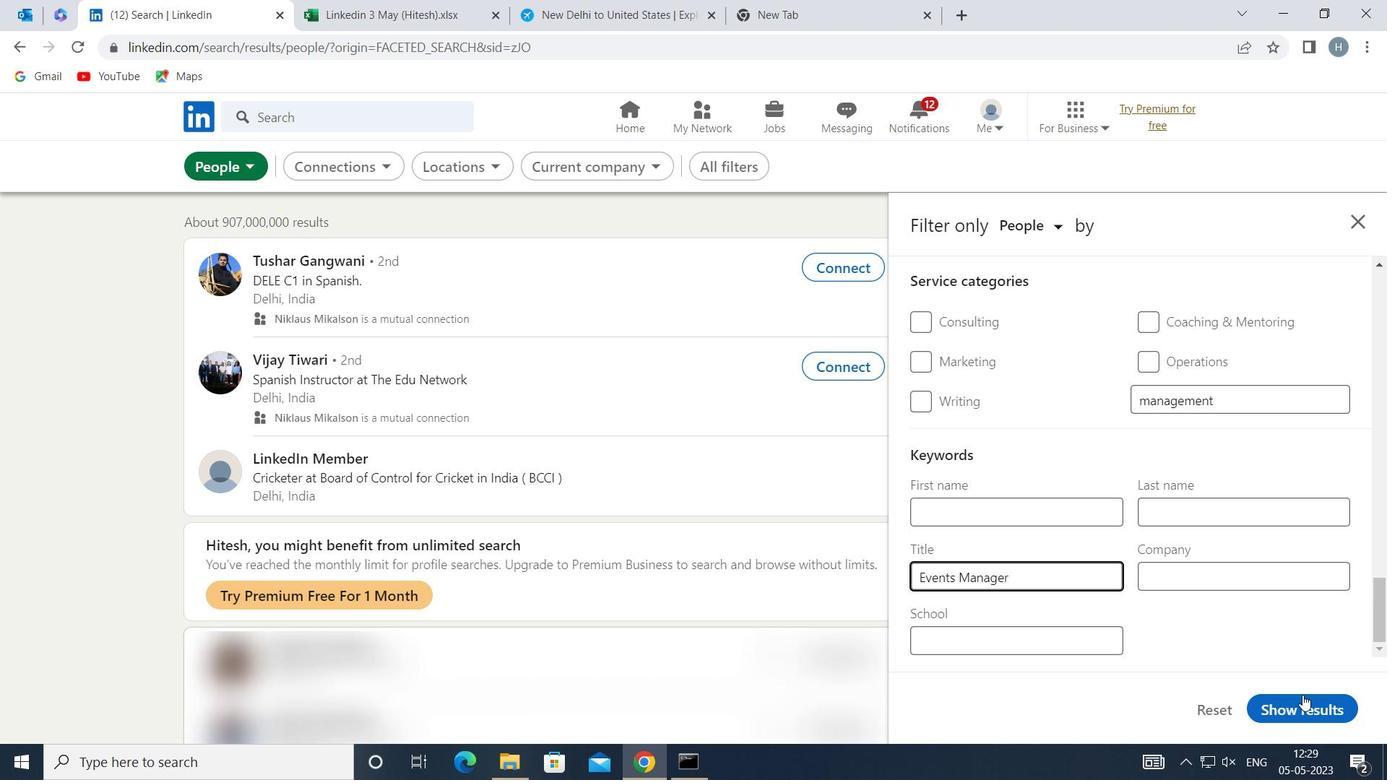
Action: Mouse pressed left at (1304, 705)
Screenshot: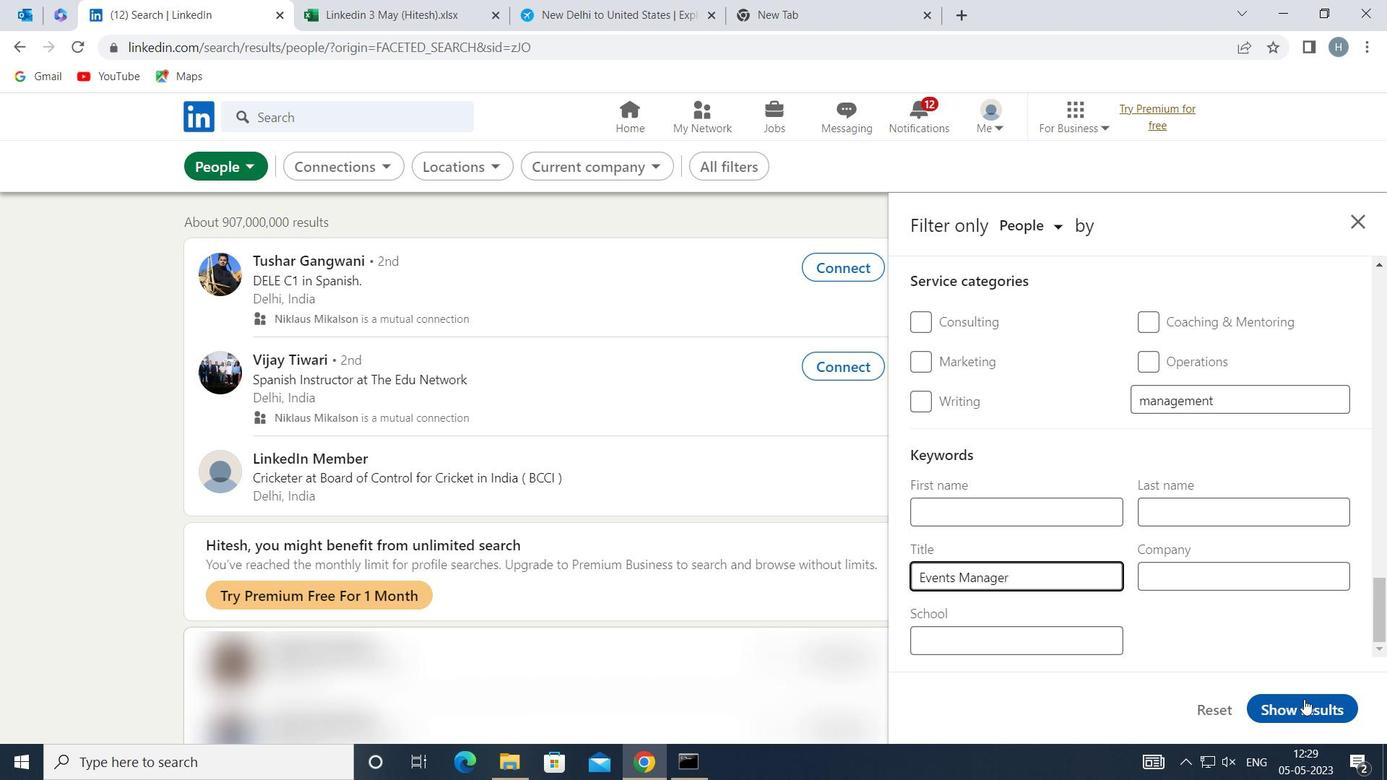 
Action: Mouse moved to (1160, 549)
Screenshot: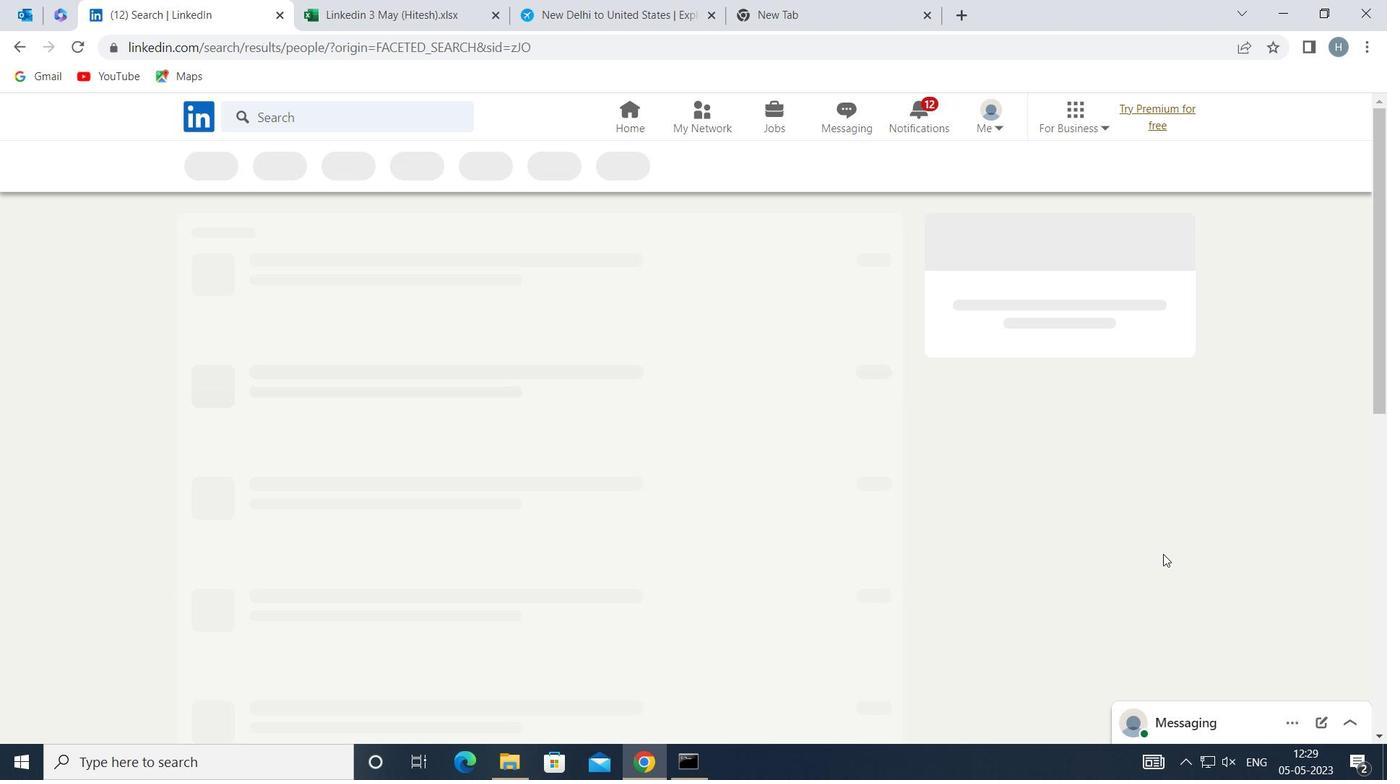 
